Task: Learn more about Redfin's diversity.
Action: Mouse moved to (165, 182)
Screenshot: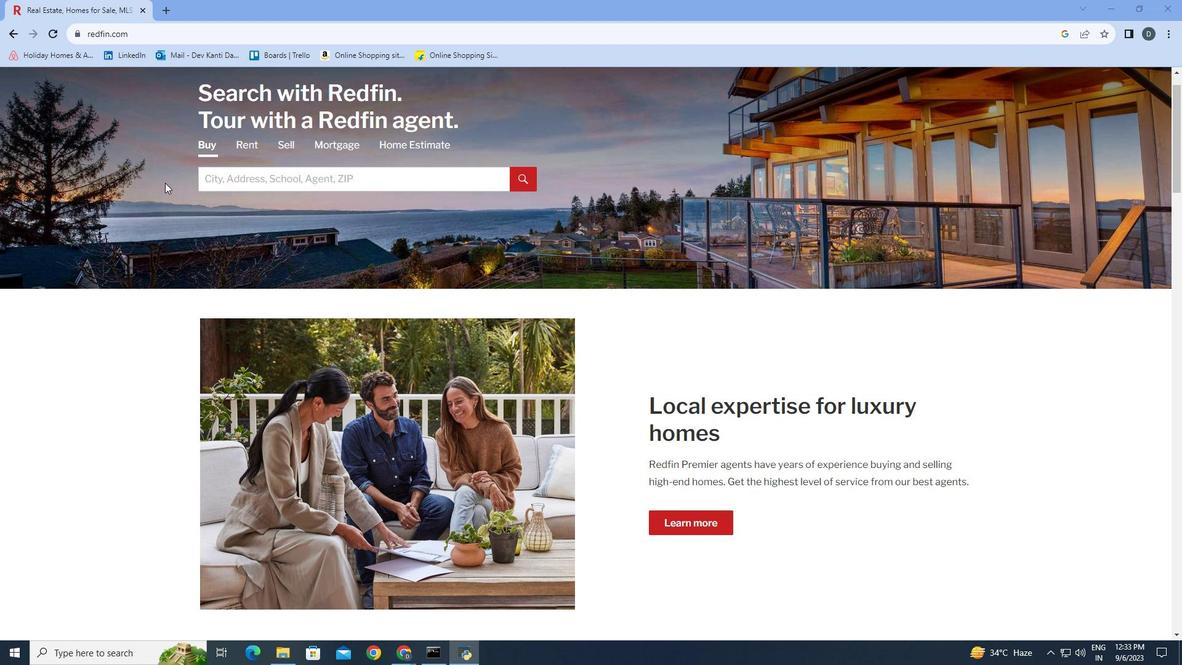 
Action: Mouse scrolled (165, 182) with delta (0, 0)
Screenshot: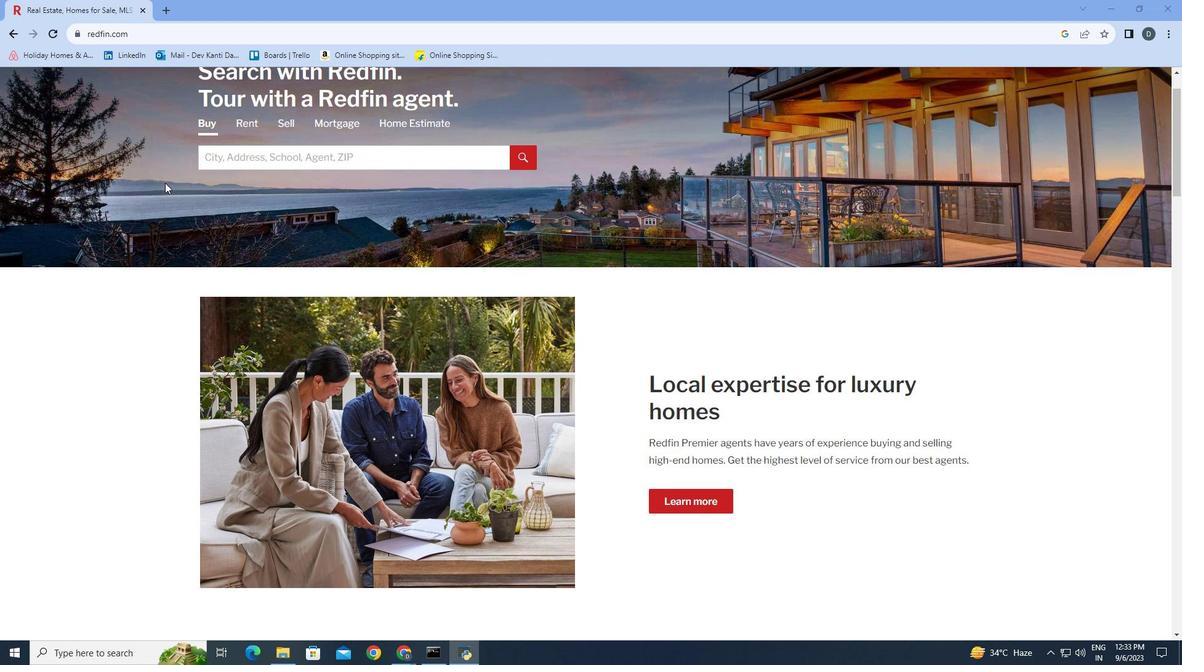 
Action: Mouse scrolled (165, 182) with delta (0, 0)
Screenshot: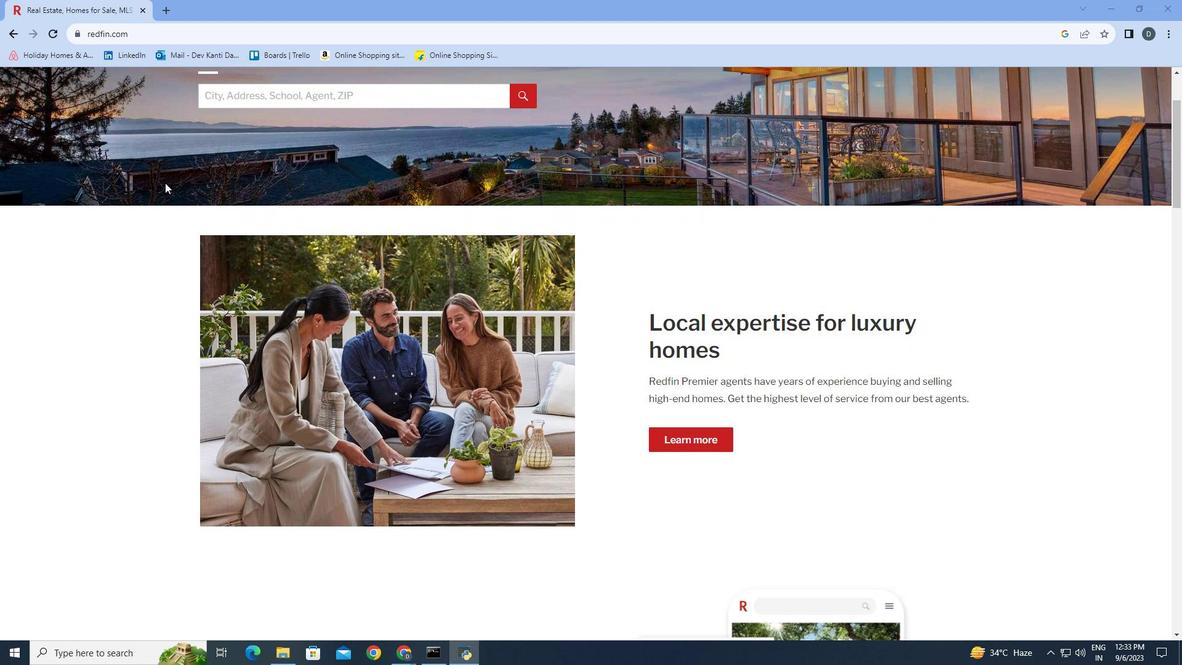 
Action: Mouse scrolled (165, 182) with delta (0, 0)
Screenshot: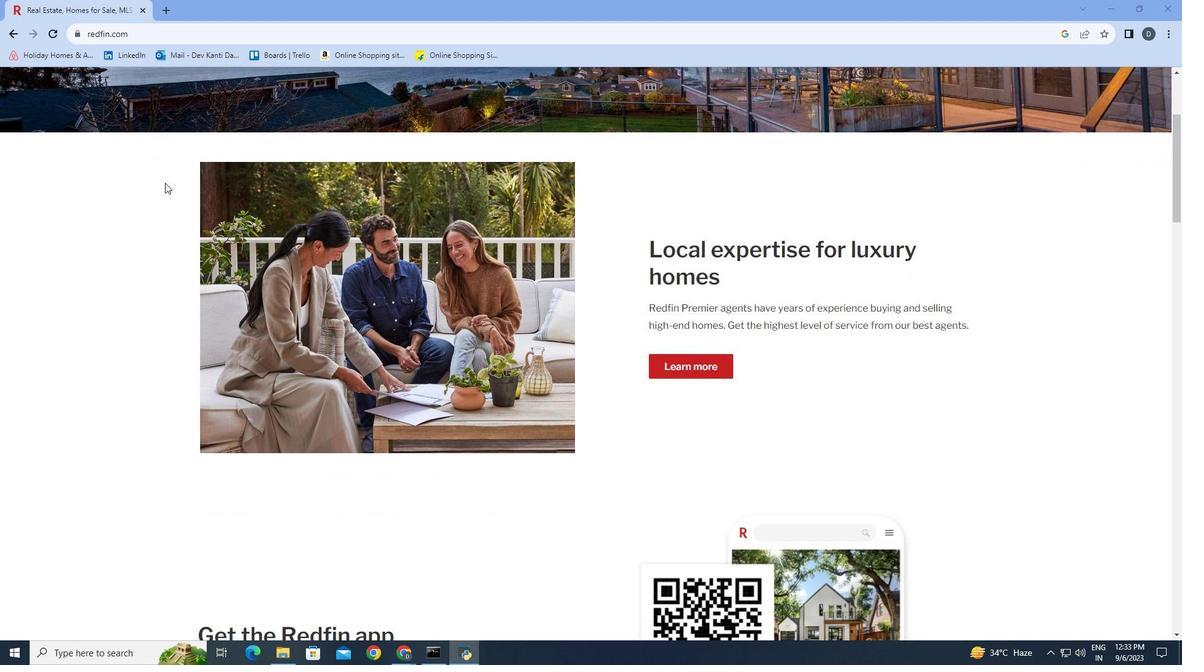 
Action: Mouse scrolled (165, 182) with delta (0, 0)
Screenshot: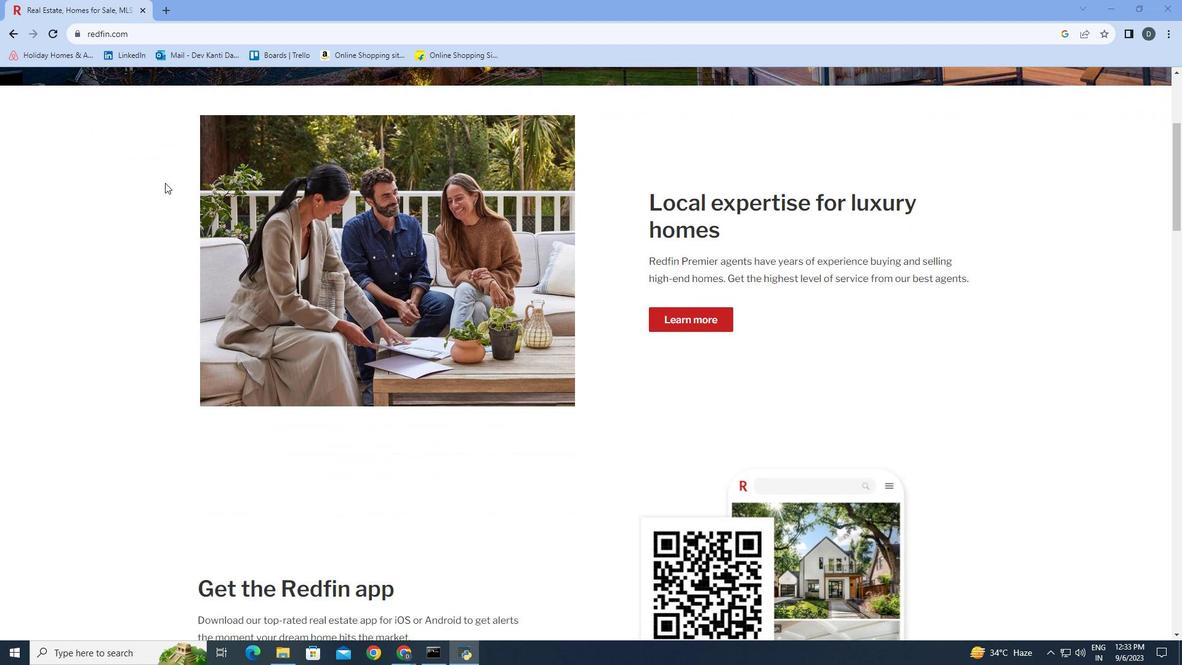 
Action: Mouse moved to (165, 182)
Screenshot: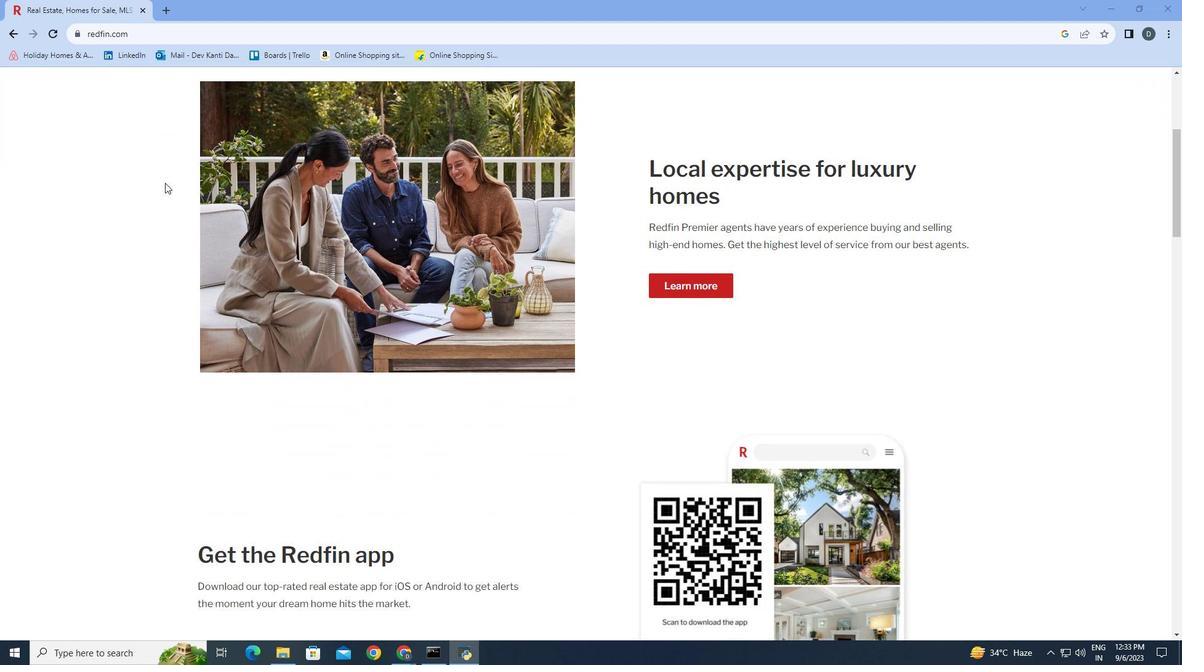 
Action: Mouse scrolled (165, 182) with delta (0, 0)
Screenshot: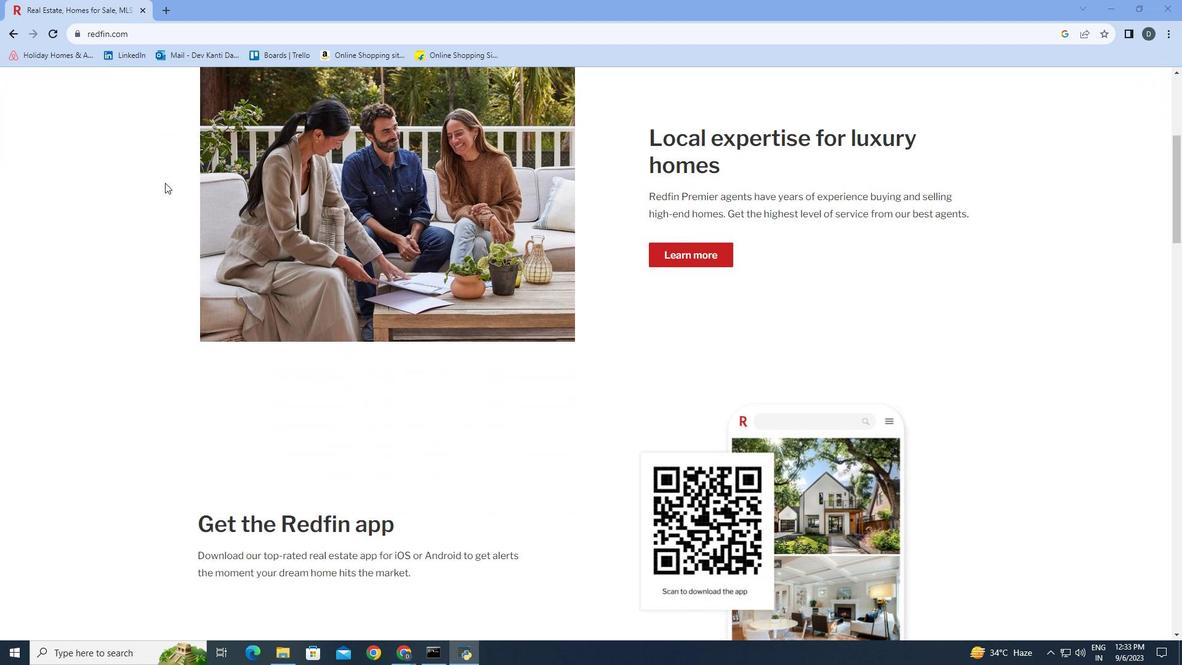 
Action: Mouse scrolled (165, 182) with delta (0, 0)
Screenshot: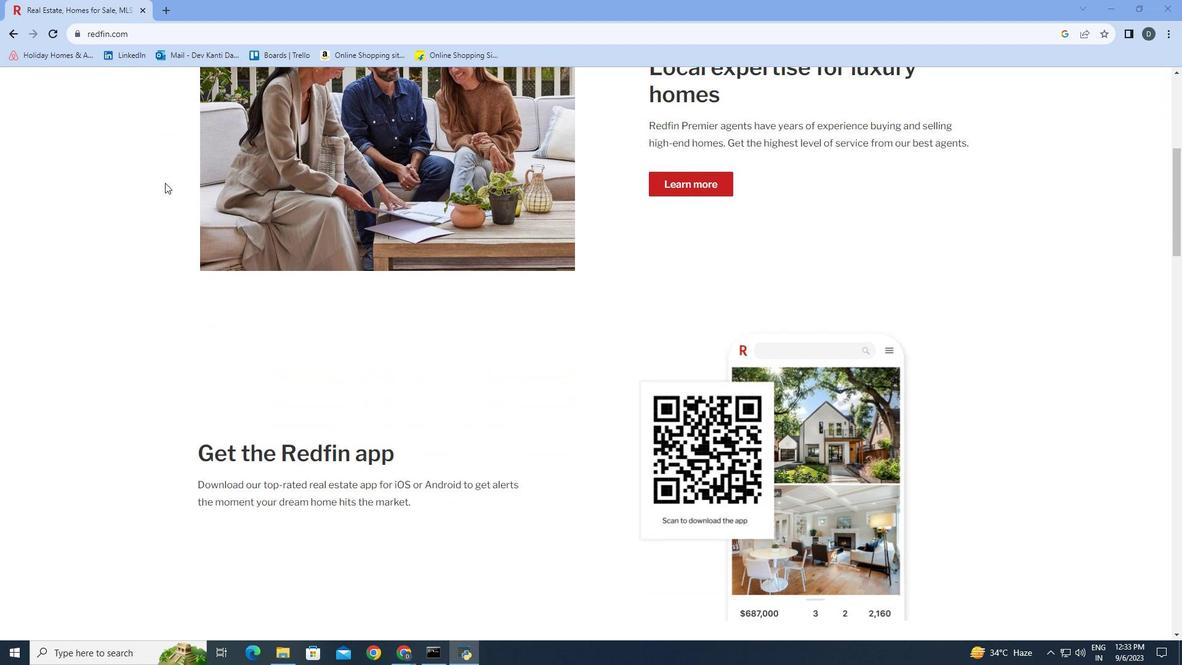 
Action: Mouse scrolled (165, 182) with delta (0, 0)
Screenshot: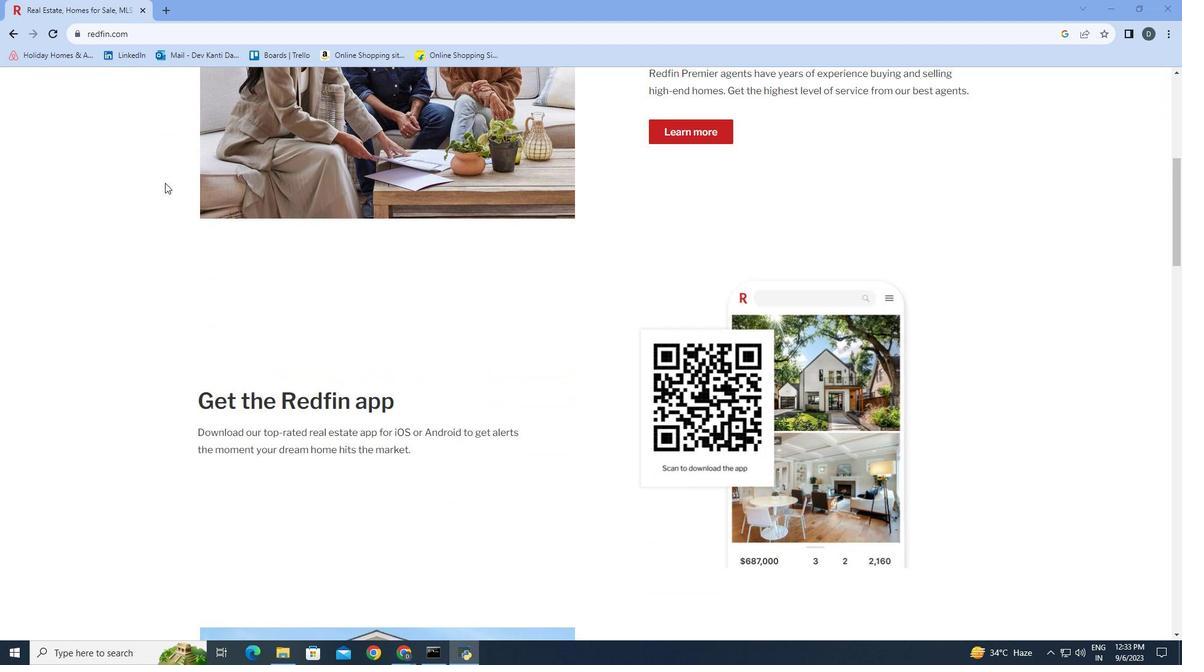 
Action: Mouse scrolled (165, 182) with delta (0, 0)
Screenshot: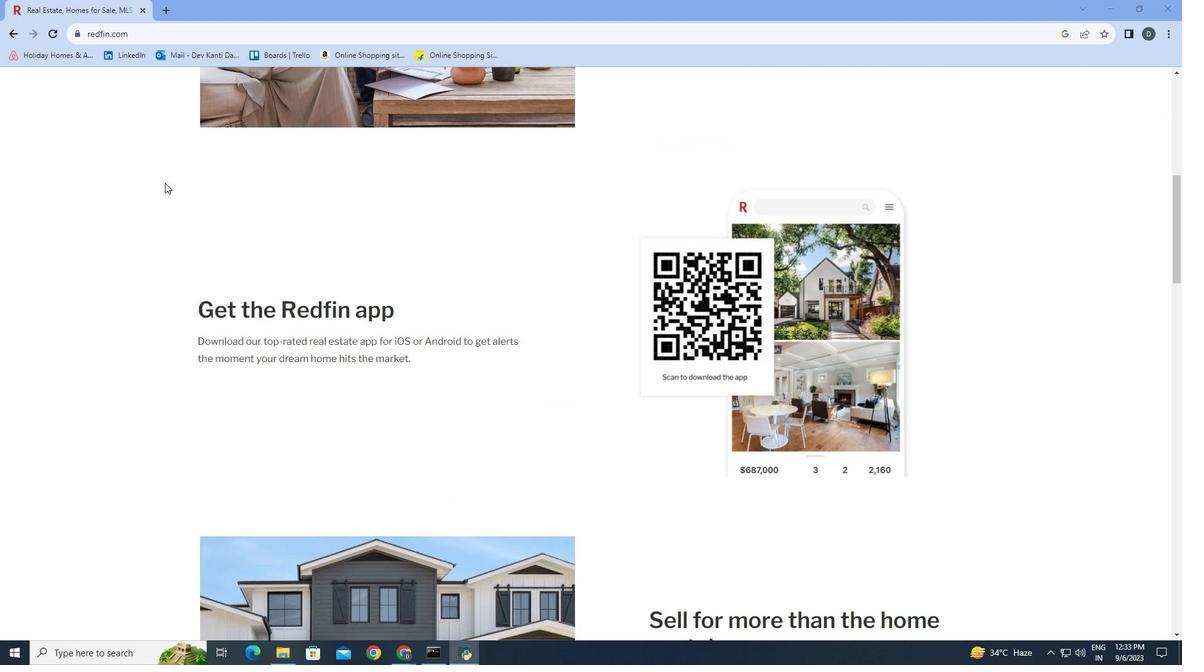
Action: Mouse scrolled (165, 182) with delta (0, 0)
Screenshot: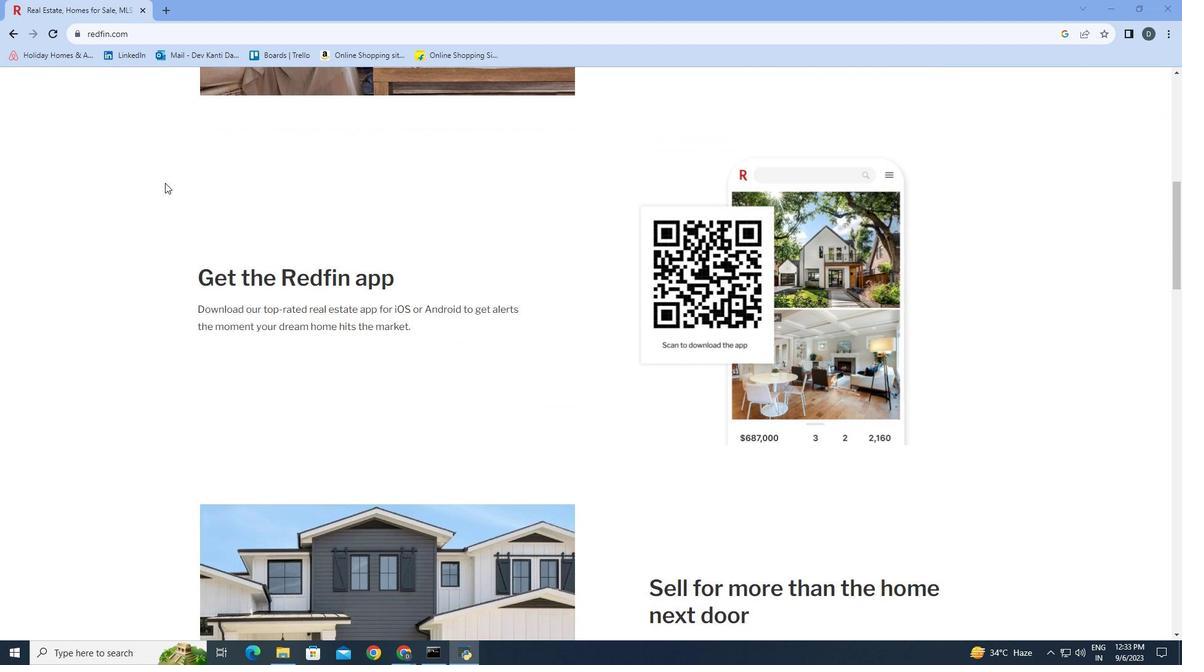 
Action: Mouse scrolled (165, 182) with delta (0, 0)
Screenshot: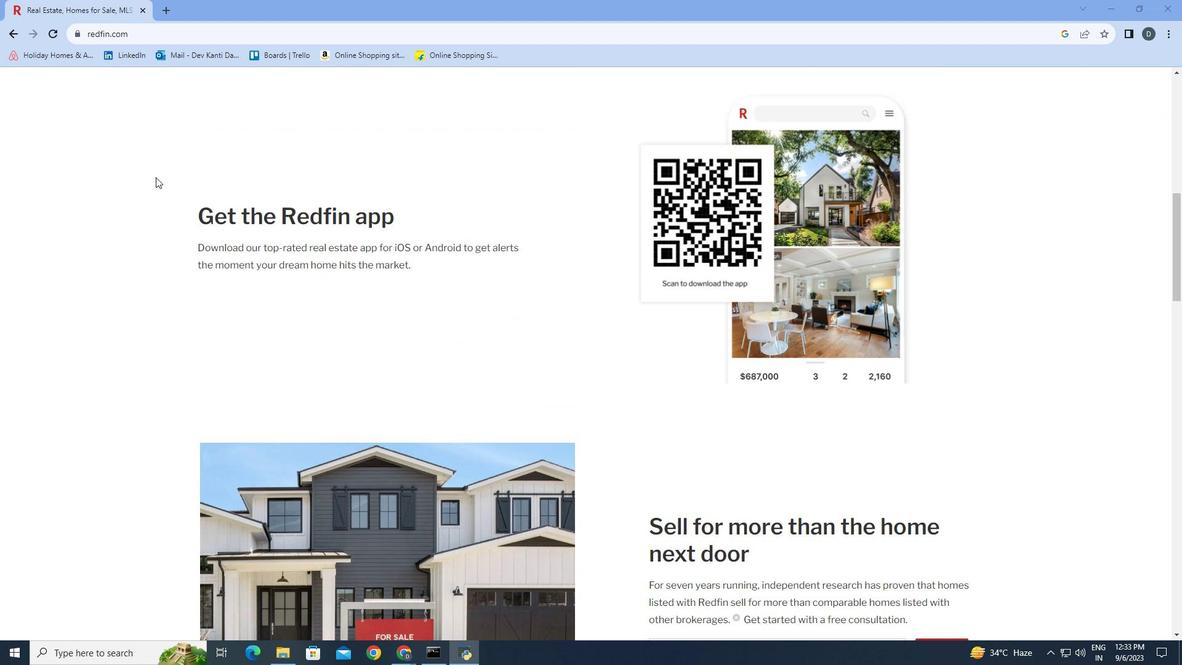 
Action: Mouse moved to (155, 177)
Screenshot: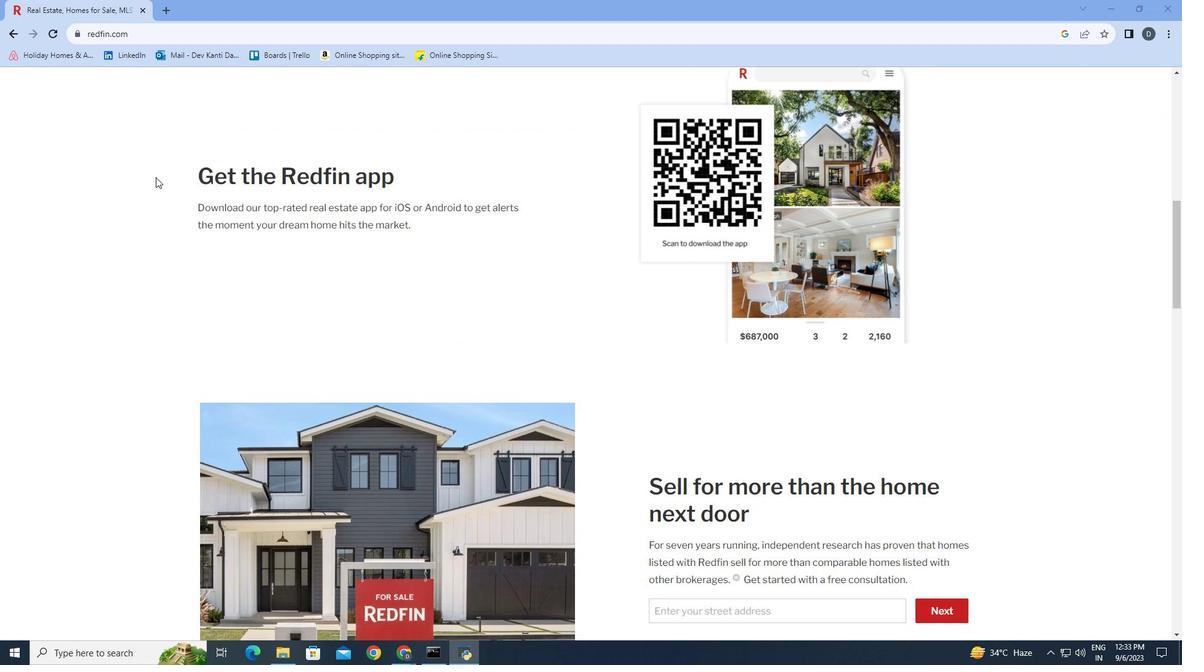 
Action: Mouse scrolled (155, 176) with delta (0, 0)
Screenshot: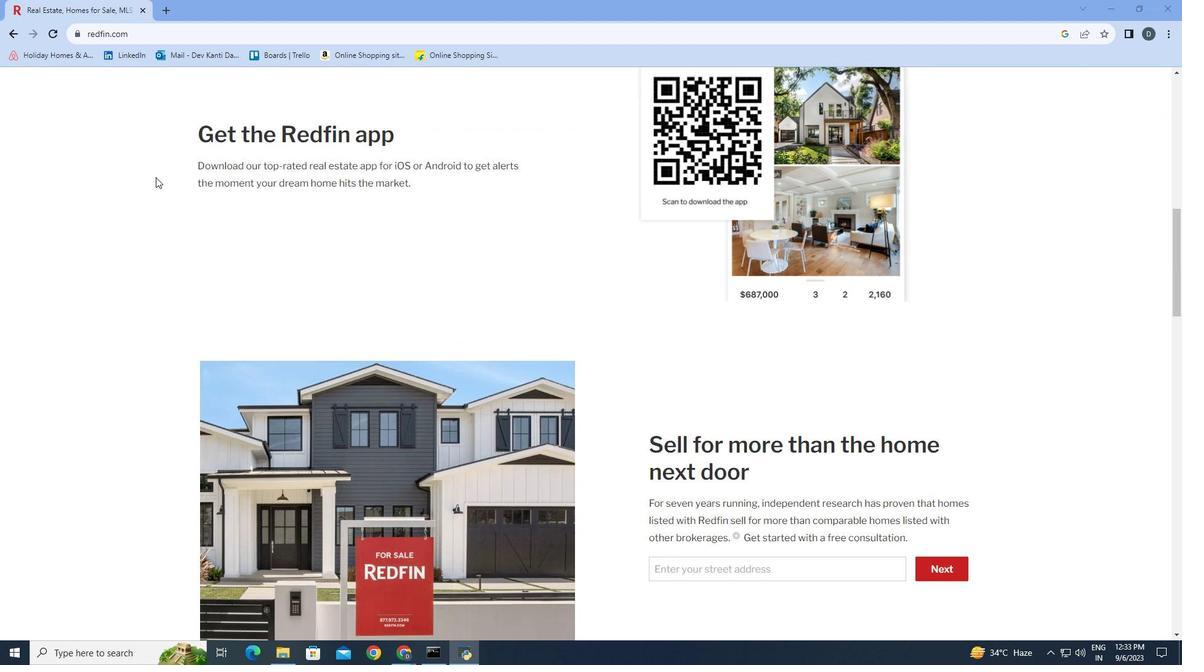 
Action: Mouse scrolled (155, 176) with delta (0, 0)
Screenshot: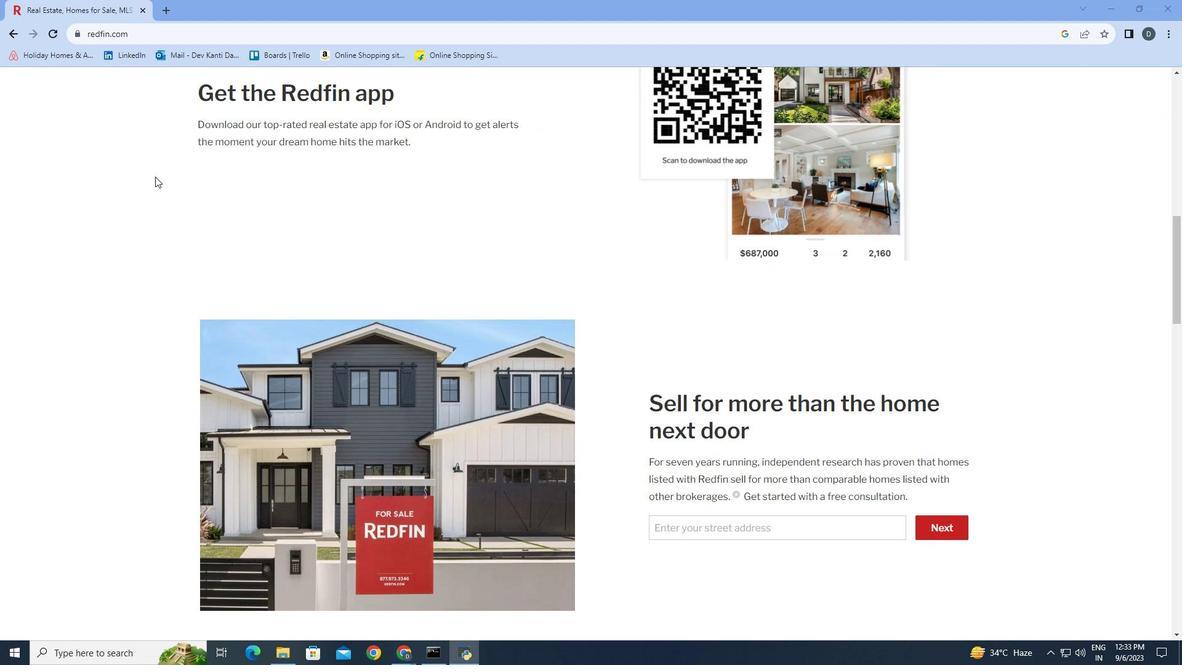 
Action: Mouse moved to (157, 176)
Screenshot: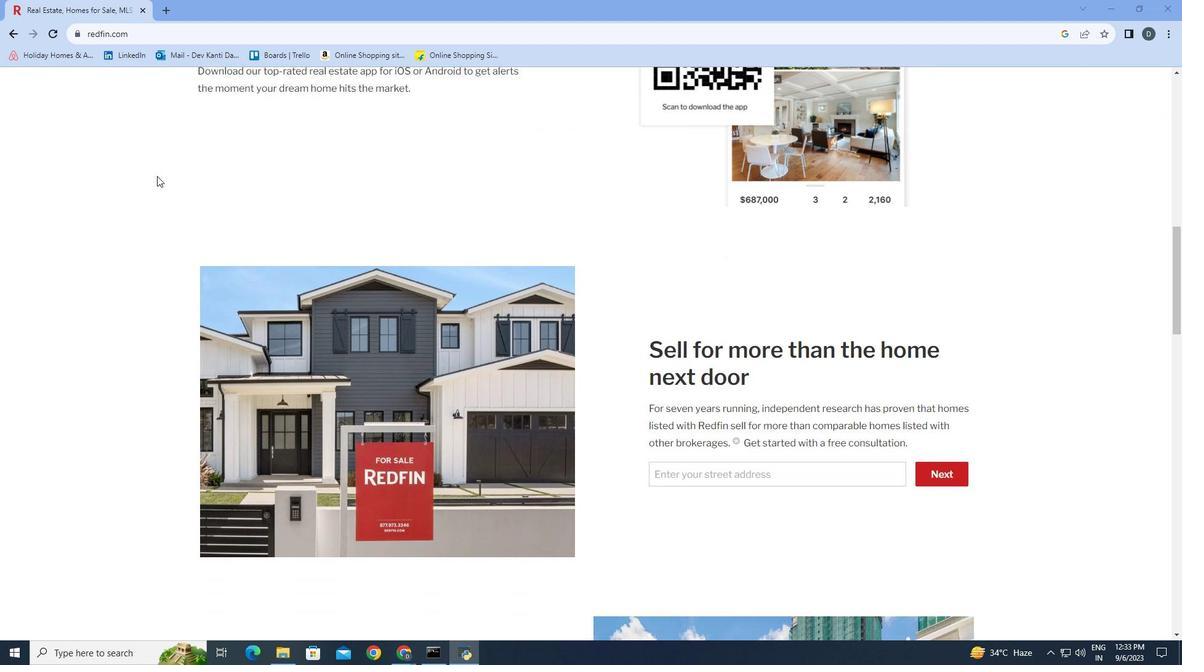 
Action: Mouse scrolled (157, 175) with delta (0, 0)
Screenshot: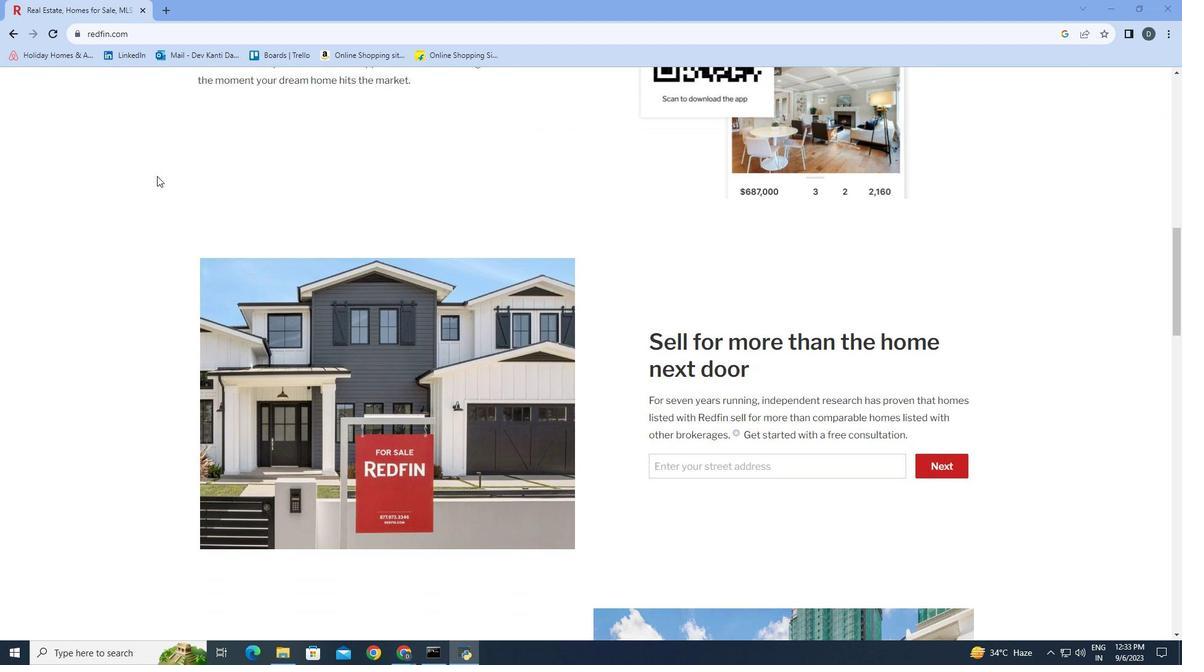 
Action: Mouse scrolled (157, 175) with delta (0, 0)
Screenshot: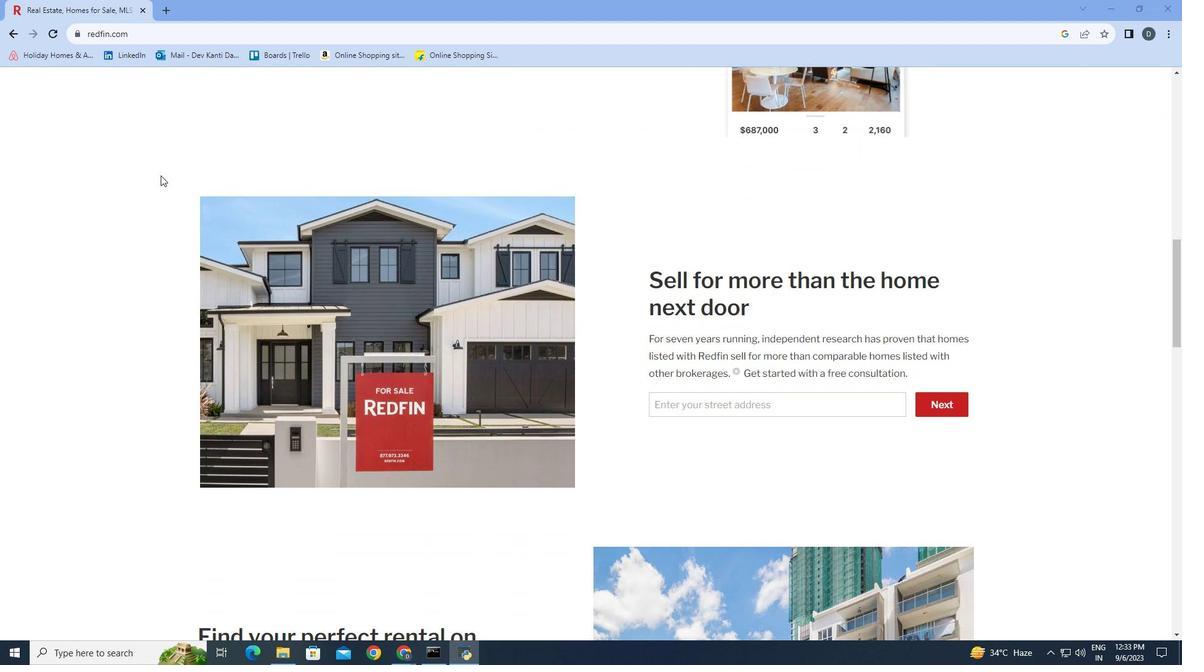 
Action: Mouse moved to (162, 174)
Screenshot: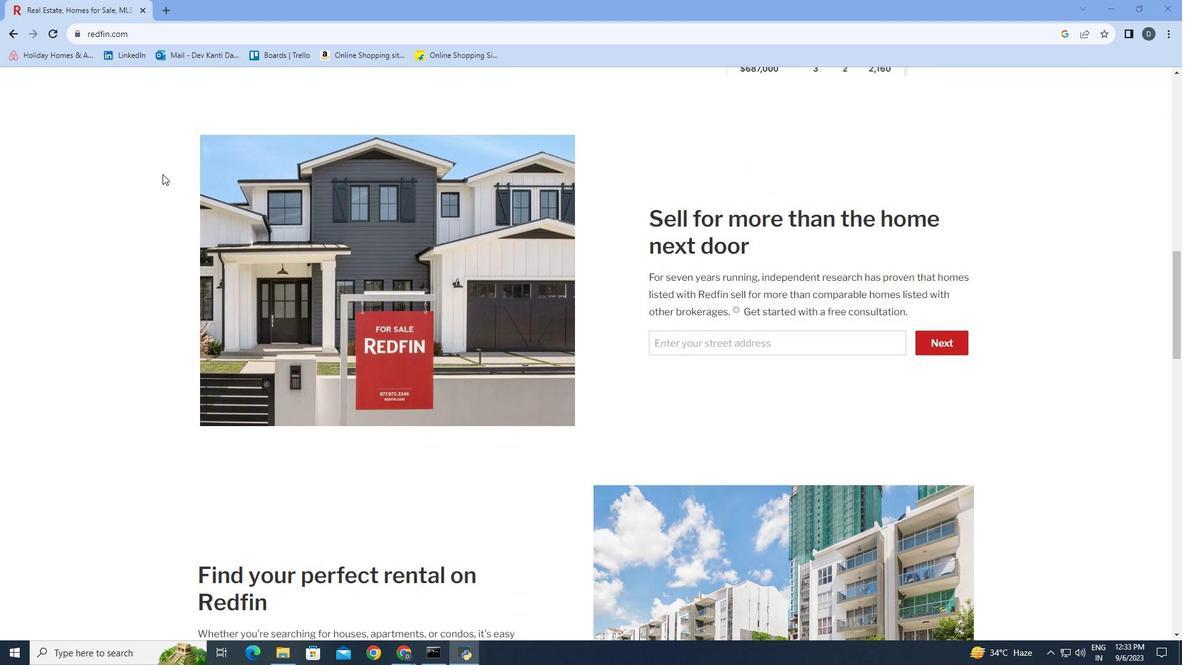 
Action: Mouse scrolled (162, 173) with delta (0, 0)
Screenshot: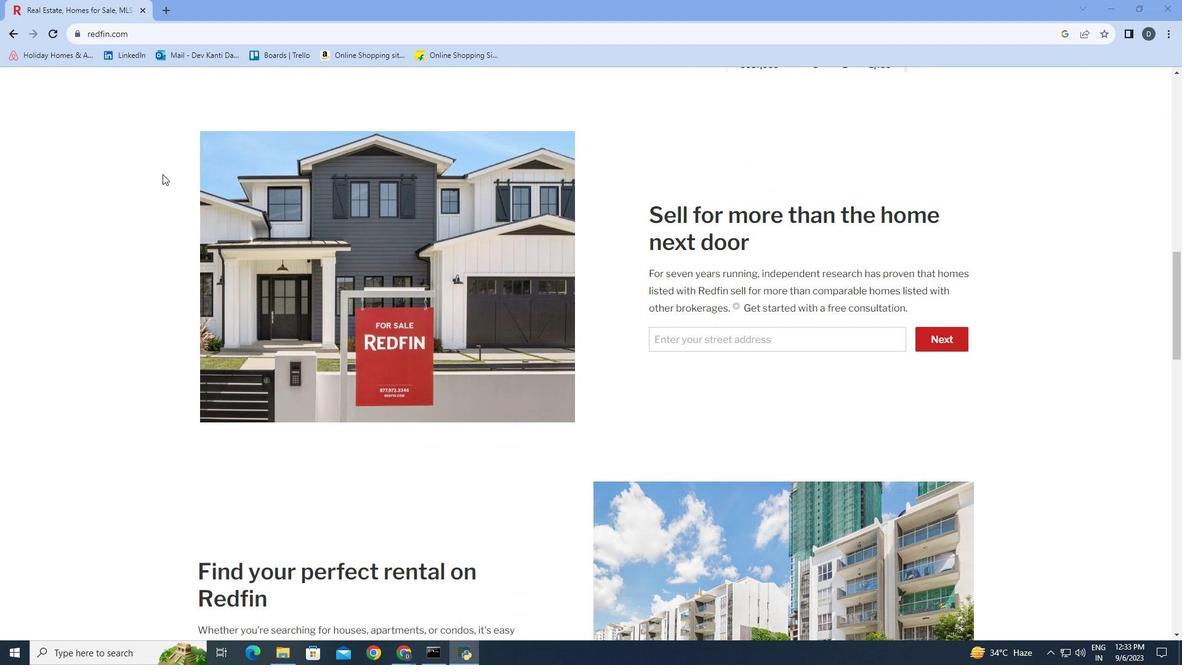 
Action: Mouse scrolled (162, 173) with delta (0, 0)
Screenshot: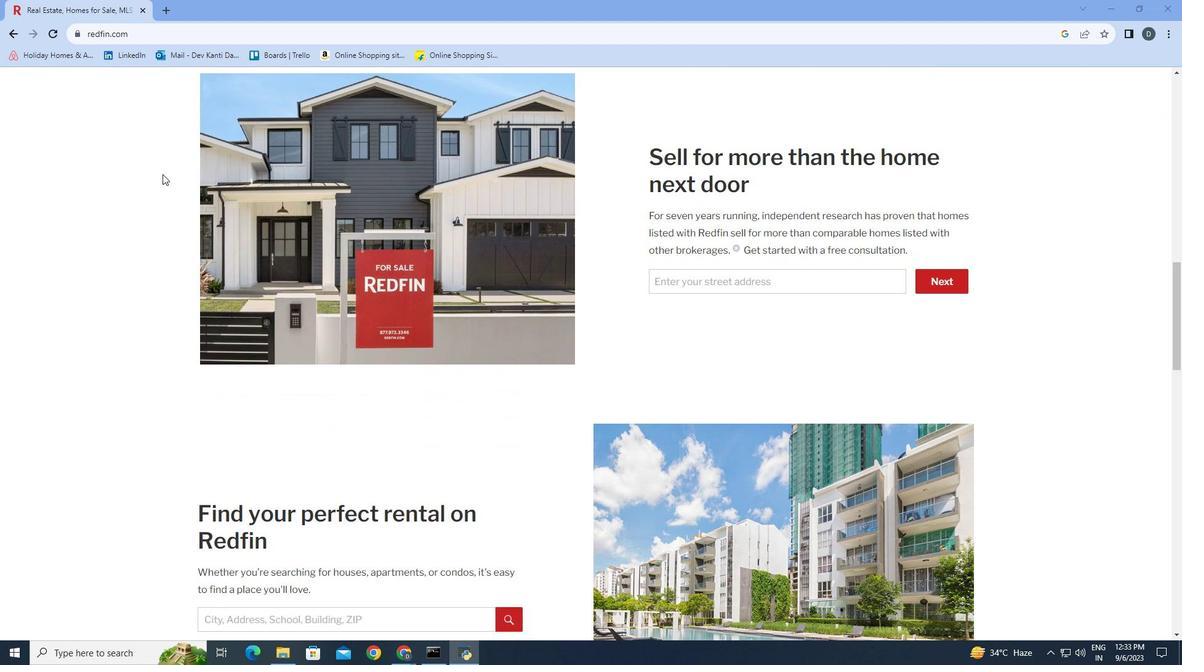 
Action: Mouse scrolled (162, 173) with delta (0, 0)
Screenshot: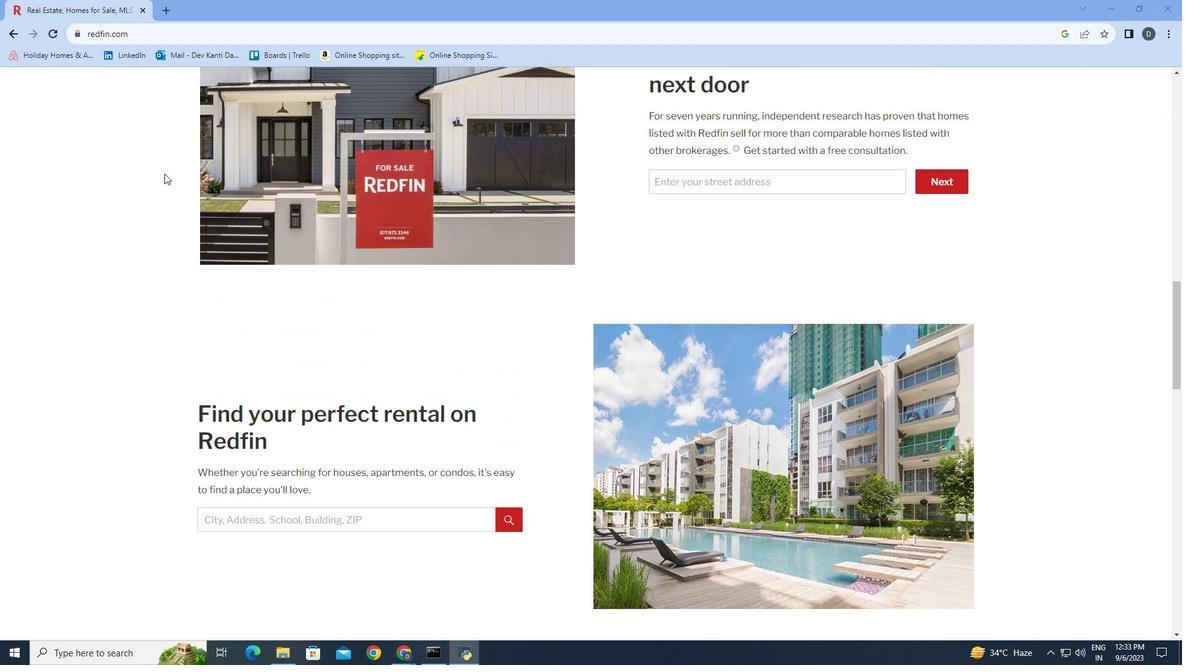 
Action: Mouse scrolled (162, 173) with delta (0, 0)
Screenshot: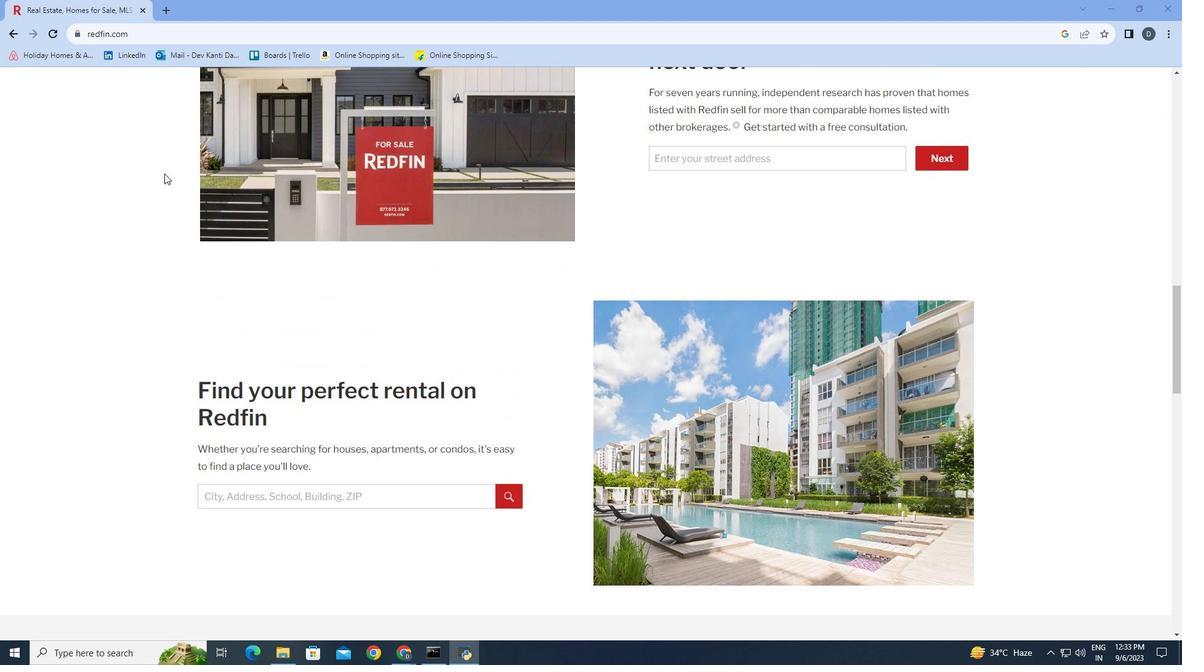 
Action: Mouse moved to (164, 173)
Screenshot: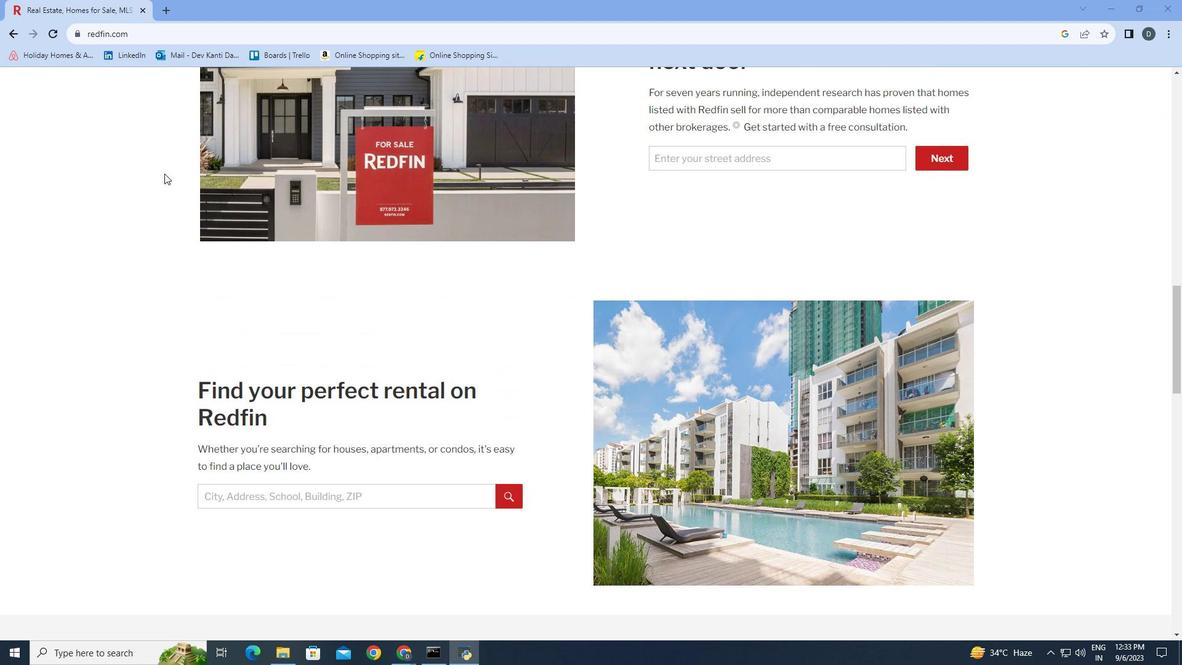 
Action: Mouse scrolled (164, 173) with delta (0, 0)
Screenshot: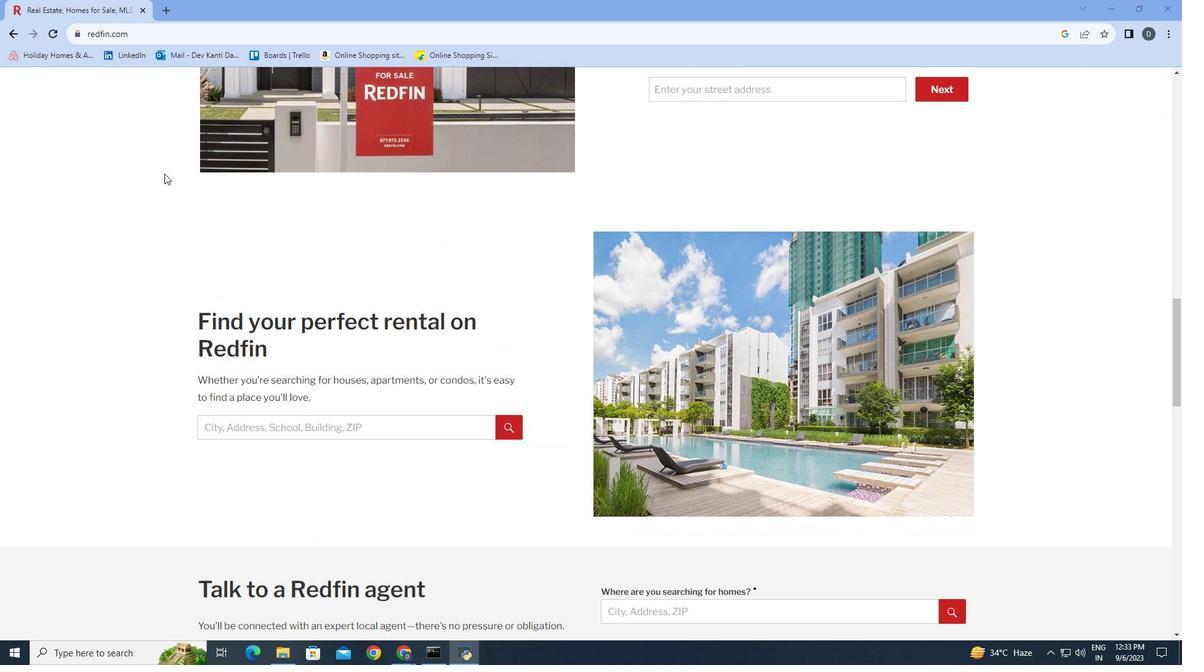 
Action: Mouse scrolled (164, 173) with delta (0, 0)
Screenshot: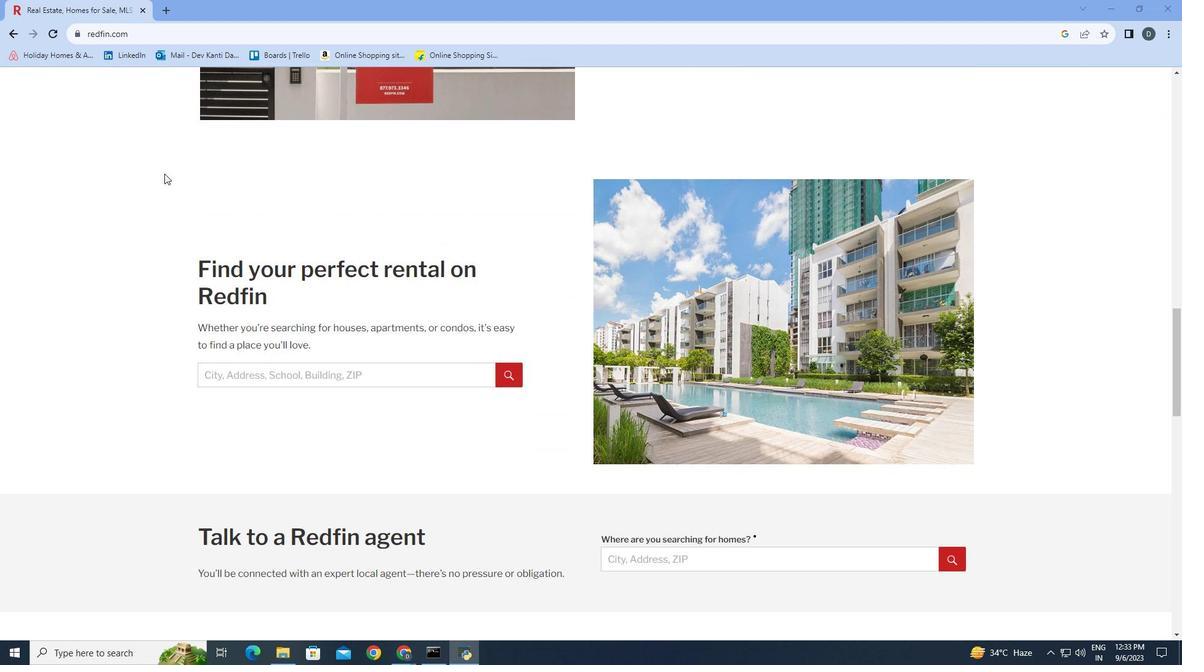 
Action: Mouse scrolled (164, 173) with delta (0, 0)
Screenshot: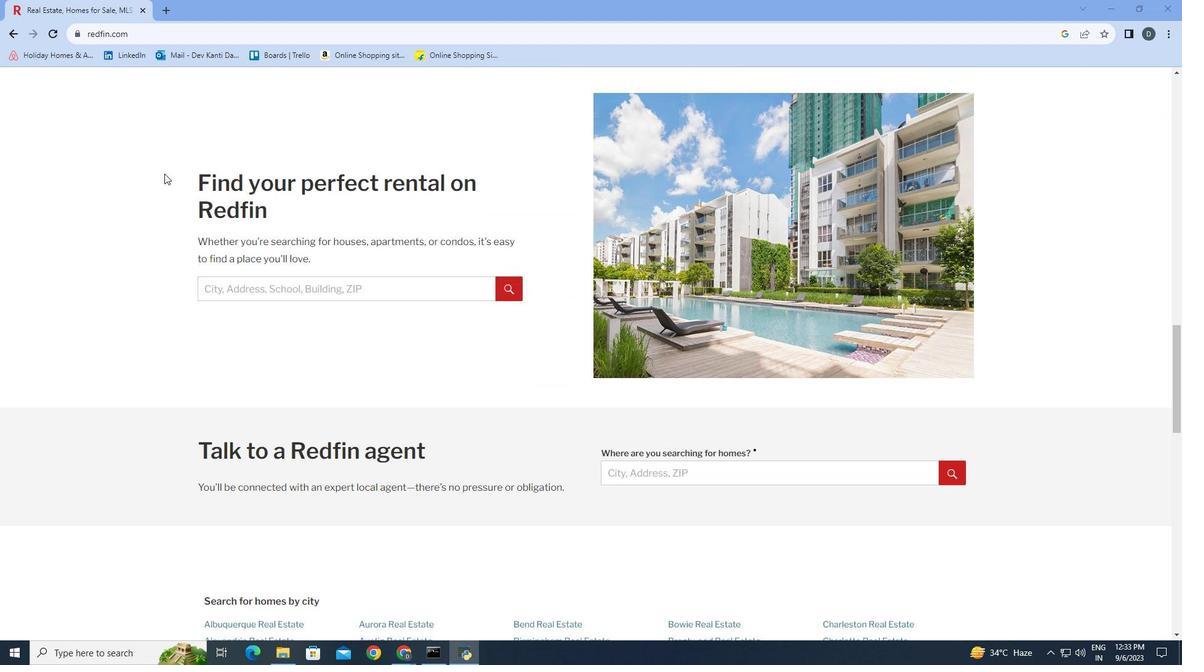 
Action: Mouse scrolled (164, 173) with delta (0, 0)
Screenshot: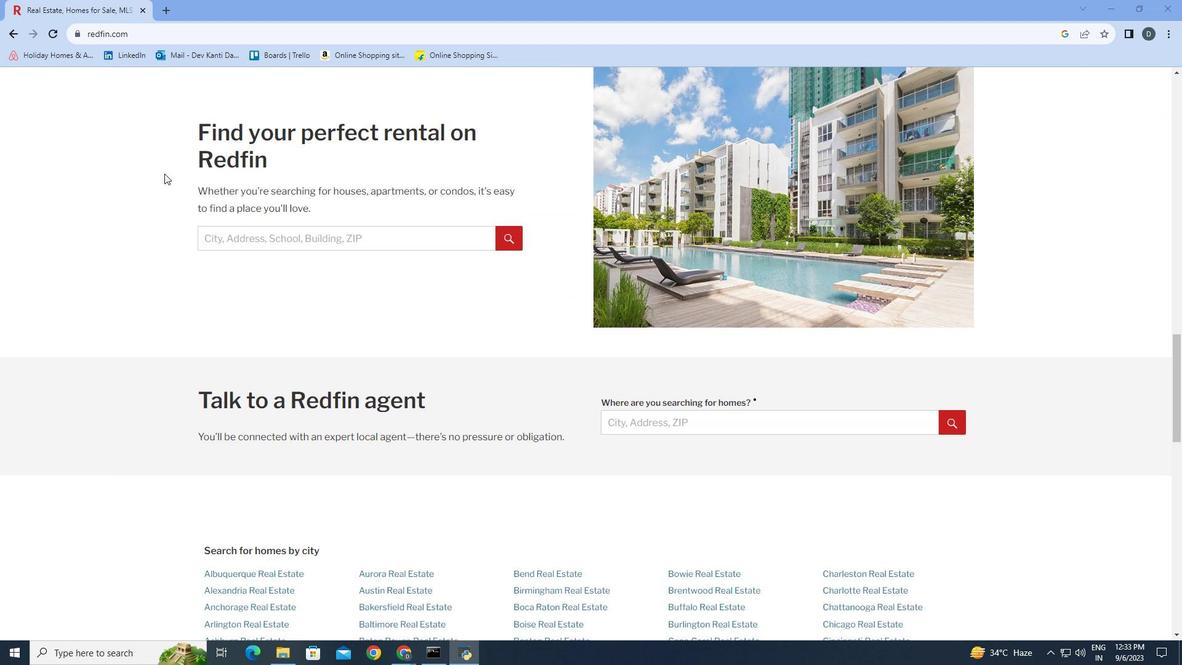 
Action: Mouse scrolled (164, 173) with delta (0, 0)
Screenshot: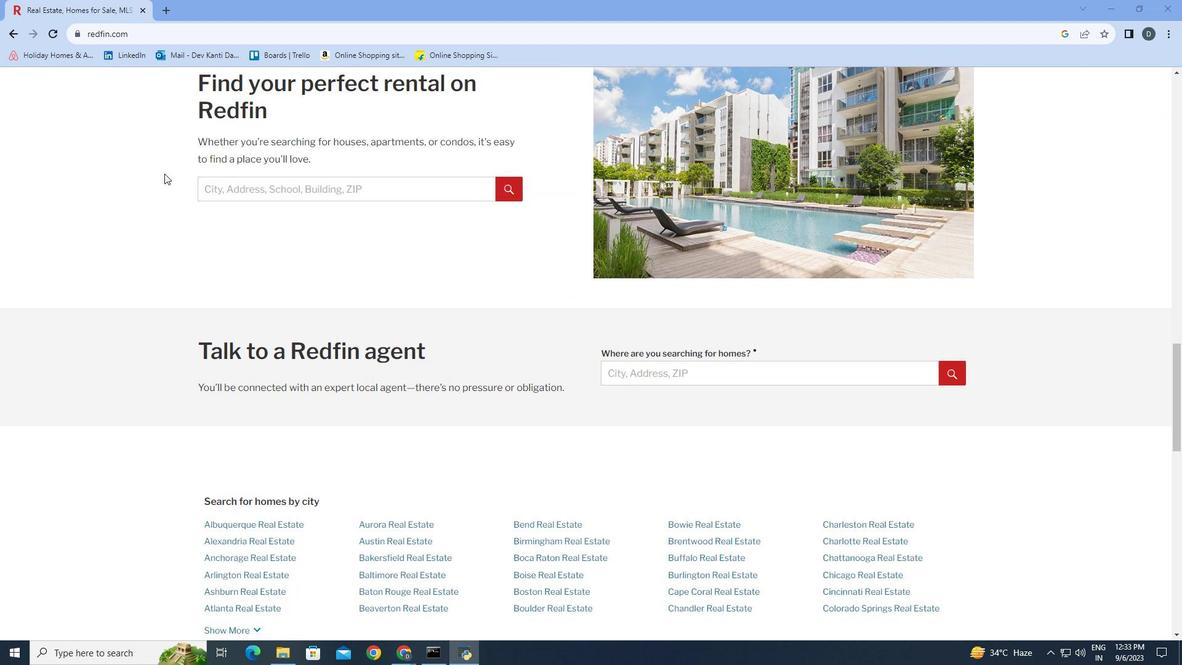 
Action: Mouse scrolled (164, 173) with delta (0, 0)
Screenshot: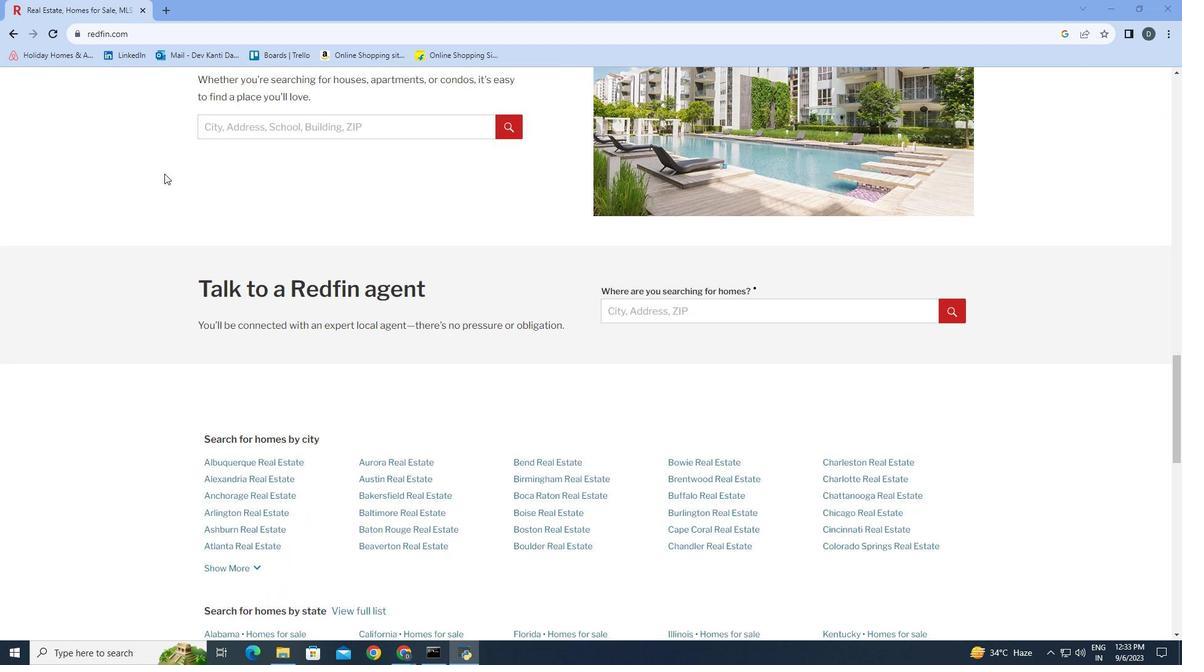 
Action: Mouse scrolled (164, 173) with delta (0, 0)
Screenshot: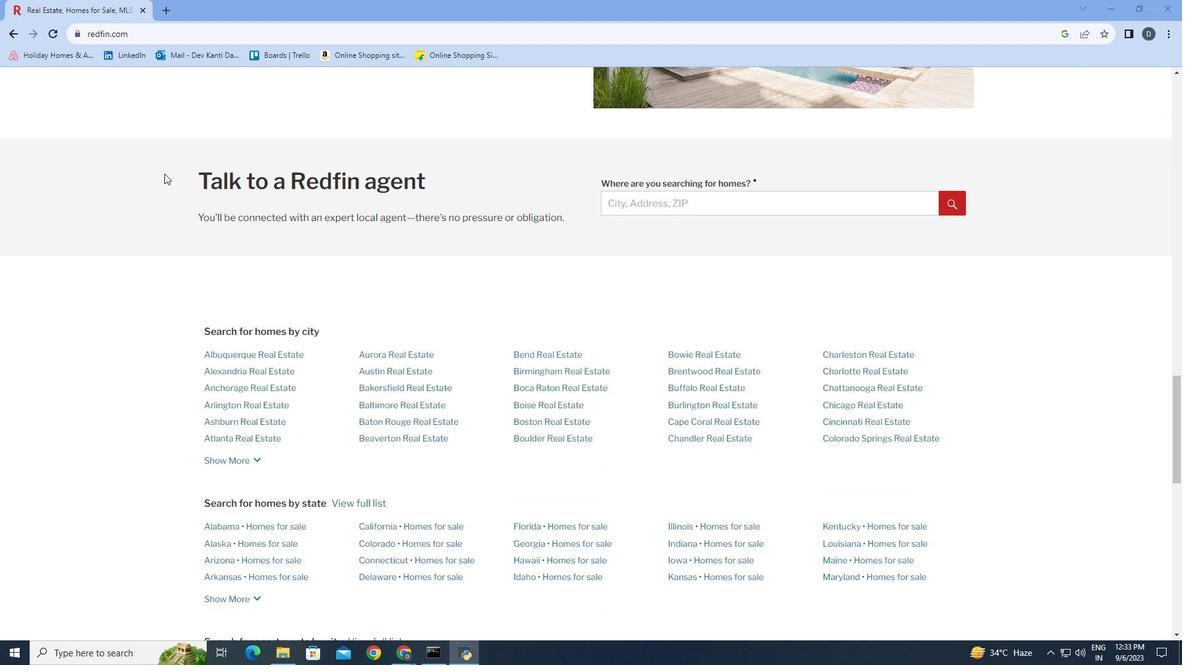 
Action: Mouse scrolled (164, 173) with delta (0, 0)
Screenshot: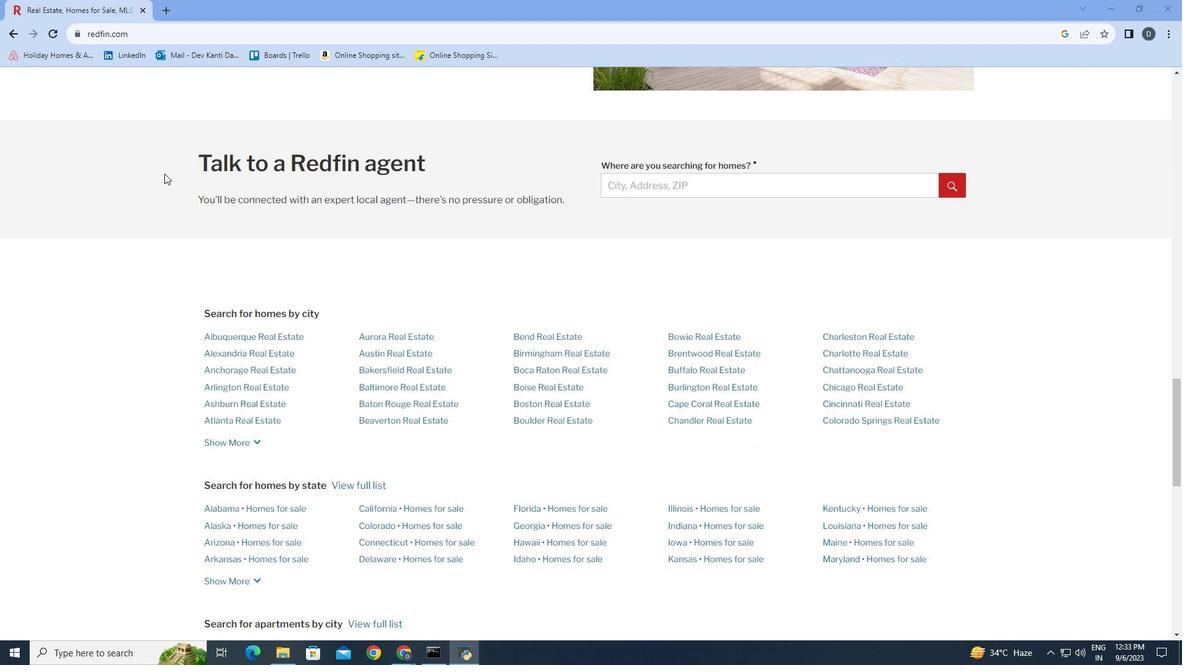 
Action: Mouse scrolled (164, 173) with delta (0, 0)
Screenshot: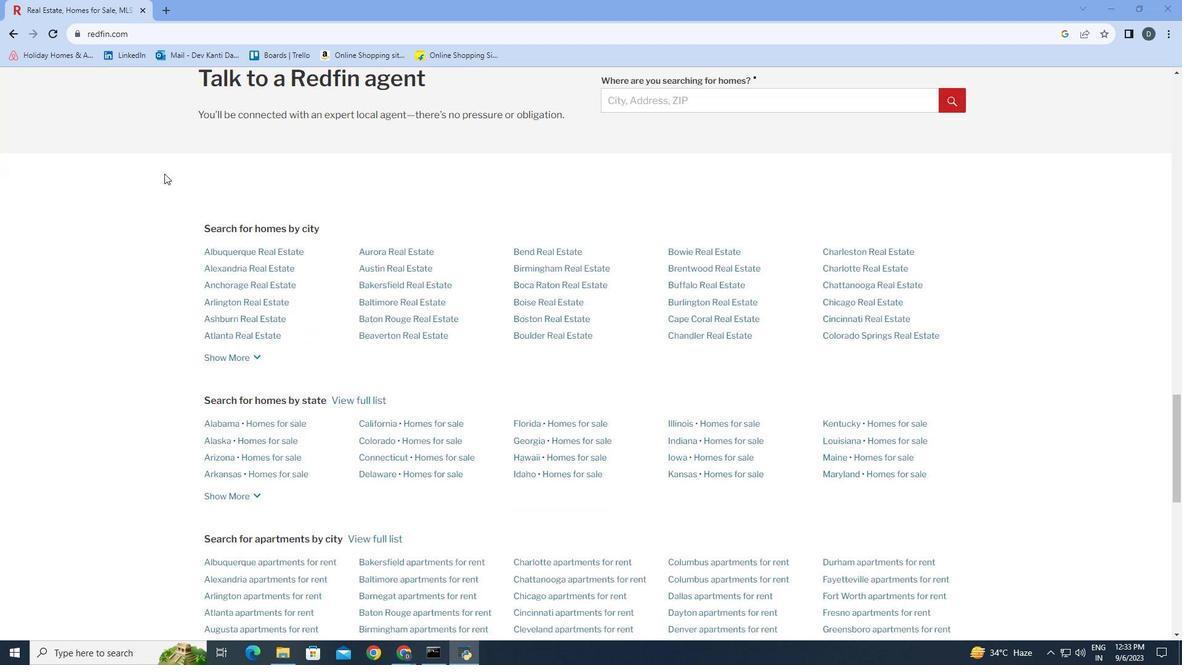 
Action: Mouse scrolled (164, 173) with delta (0, 0)
Screenshot: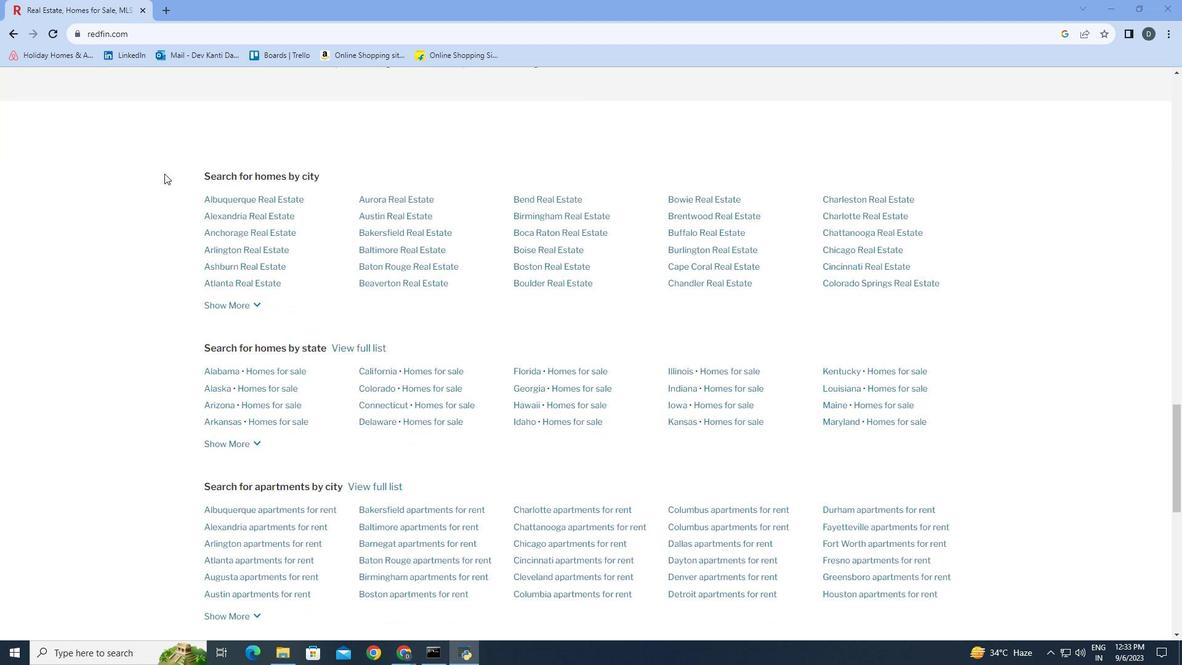 
Action: Mouse scrolled (164, 173) with delta (0, 0)
Screenshot: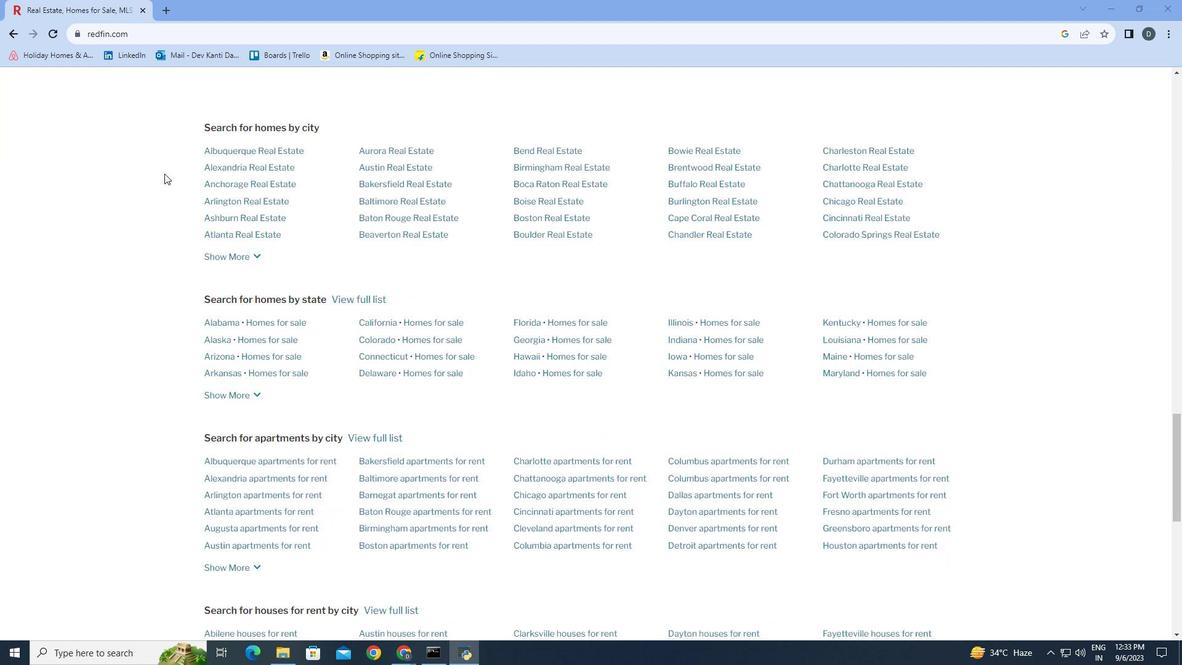 
Action: Mouse scrolled (164, 173) with delta (0, 0)
Screenshot: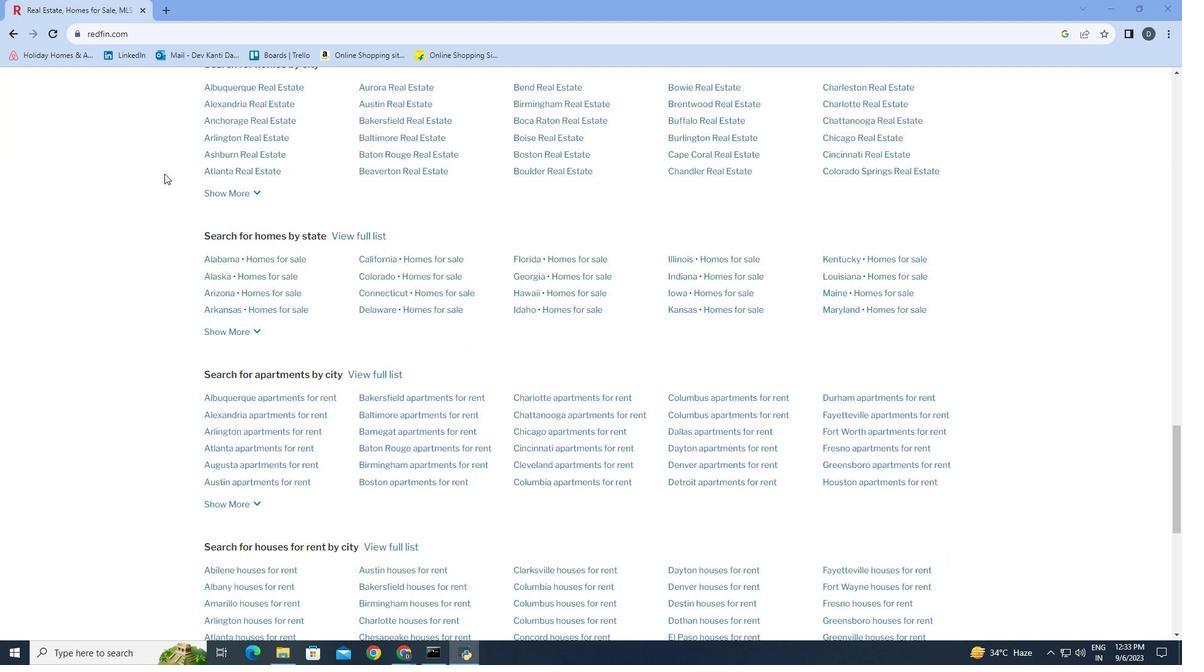 
Action: Mouse scrolled (164, 173) with delta (0, 0)
Screenshot: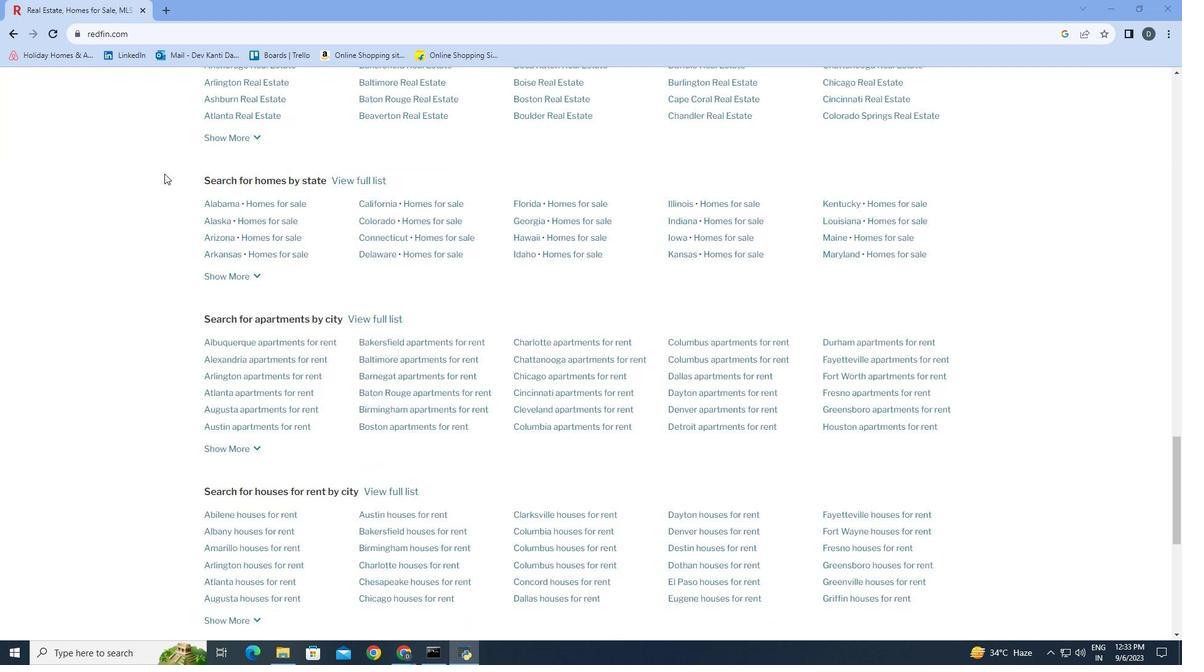 
Action: Mouse scrolled (164, 173) with delta (0, 0)
Screenshot: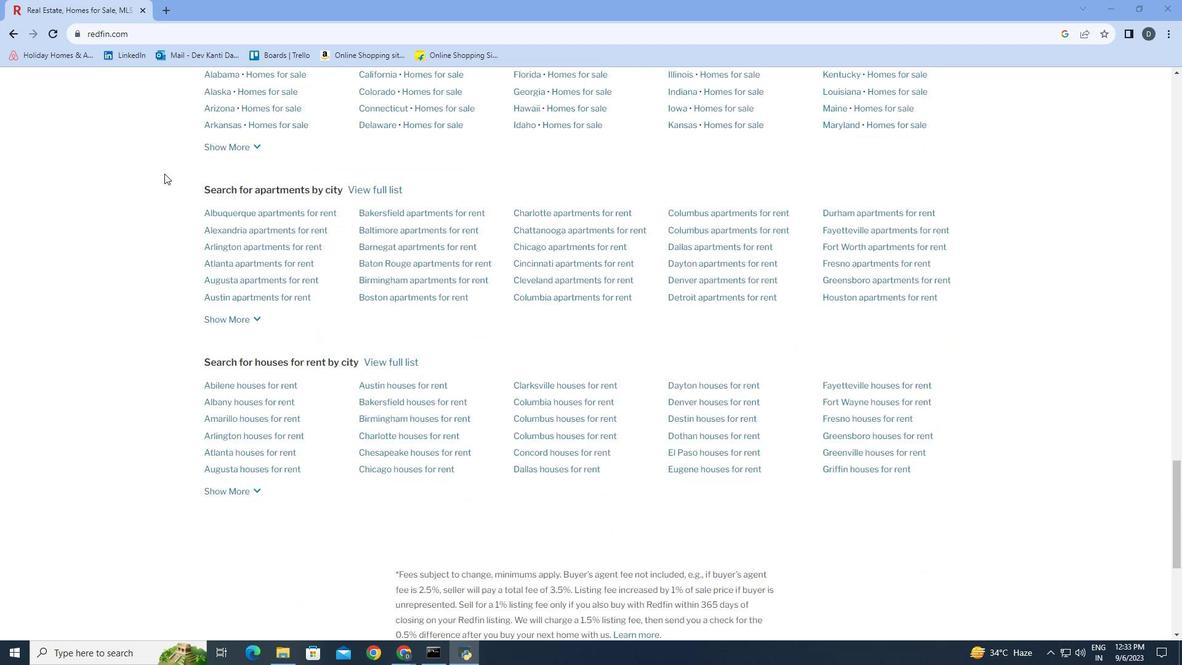
Action: Mouse scrolled (164, 173) with delta (0, 0)
Screenshot: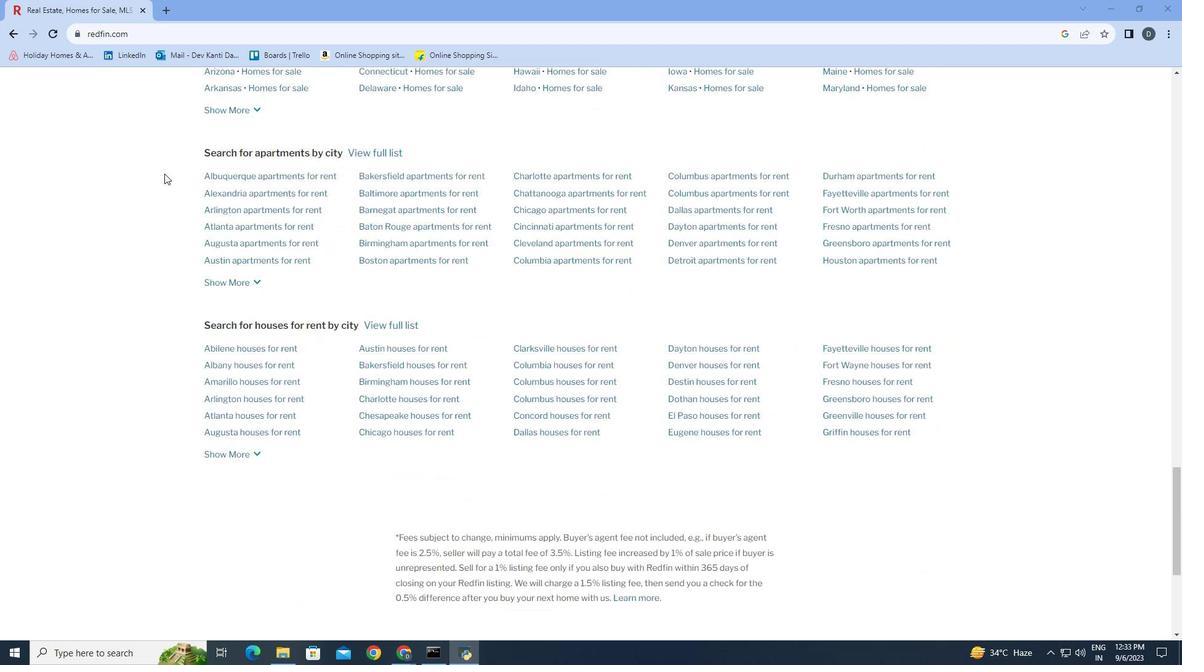 
Action: Mouse scrolled (164, 173) with delta (0, 0)
Screenshot: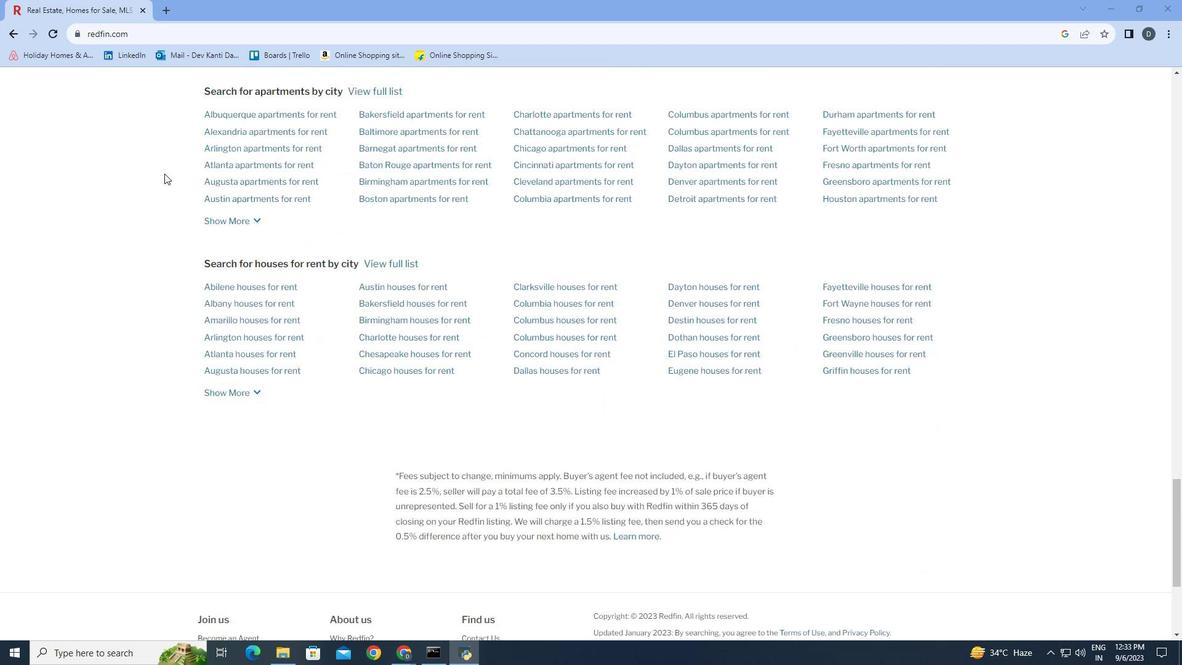 
Action: Mouse scrolled (164, 173) with delta (0, 0)
Screenshot: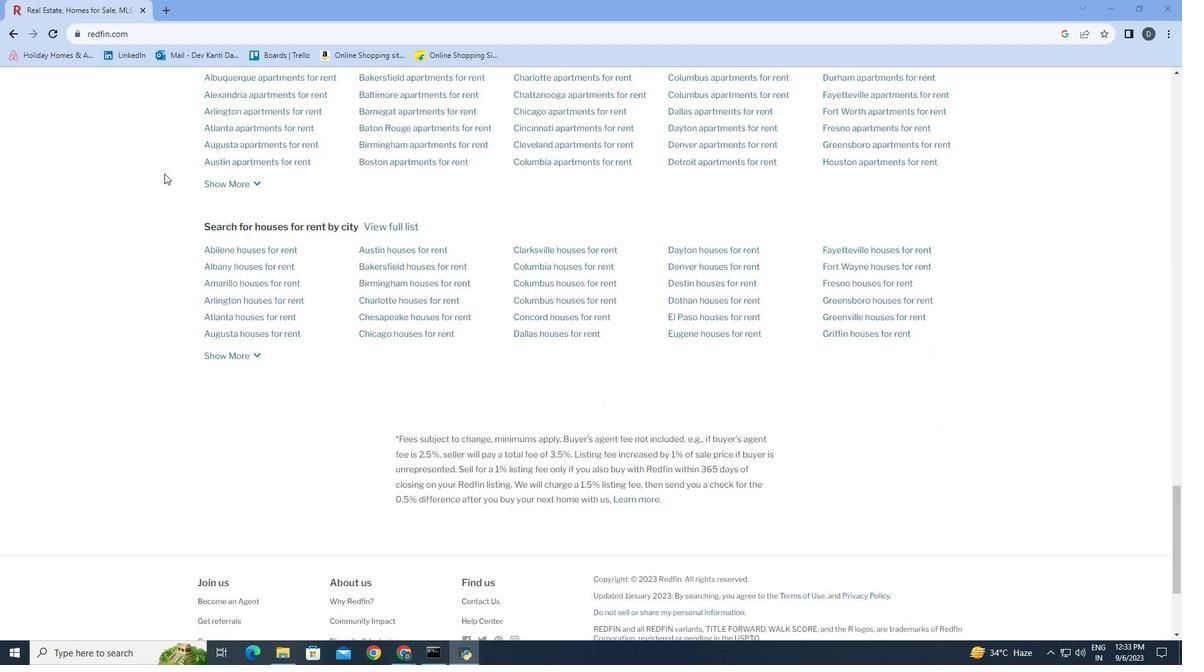 
Action: Mouse scrolled (164, 173) with delta (0, 0)
Screenshot: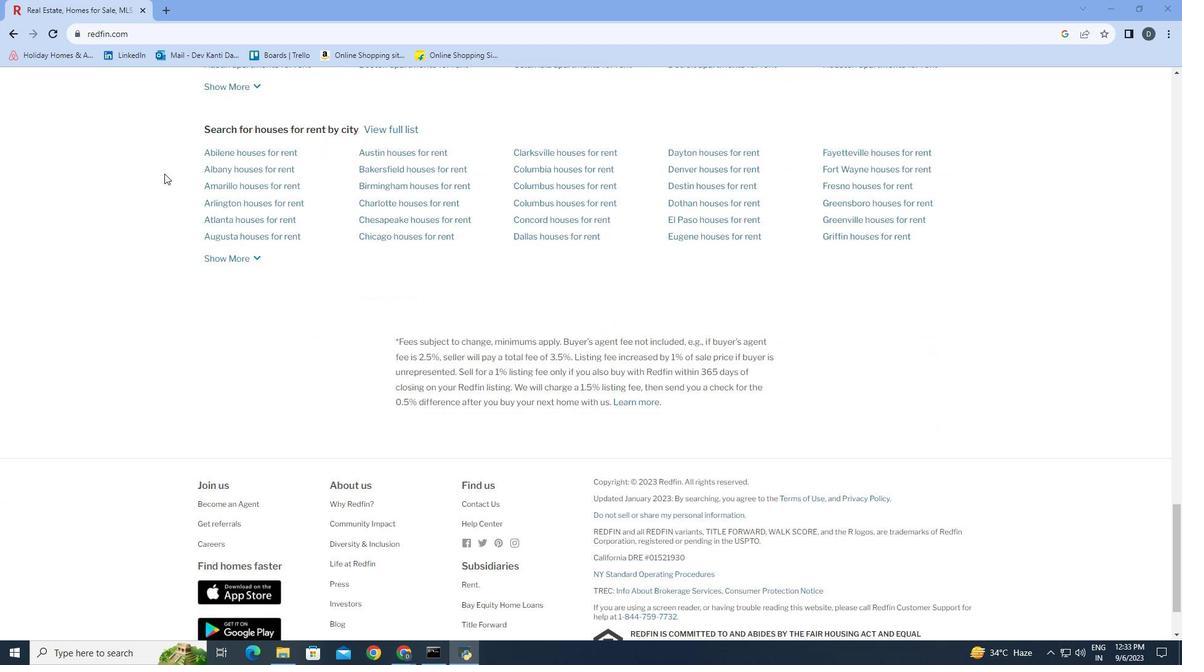 
Action: Mouse scrolled (164, 173) with delta (0, 0)
Screenshot: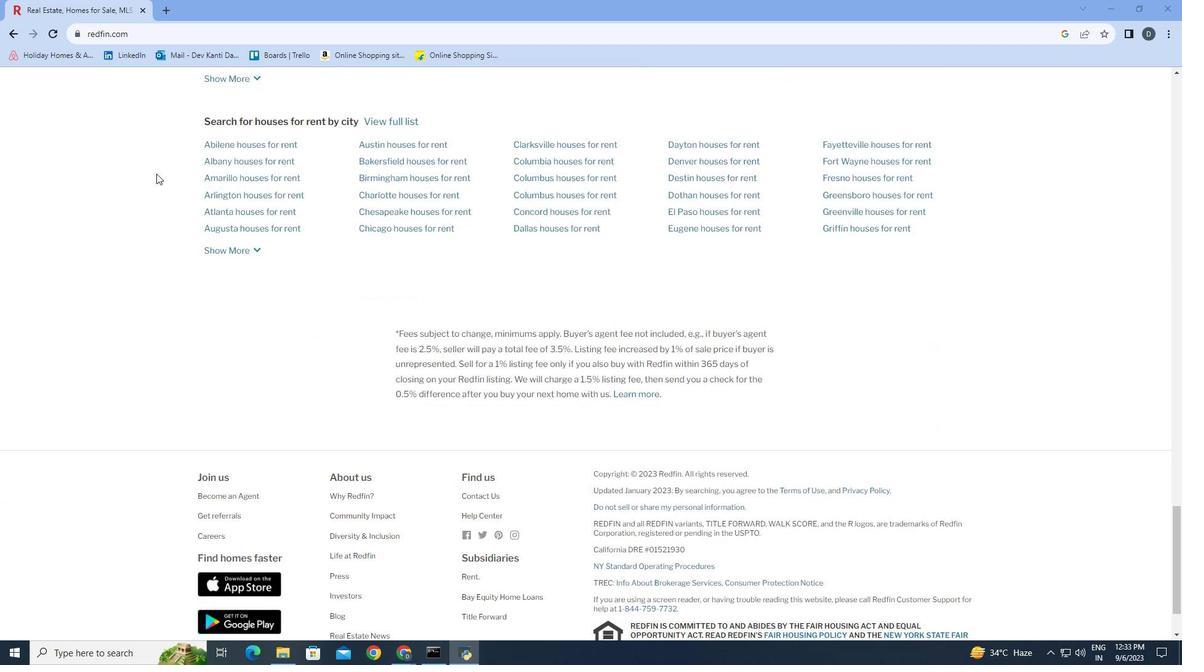 
Action: Mouse moved to (150, 180)
Screenshot: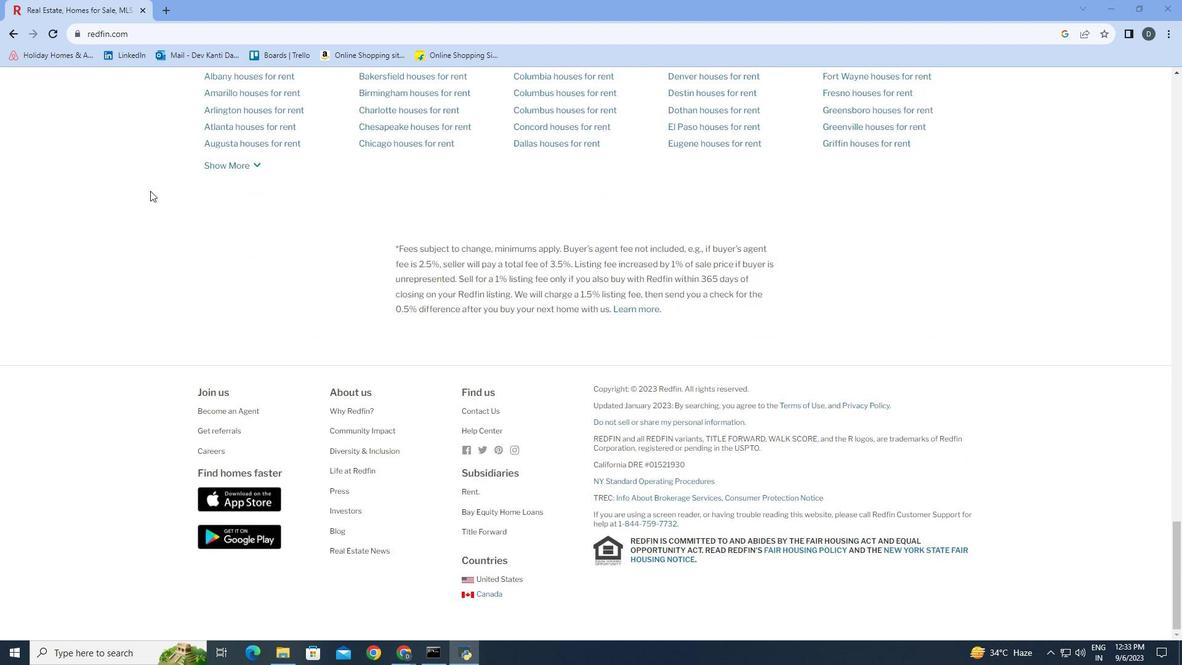 
Action: Mouse scrolled (150, 179) with delta (0, 0)
Screenshot: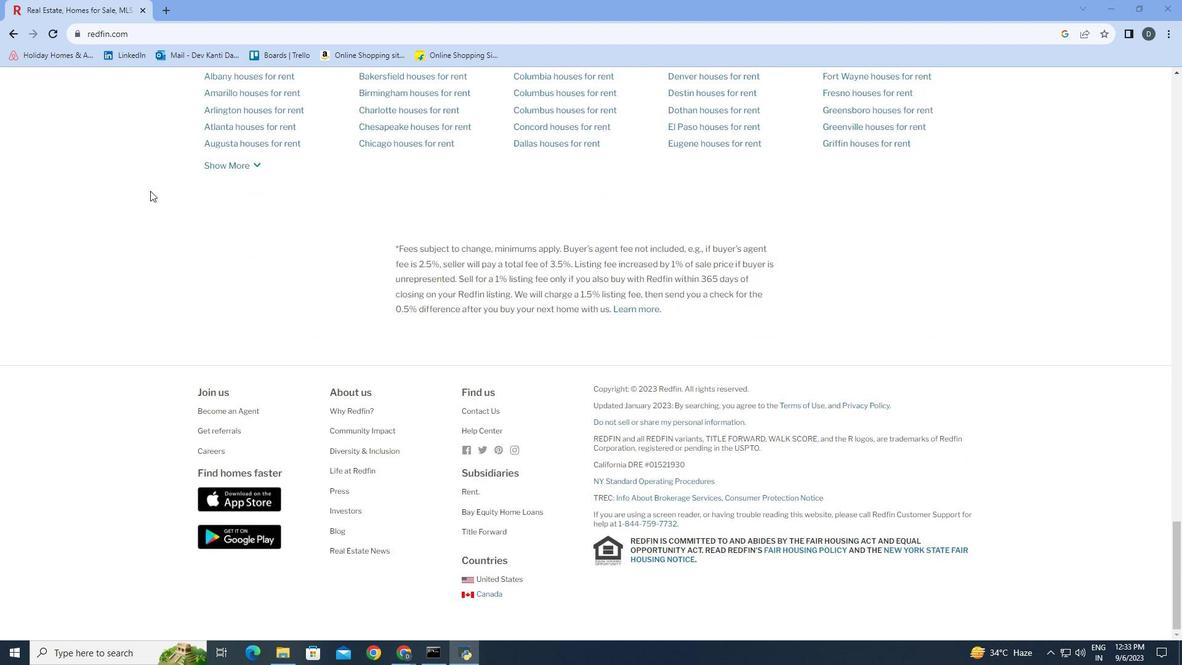 
Action: Mouse scrolled (150, 179) with delta (0, 0)
Screenshot: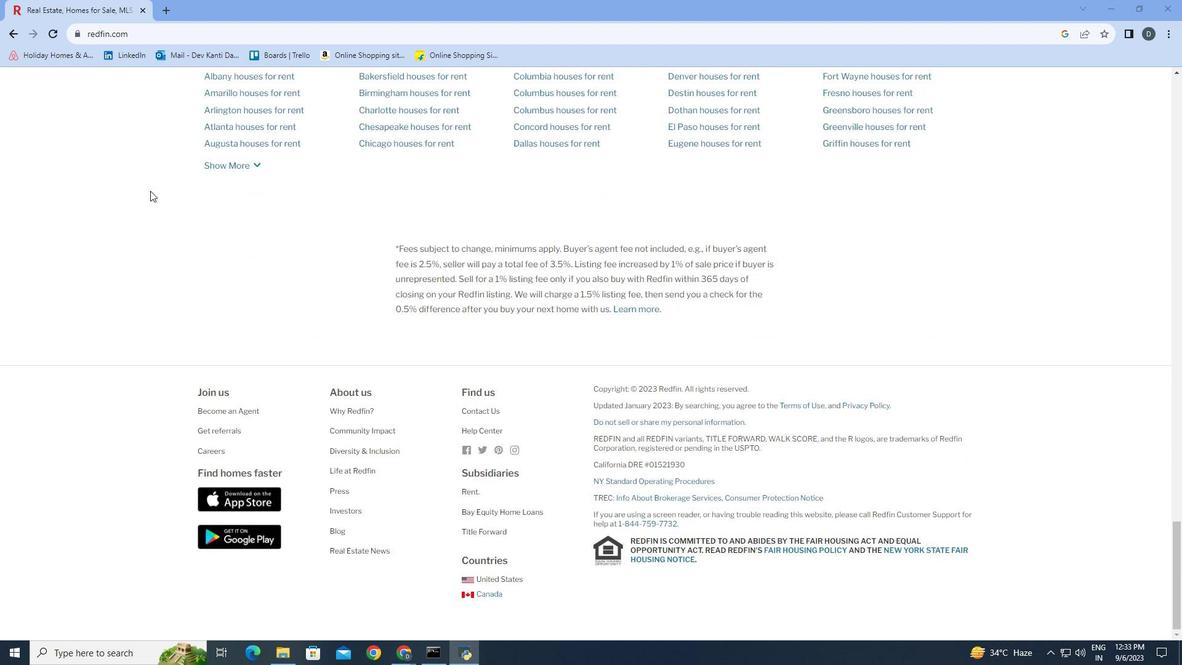 
Action: Mouse moved to (154, 184)
Screenshot: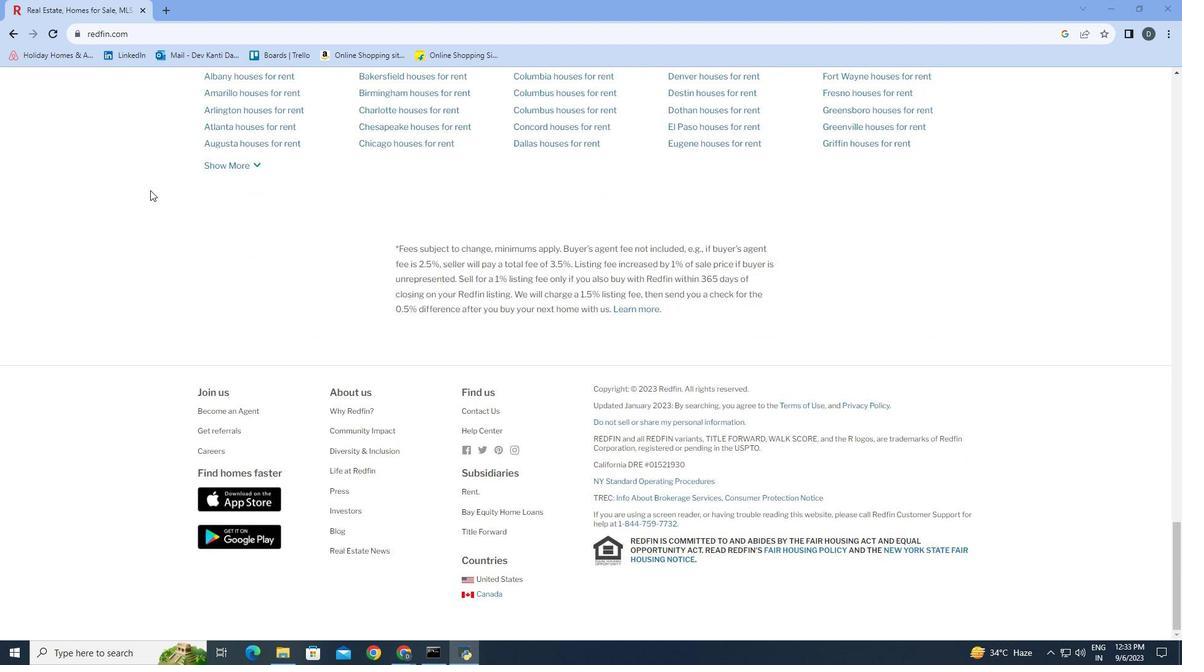 
Action: Mouse scrolled (154, 184) with delta (0, 0)
Screenshot: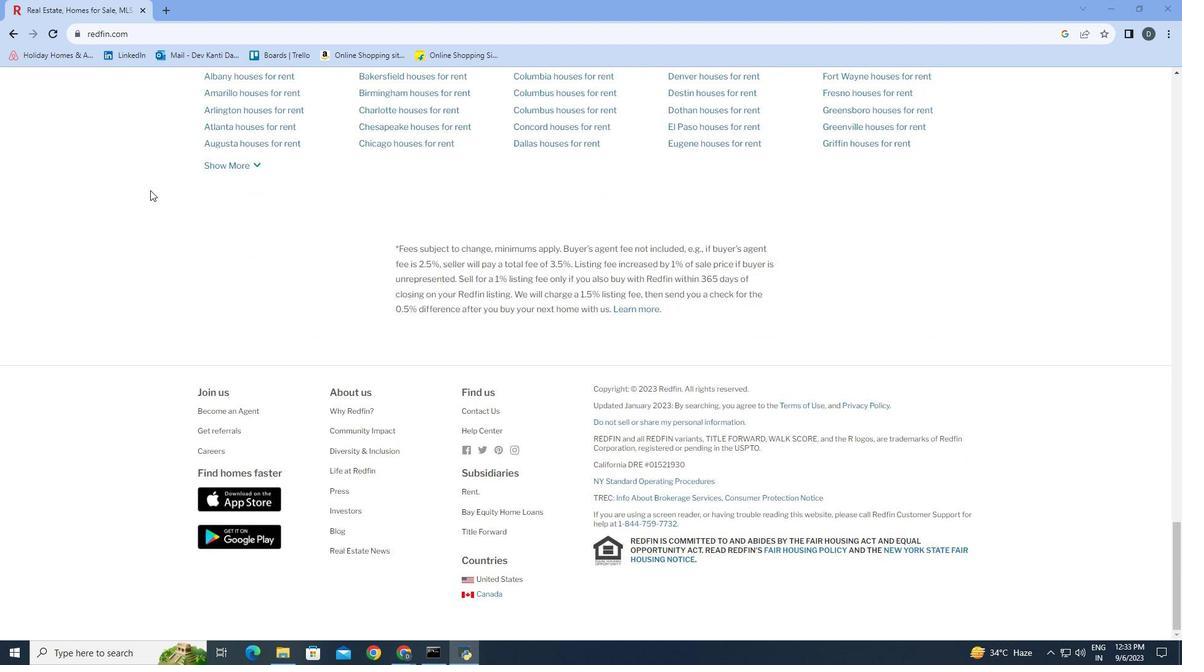 
Action: Mouse moved to (219, 417)
Screenshot: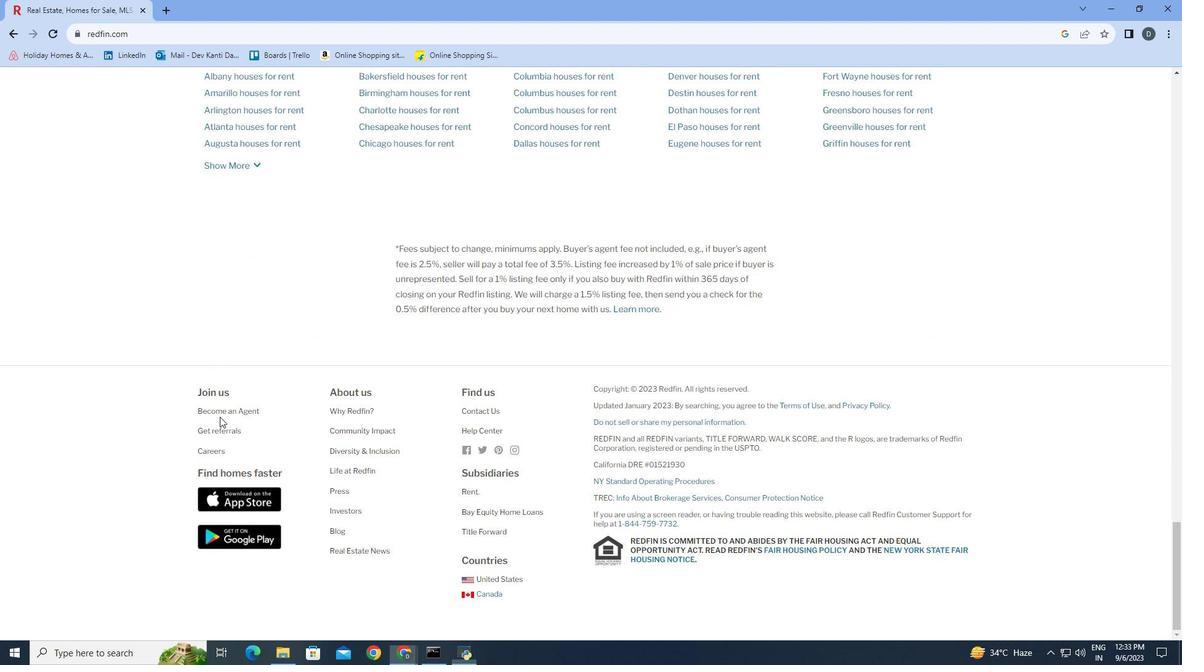 
Action: Mouse pressed left at (219, 417)
Screenshot: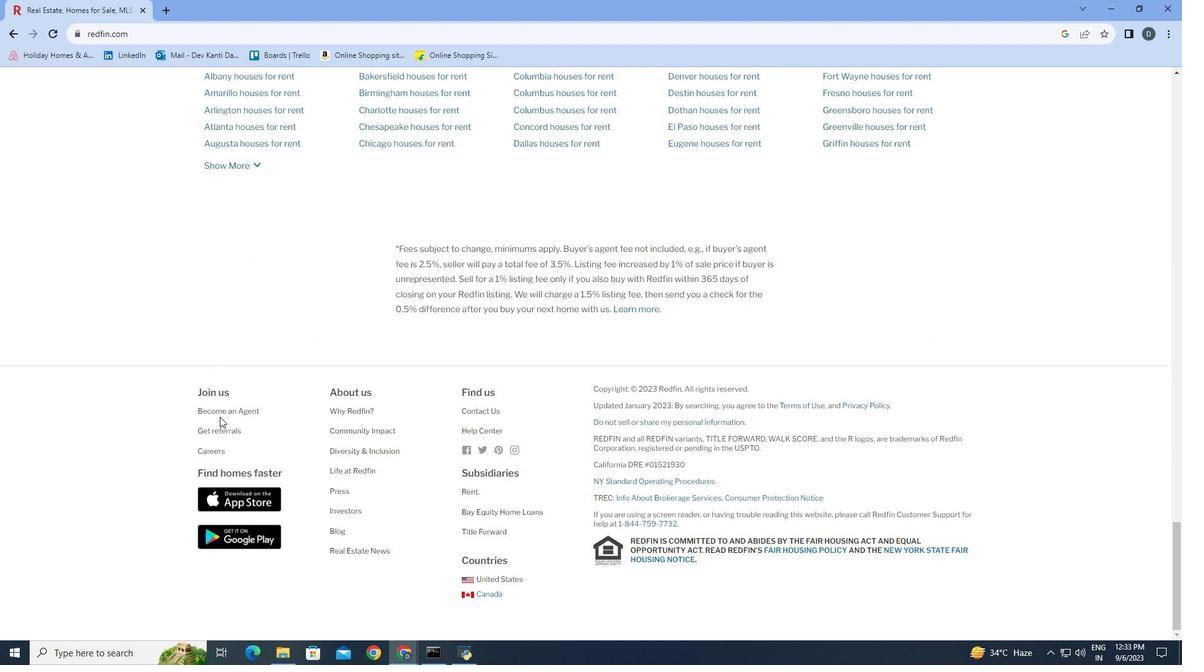 
Action: Mouse moved to (221, 411)
Screenshot: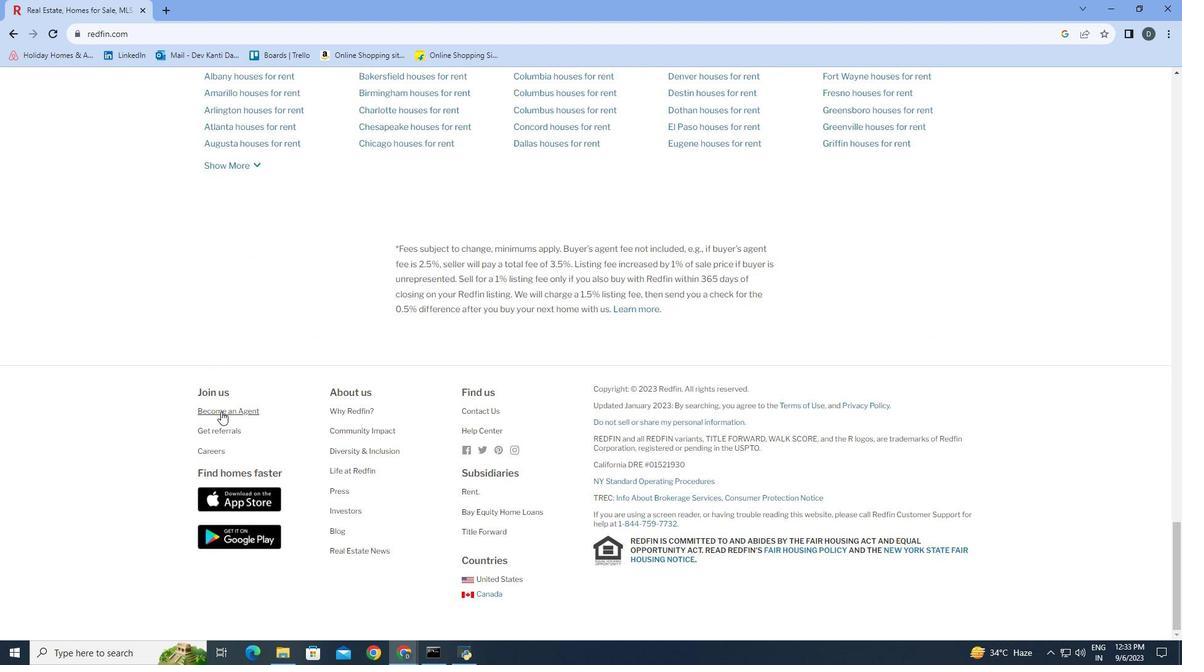 
Action: Mouse pressed left at (221, 411)
Screenshot: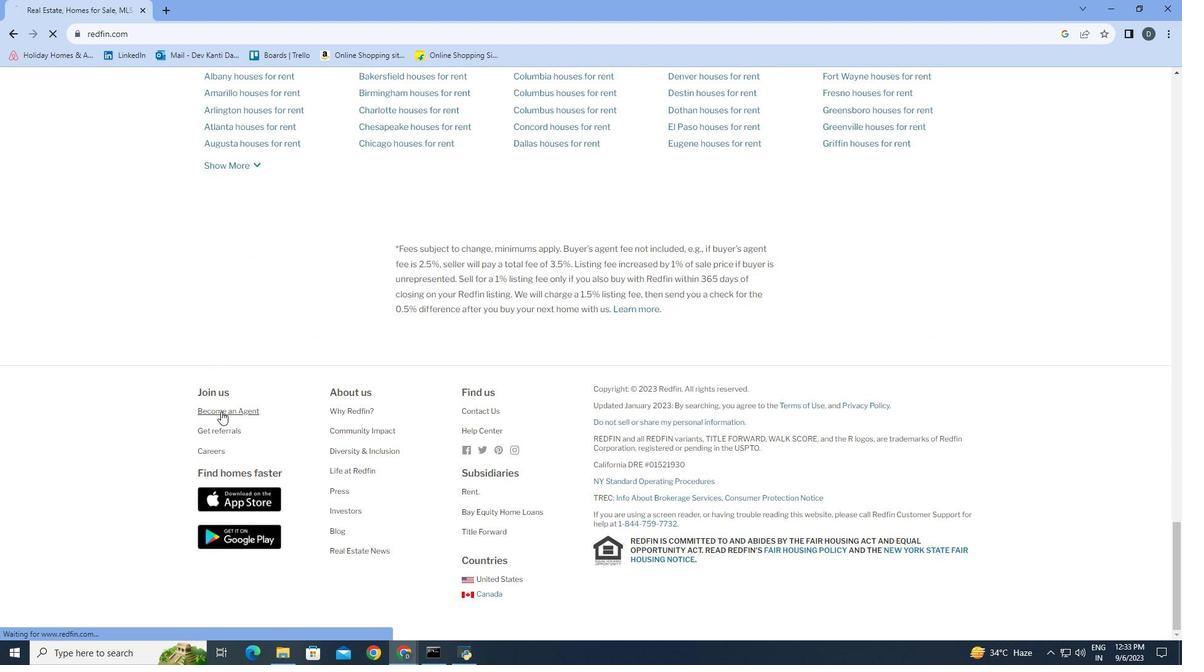 
Action: Mouse moved to (335, 118)
Screenshot: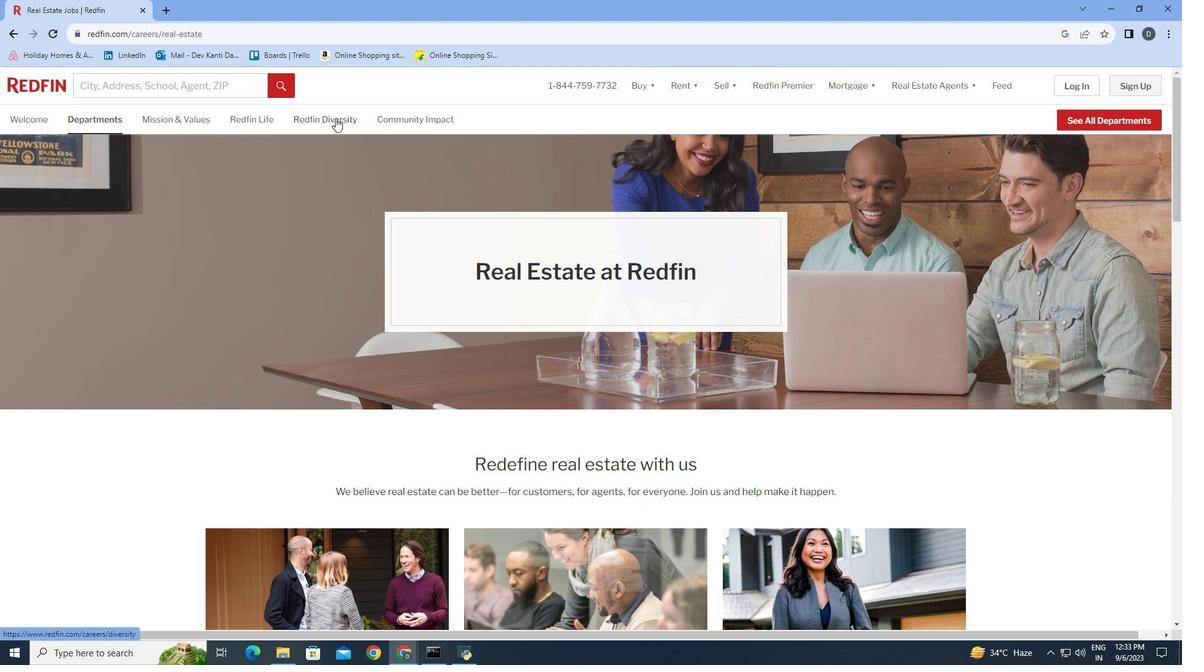
Action: Mouse pressed left at (335, 118)
Screenshot: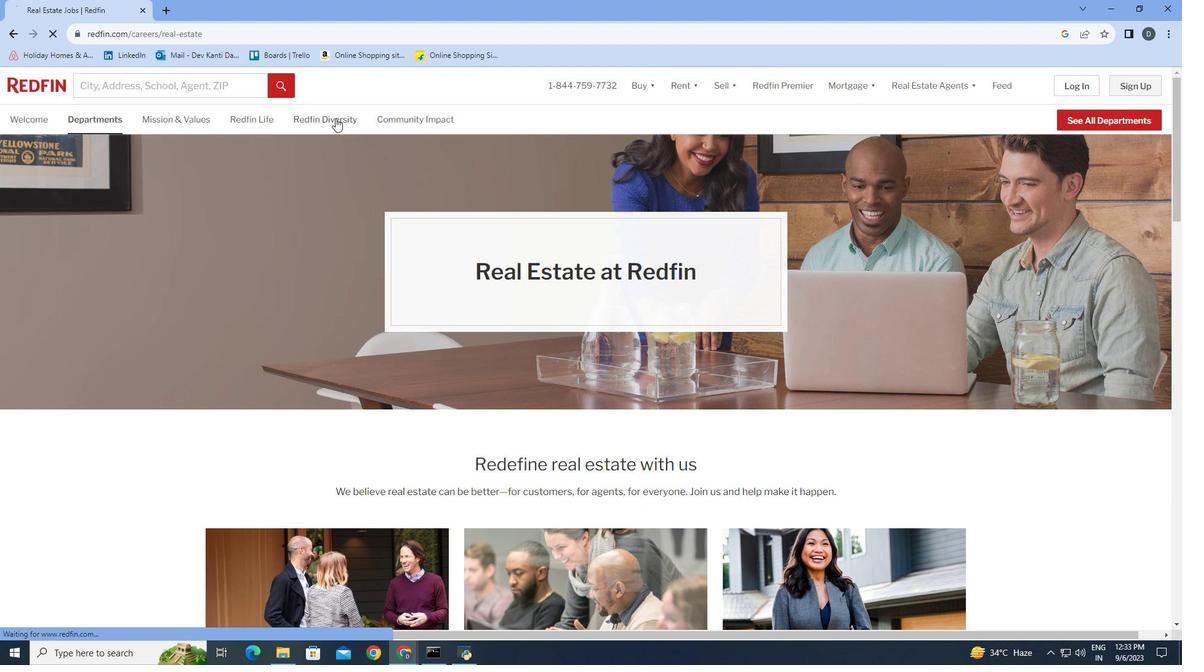 
Action: Mouse moved to (960, 272)
Screenshot: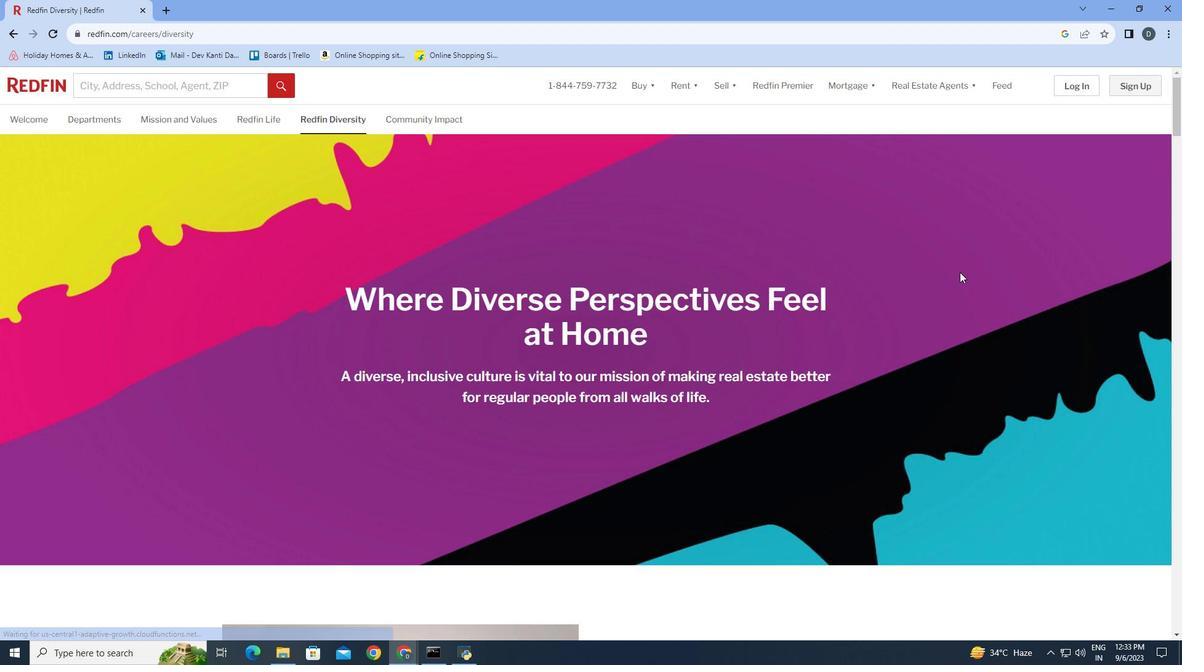 
Action: Mouse scrolled (960, 271) with delta (0, 0)
Screenshot: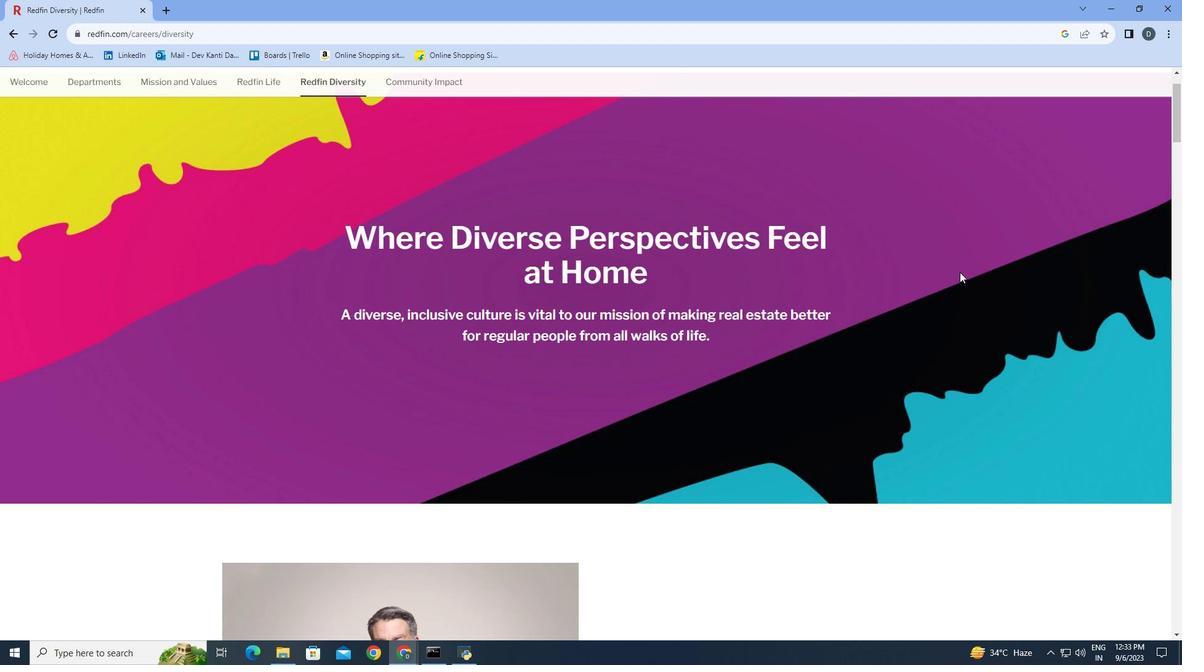 
Action: Mouse scrolled (960, 271) with delta (0, 0)
Screenshot: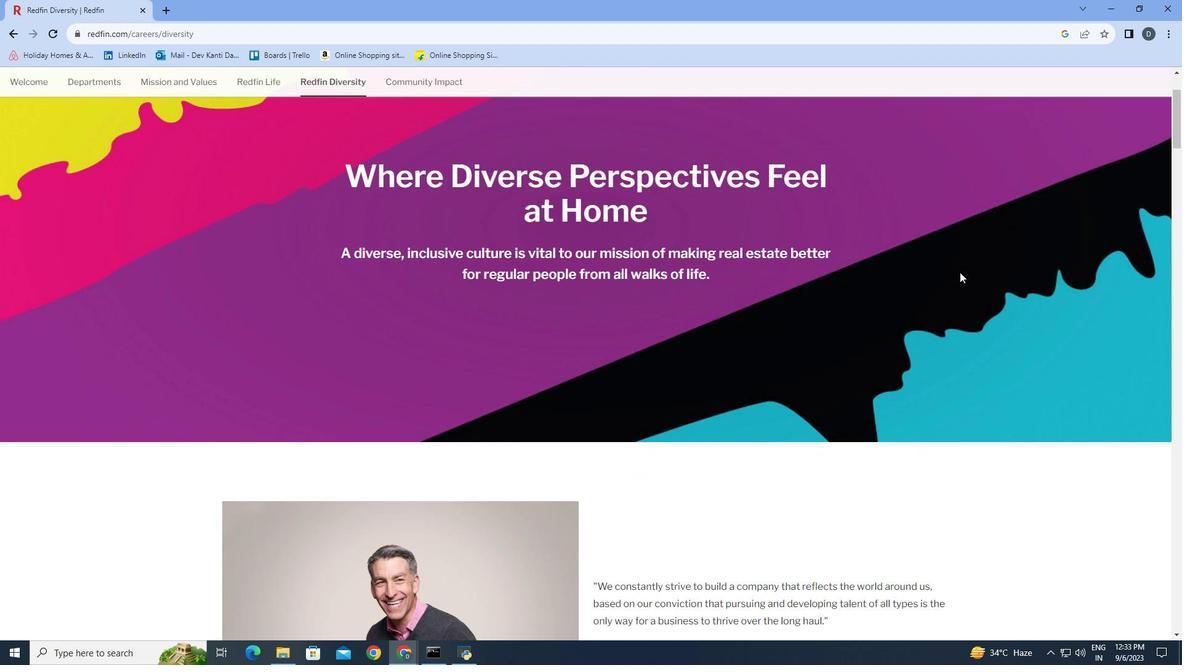 
Action: Mouse scrolled (960, 271) with delta (0, 0)
Screenshot: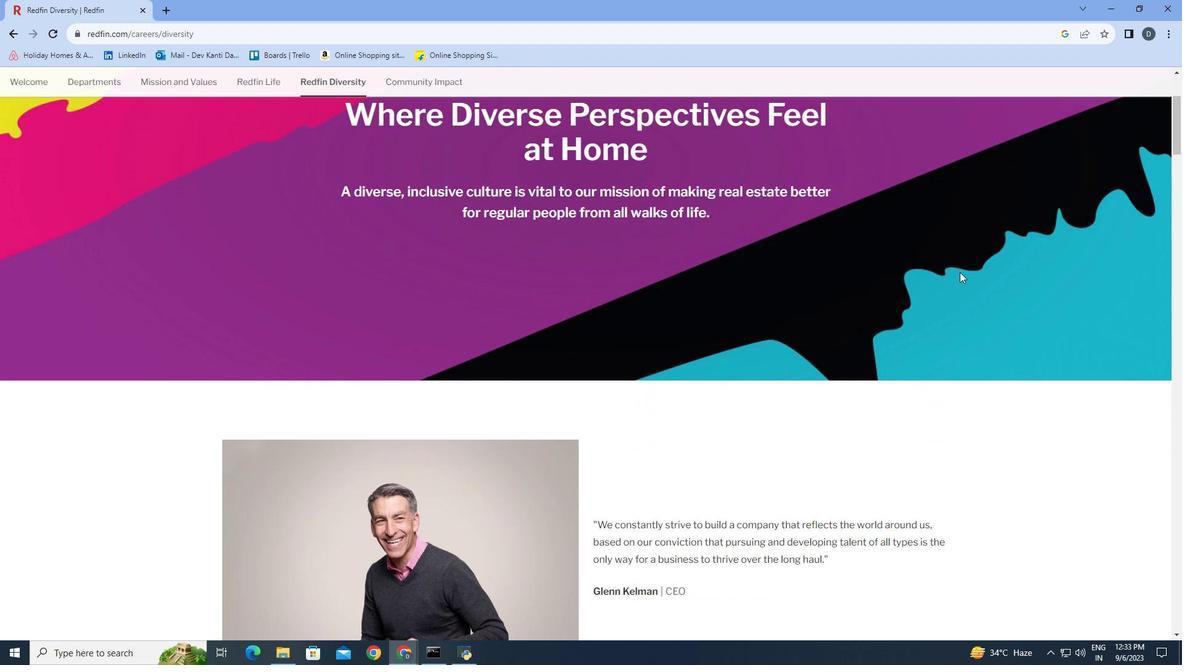 
Action: Mouse scrolled (960, 271) with delta (0, 0)
Screenshot: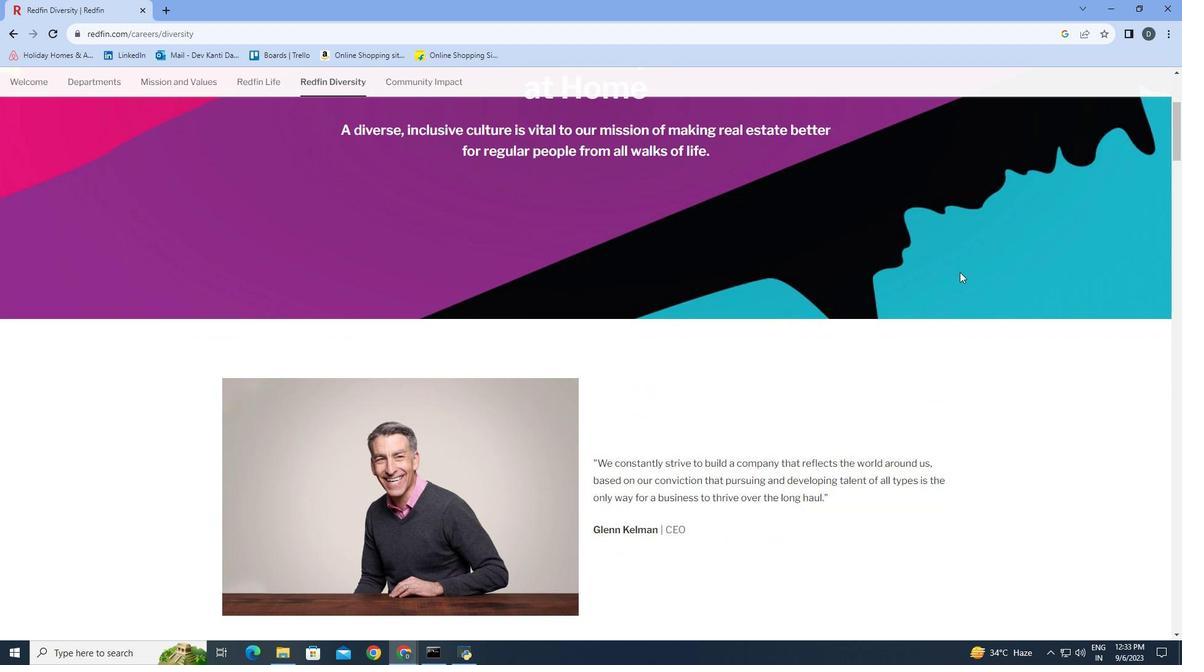 
Action: Mouse scrolled (960, 271) with delta (0, 0)
Screenshot: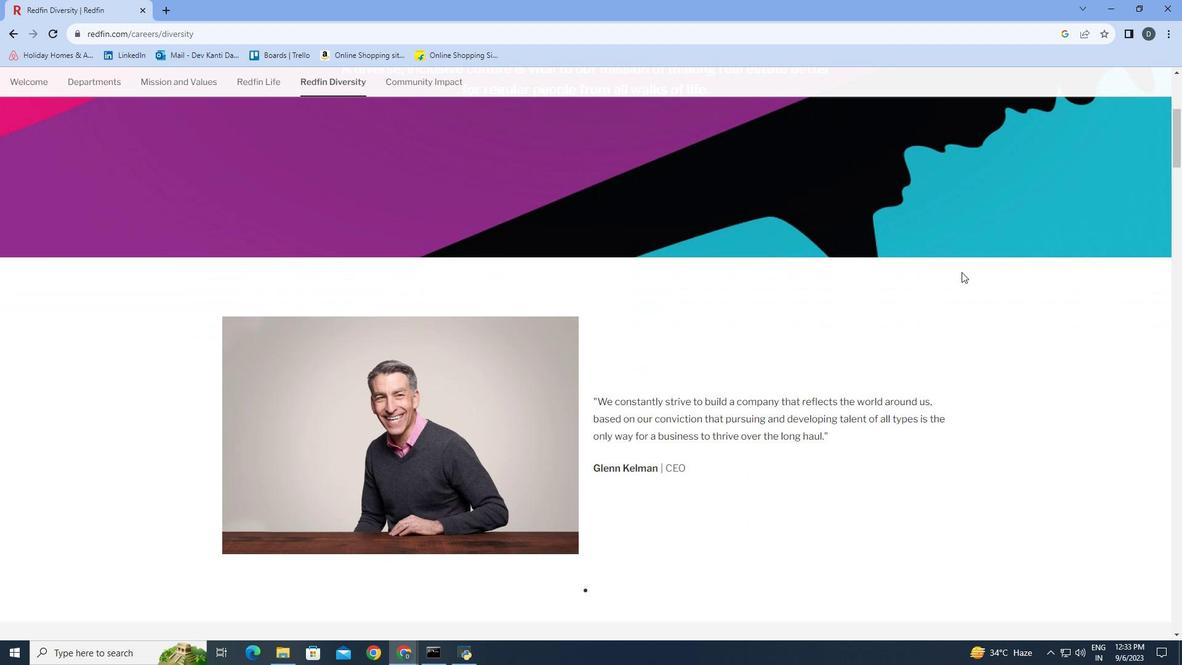 
Action: Mouse moved to (962, 272)
Screenshot: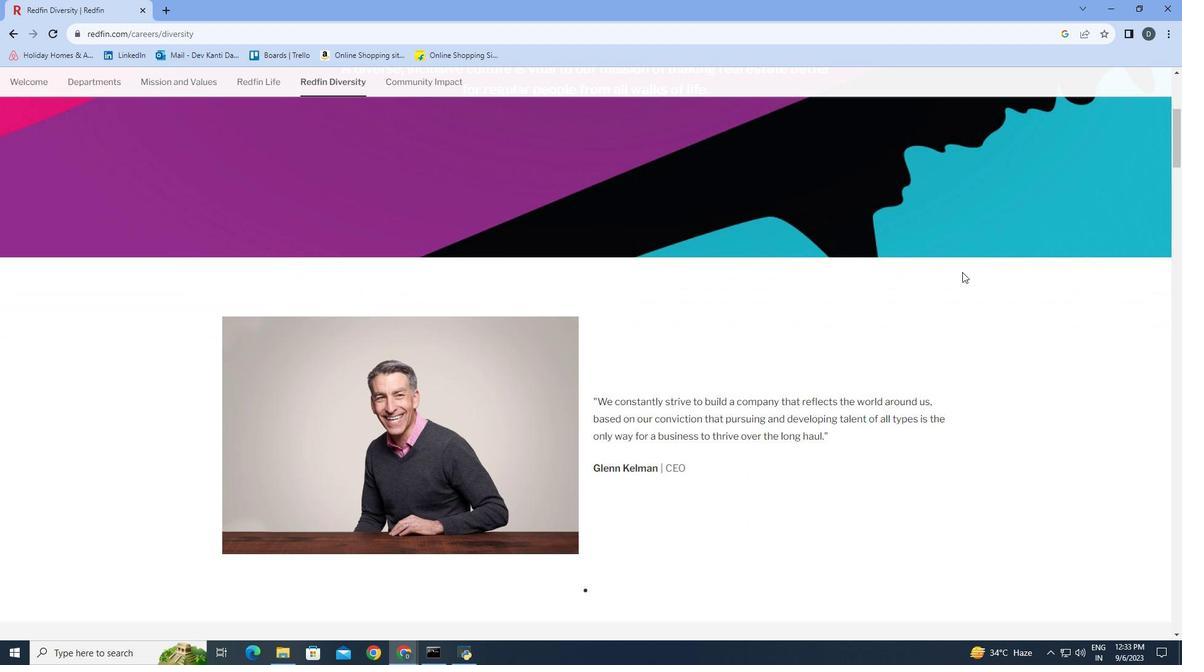 
Action: Mouse scrolled (962, 271) with delta (0, 0)
Screenshot: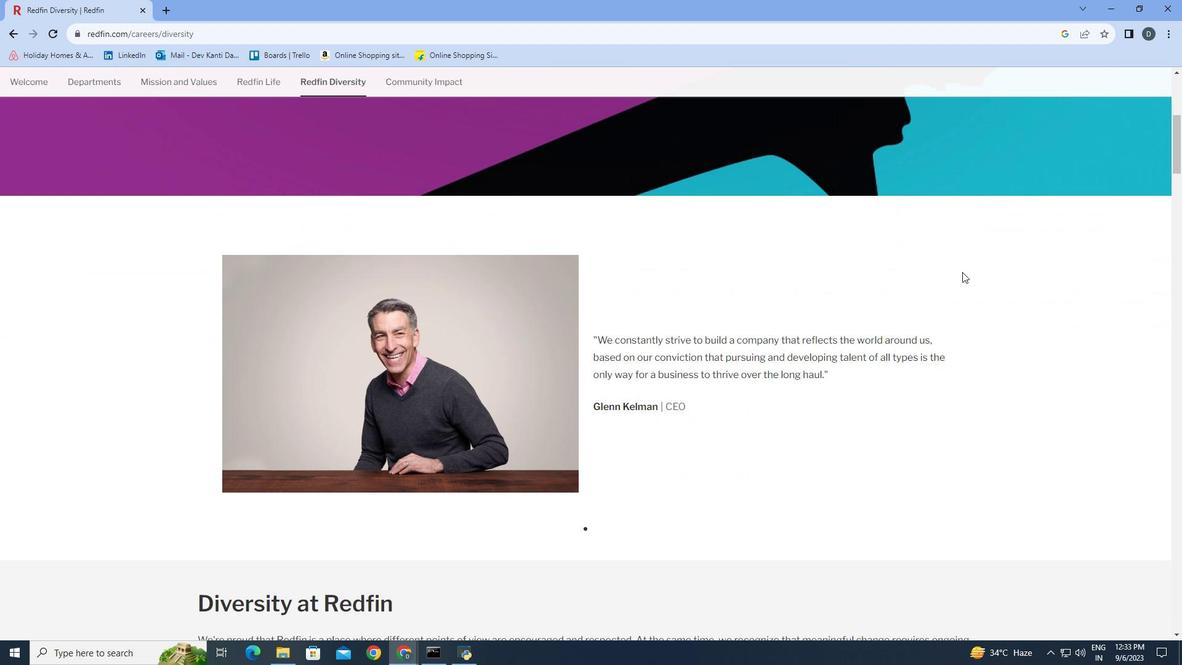 
Action: Mouse scrolled (962, 271) with delta (0, 0)
Screenshot: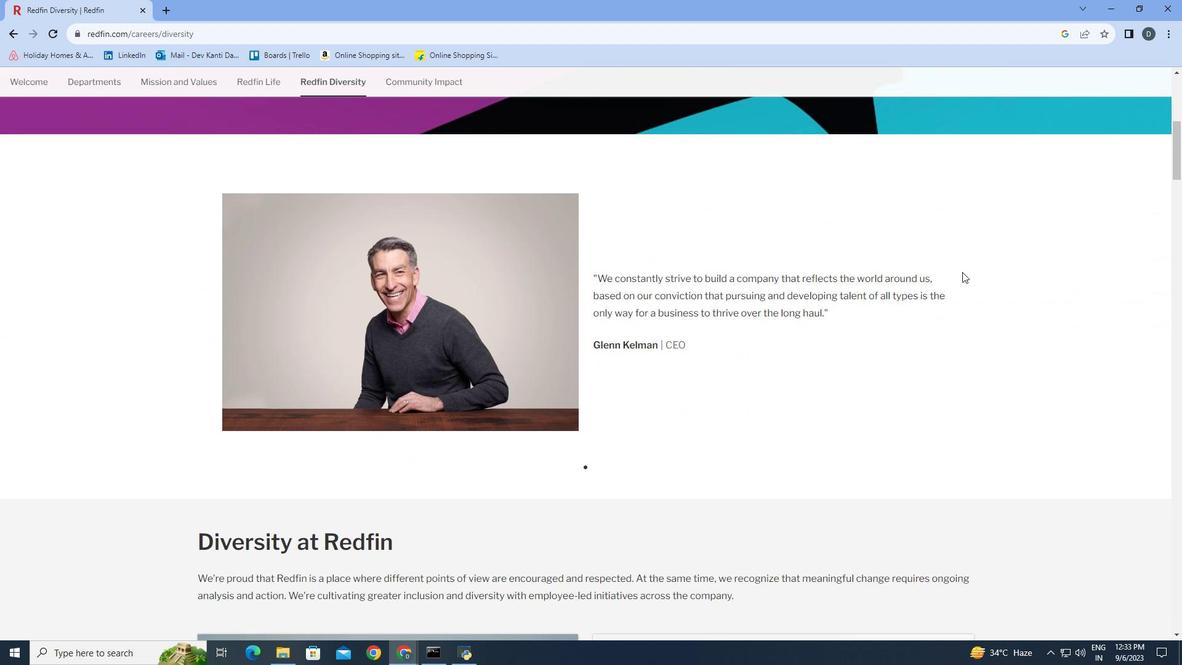 
Action: Mouse scrolled (962, 271) with delta (0, 0)
Screenshot: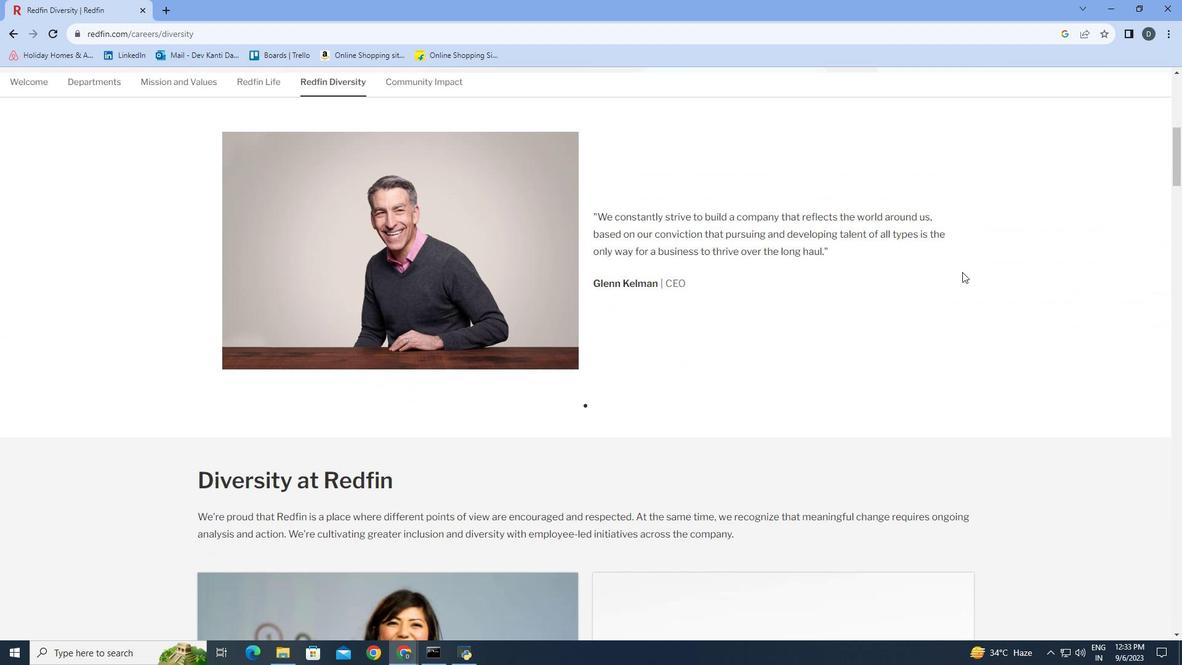 
Action: Mouse scrolled (962, 271) with delta (0, 0)
Screenshot: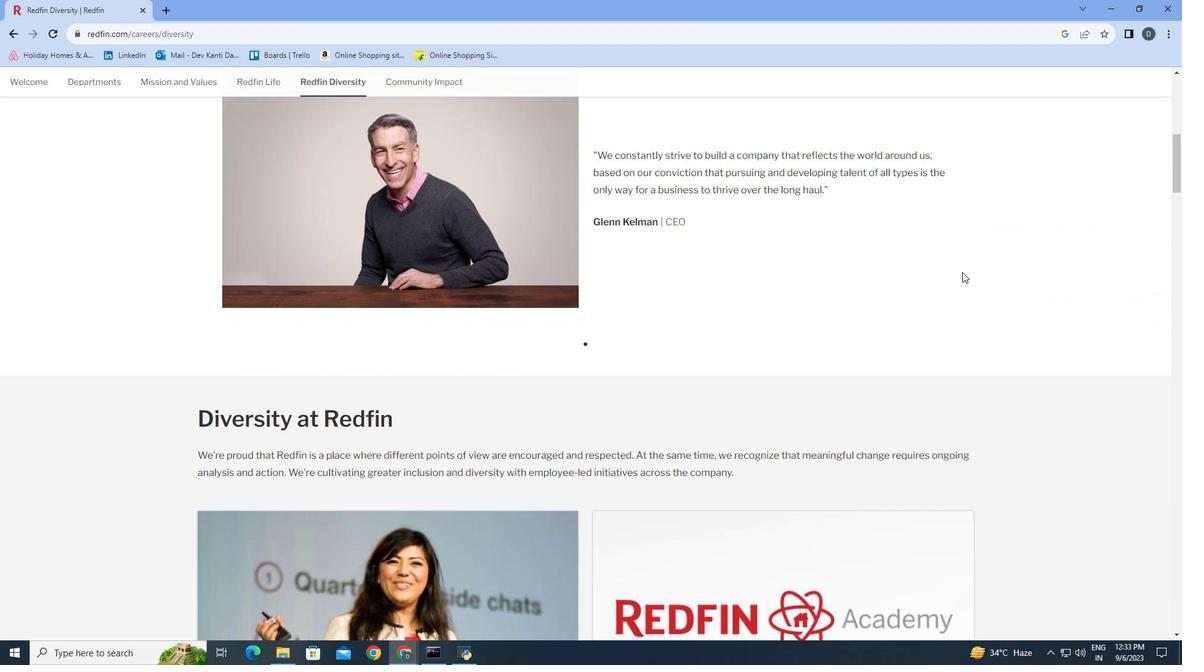 
Action: Mouse scrolled (962, 271) with delta (0, 0)
Screenshot: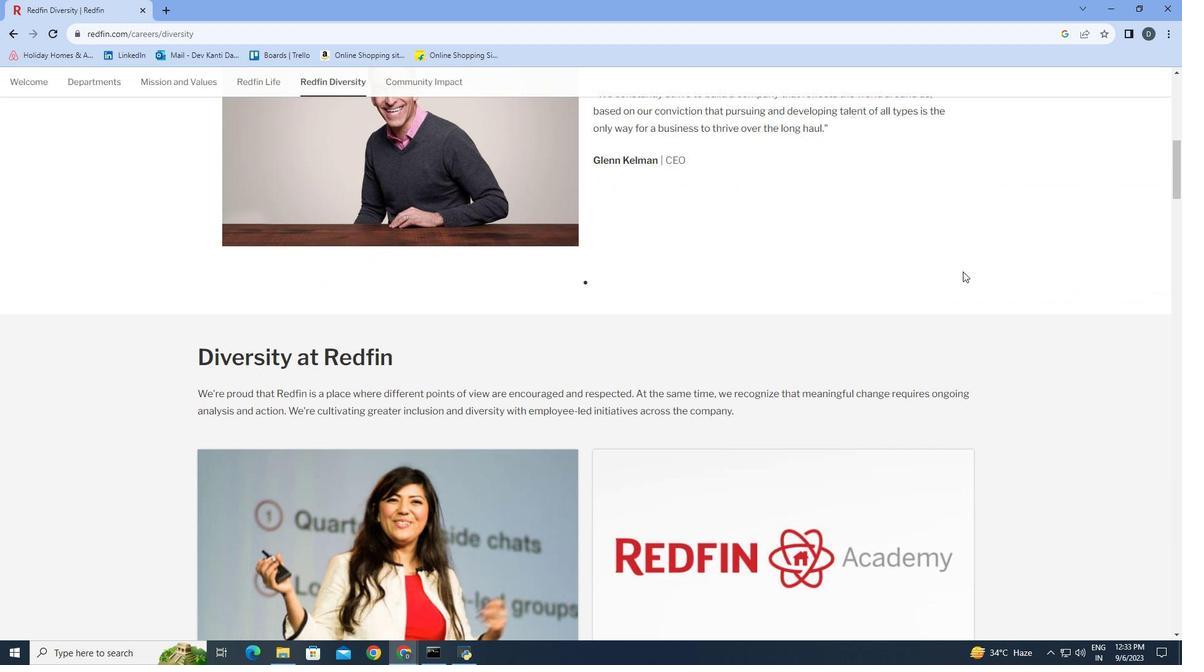 
Action: Mouse moved to (963, 271)
Screenshot: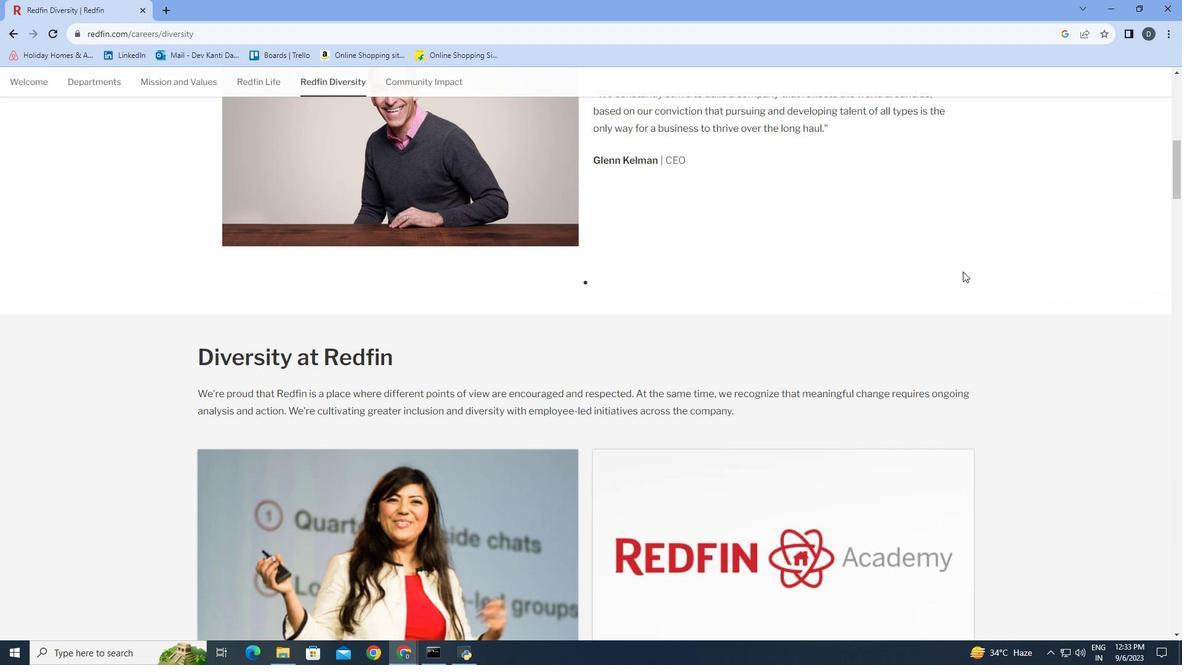 
Action: Mouse scrolled (963, 271) with delta (0, 0)
Screenshot: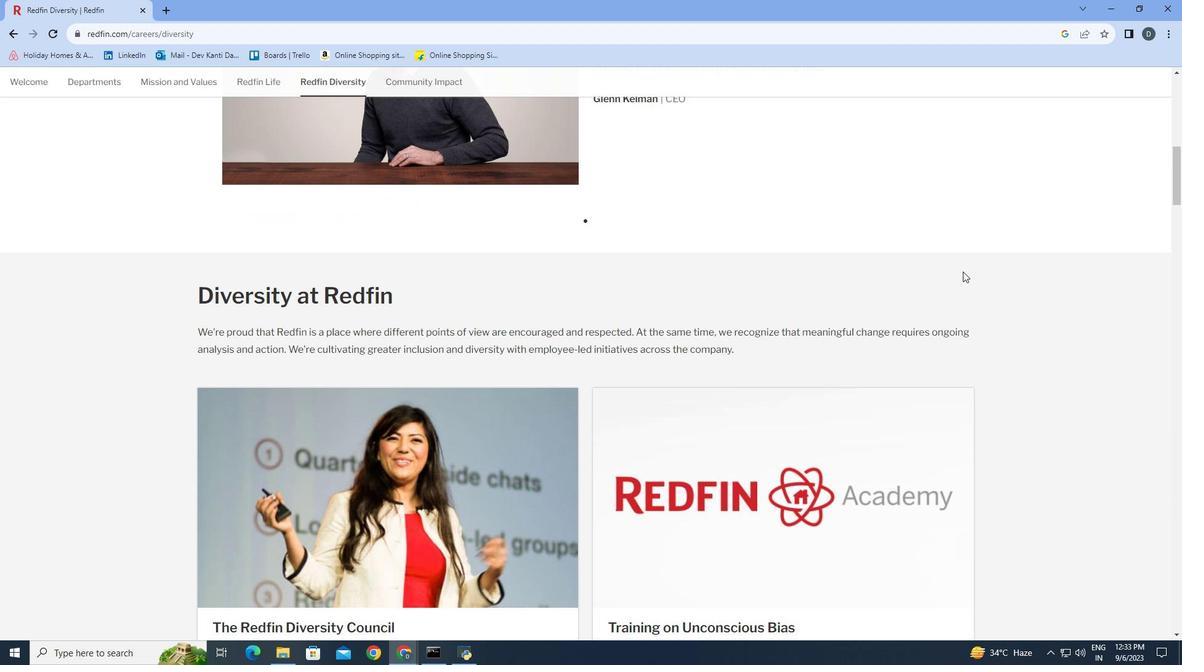 
Action: Mouse scrolled (963, 271) with delta (0, 0)
Screenshot: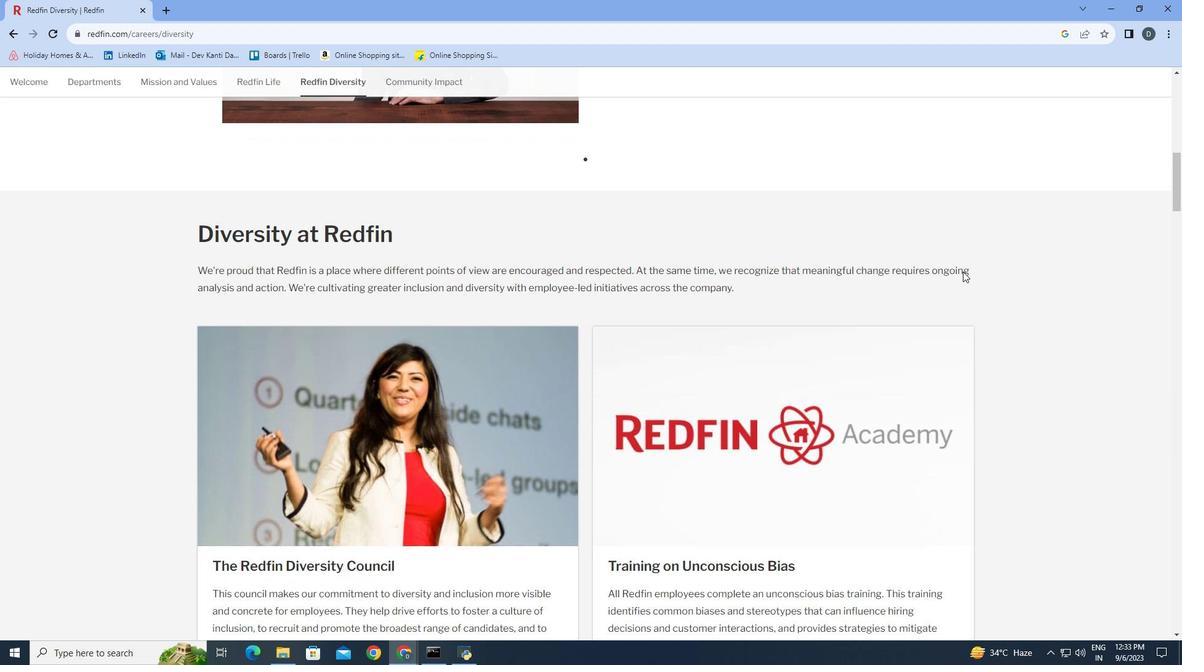 
Action: Mouse scrolled (963, 271) with delta (0, 0)
Screenshot: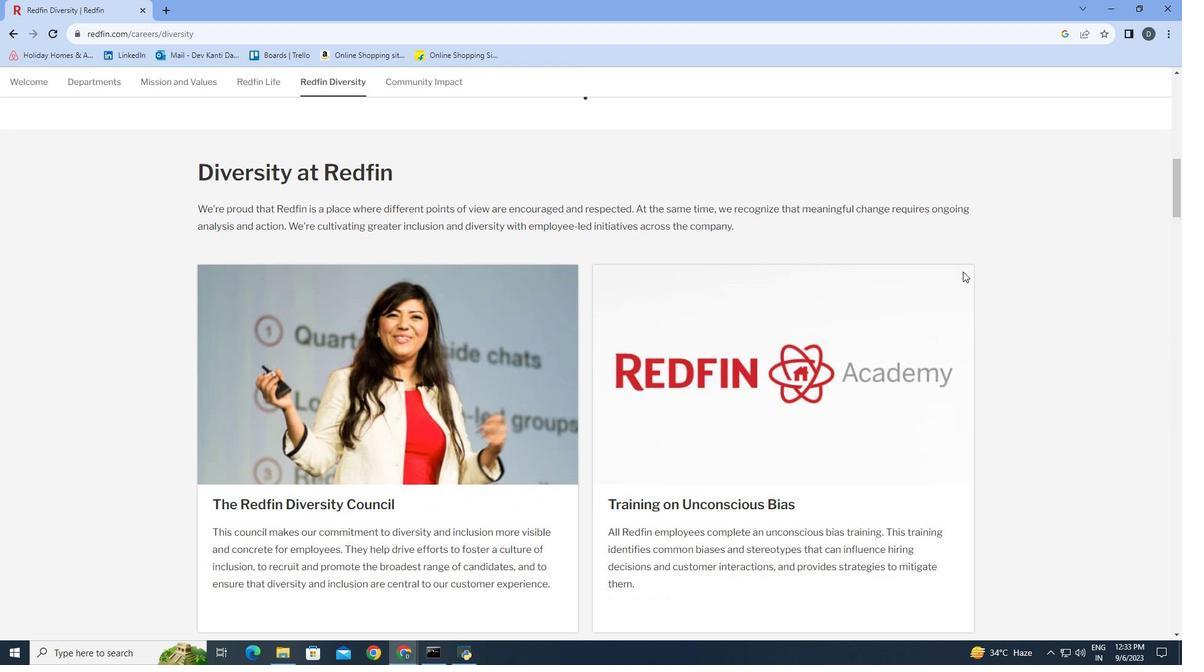 
Action: Mouse scrolled (963, 271) with delta (0, 0)
Screenshot: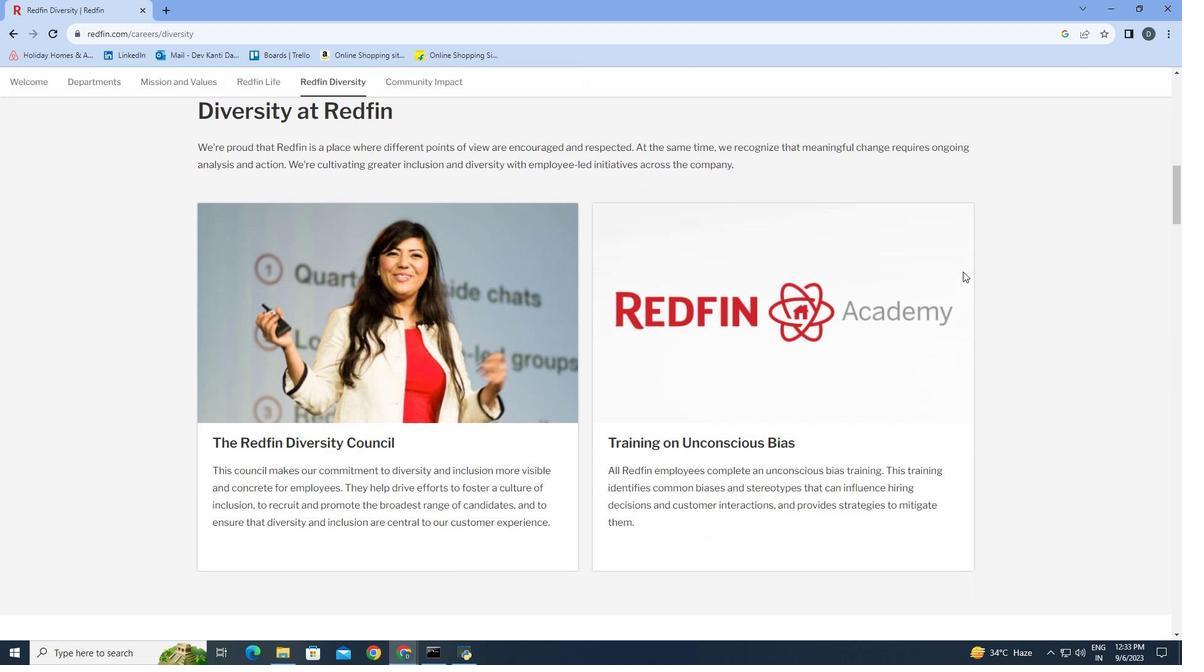 
Action: Mouse scrolled (963, 271) with delta (0, 0)
Screenshot: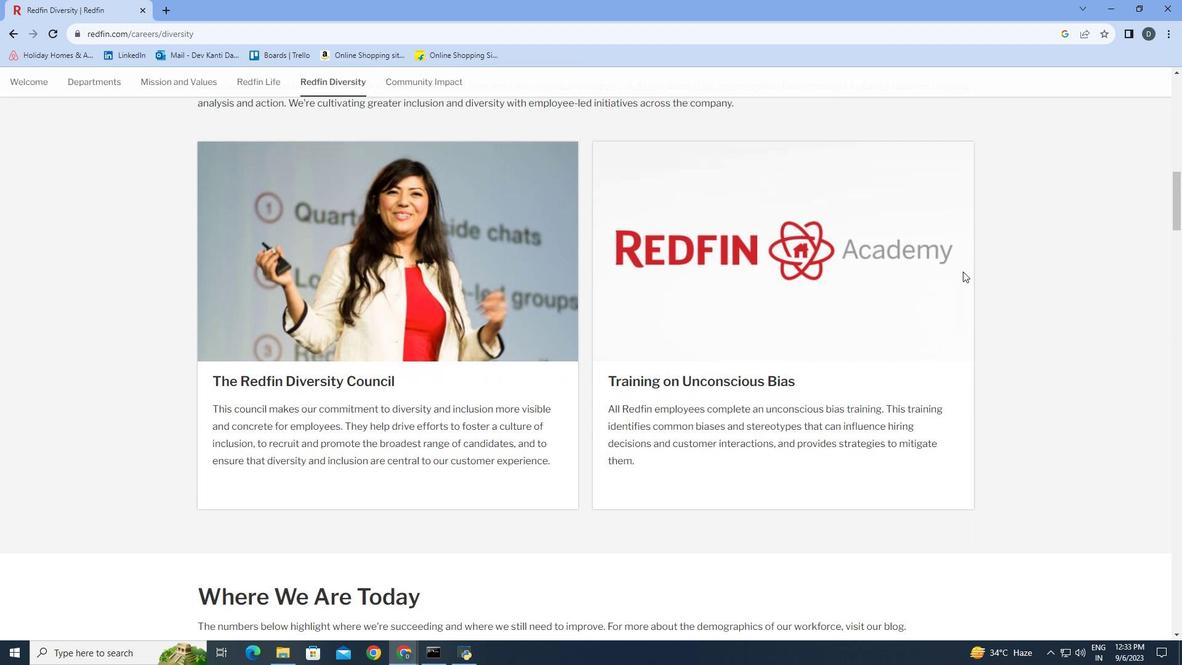 
Action: Mouse scrolled (963, 271) with delta (0, 0)
Screenshot: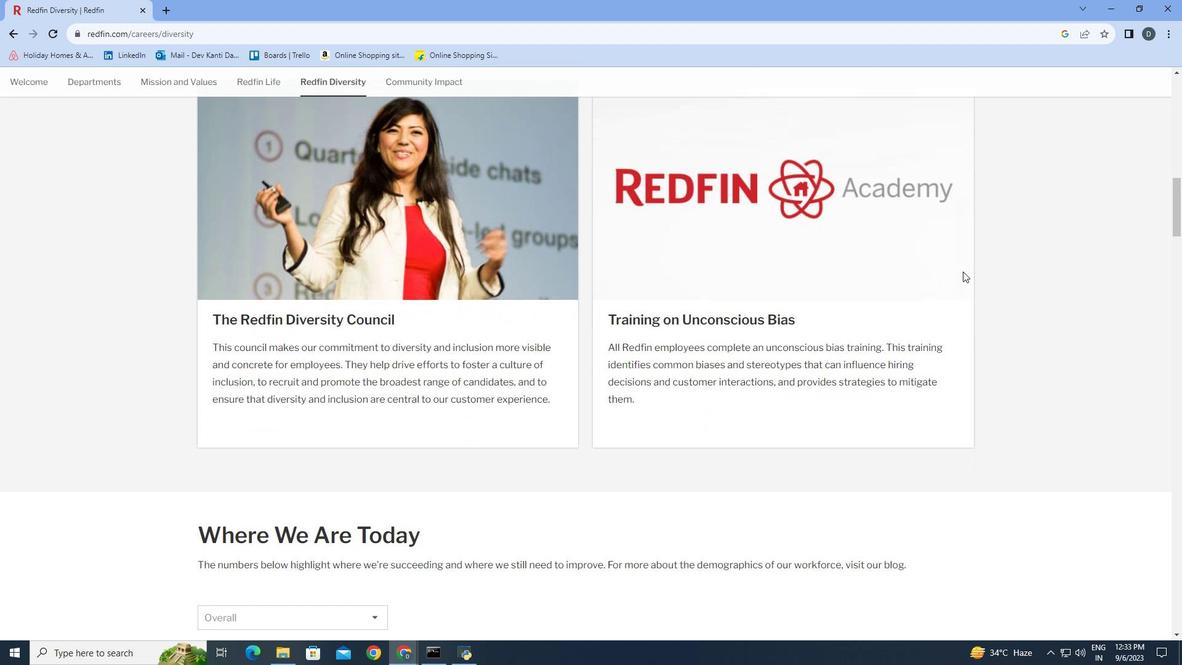 
Action: Mouse scrolled (963, 271) with delta (0, 0)
Screenshot: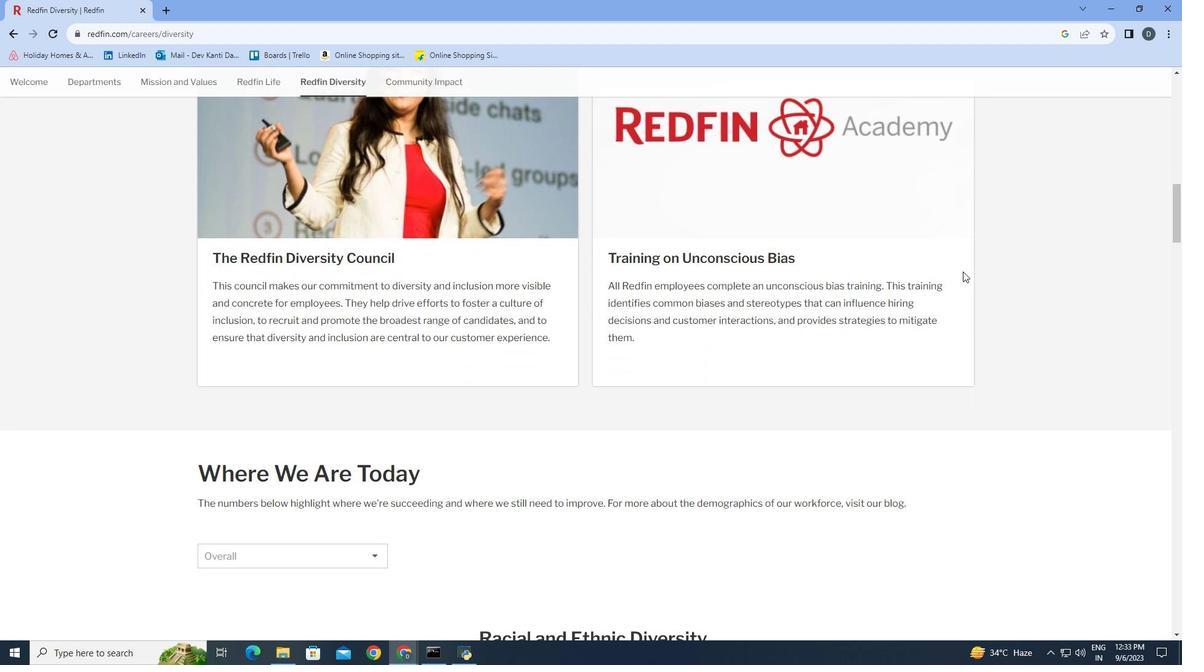 
Action: Mouse moved to (963, 271)
Screenshot: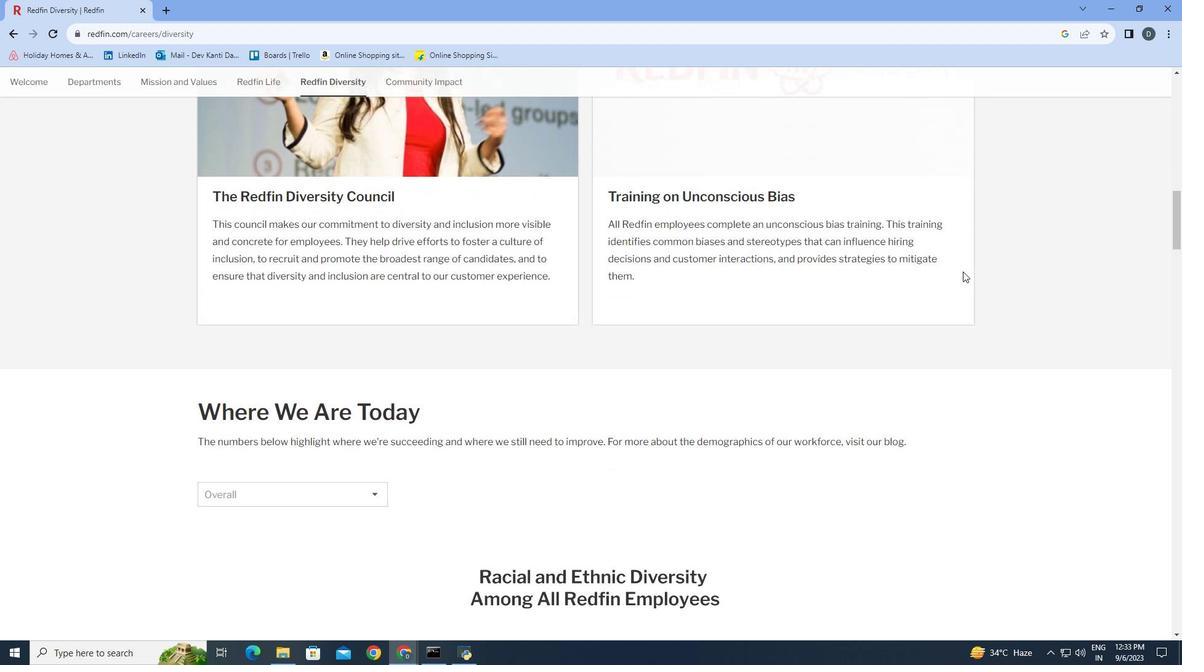 
Action: Mouse scrolled (963, 271) with delta (0, 0)
Screenshot: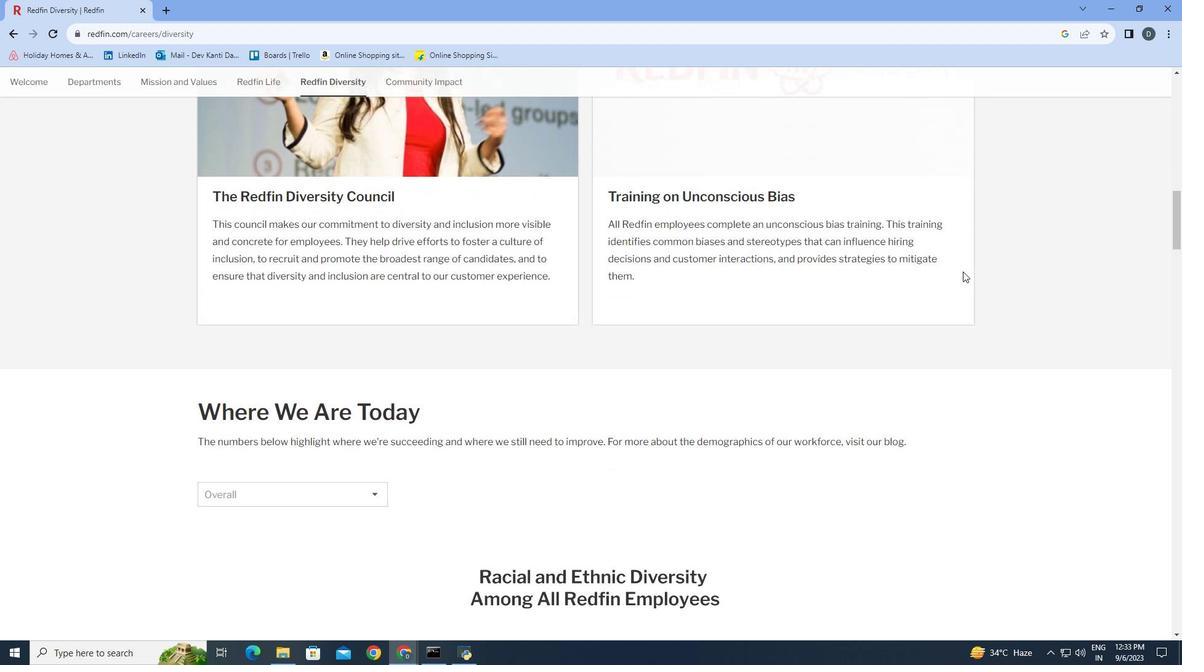 
Action: Mouse moved to (963, 271)
Screenshot: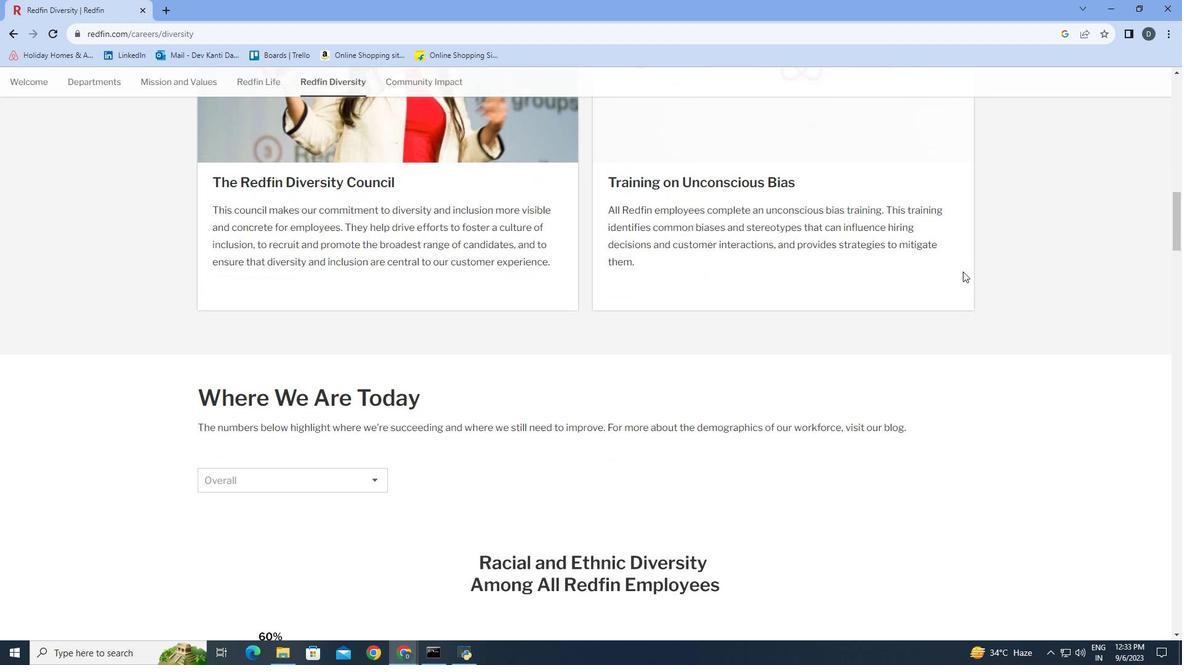 
Action: Mouse scrolled (963, 271) with delta (0, 0)
Screenshot: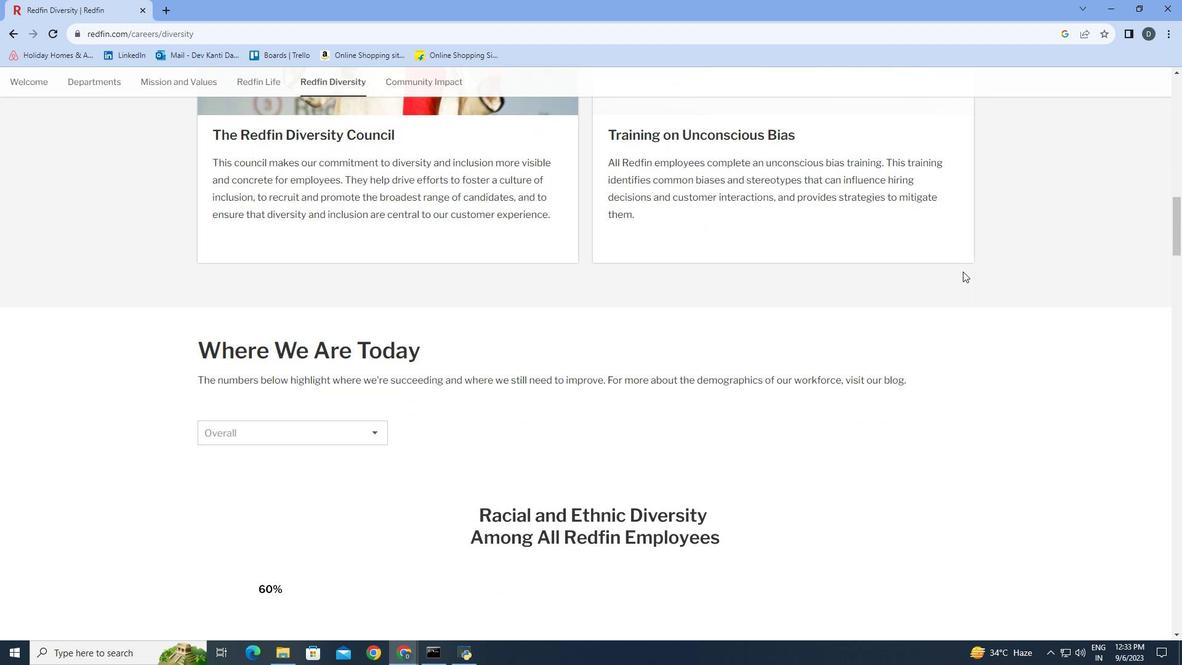 
Action: Mouse scrolled (963, 271) with delta (0, 0)
Screenshot: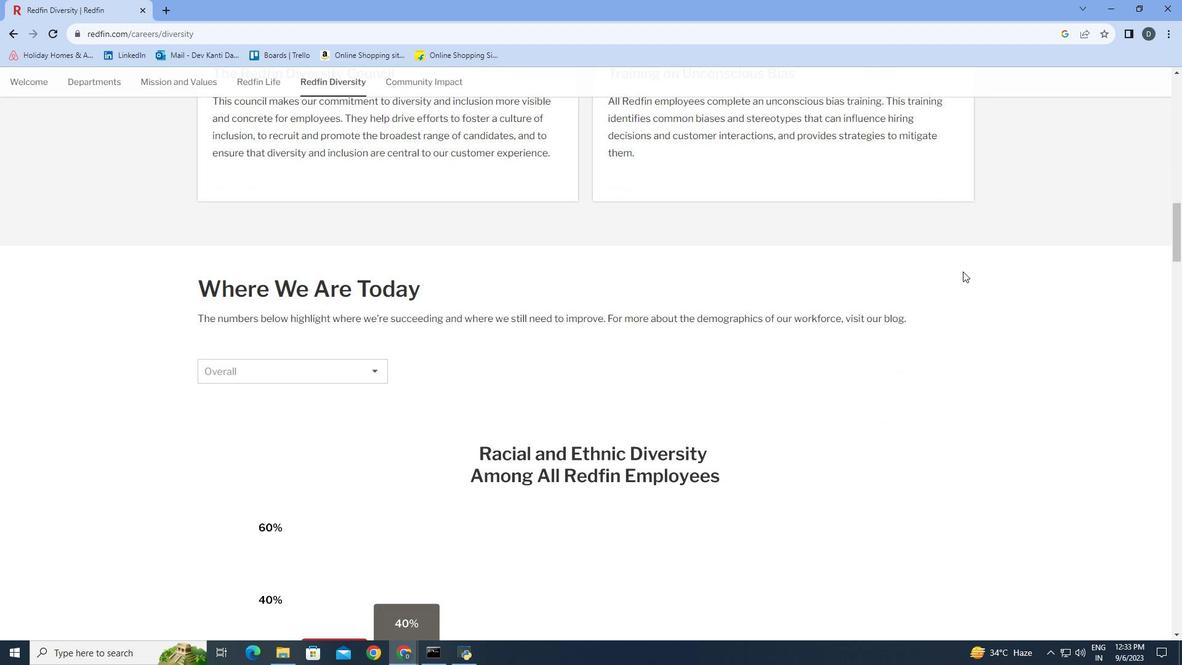 
Action: Mouse scrolled (963, 271) with delta (0, 0)
Screenshot: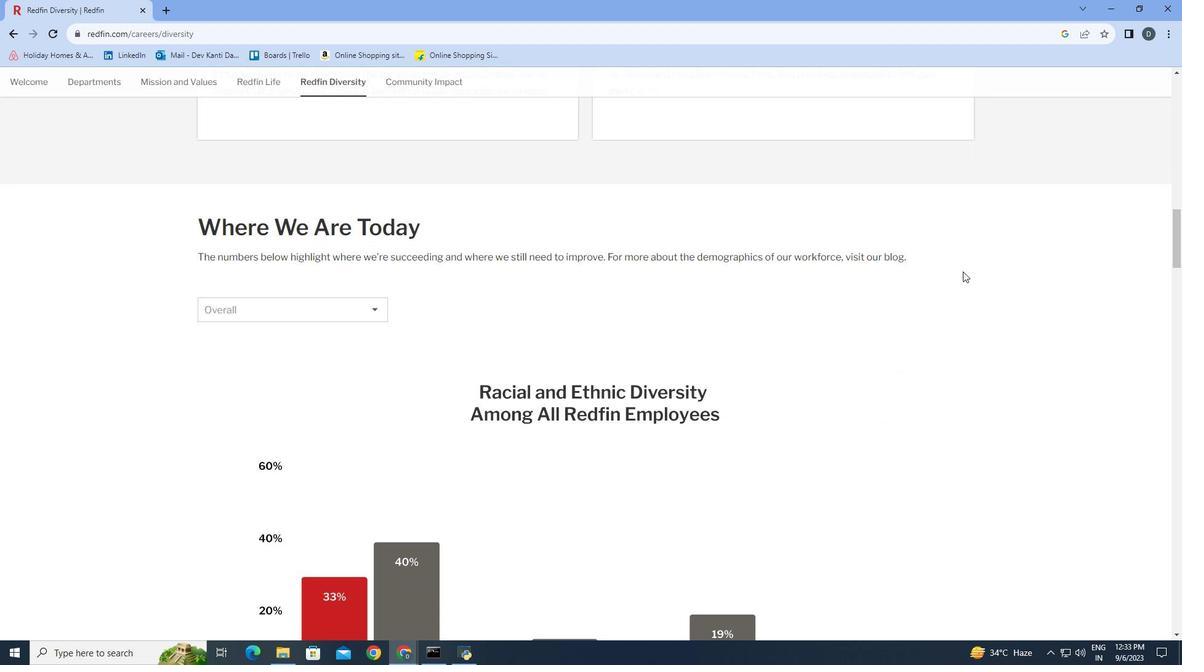 
Action: Mouse scrolled (963, 271) with delta (0, 0)
Screenshot: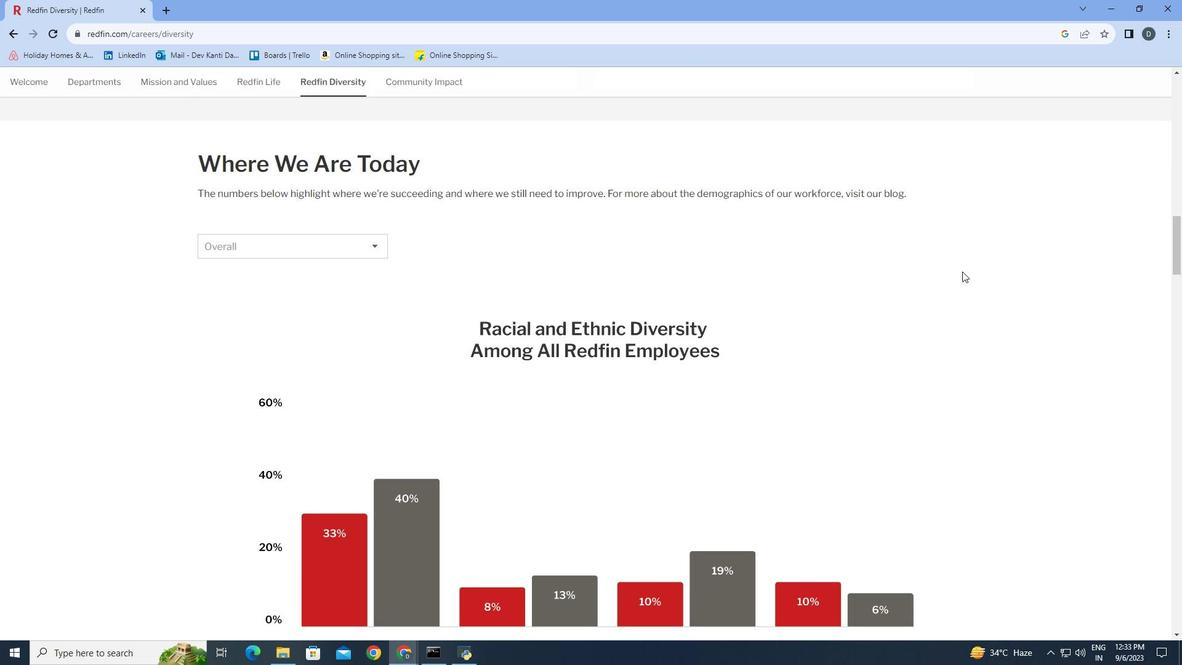 
Action: Mouse moved to (962, 271)
Screenshot: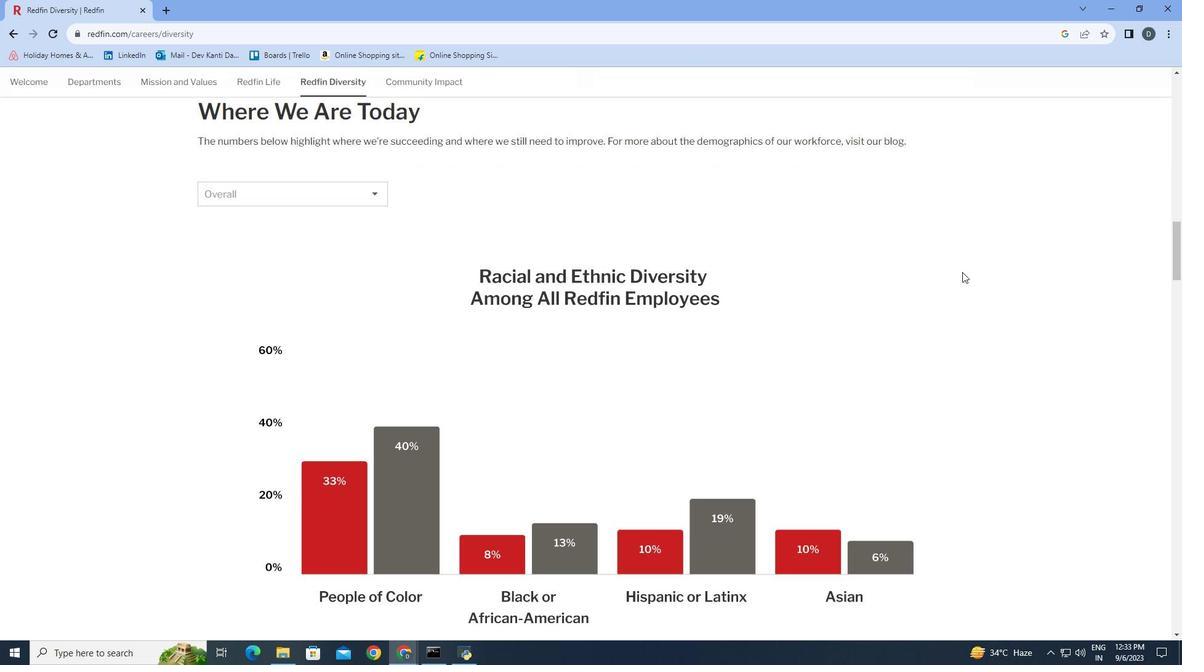 
Action: Mouse scrolled (962, 271) with delta (0, 0)
Screenshot: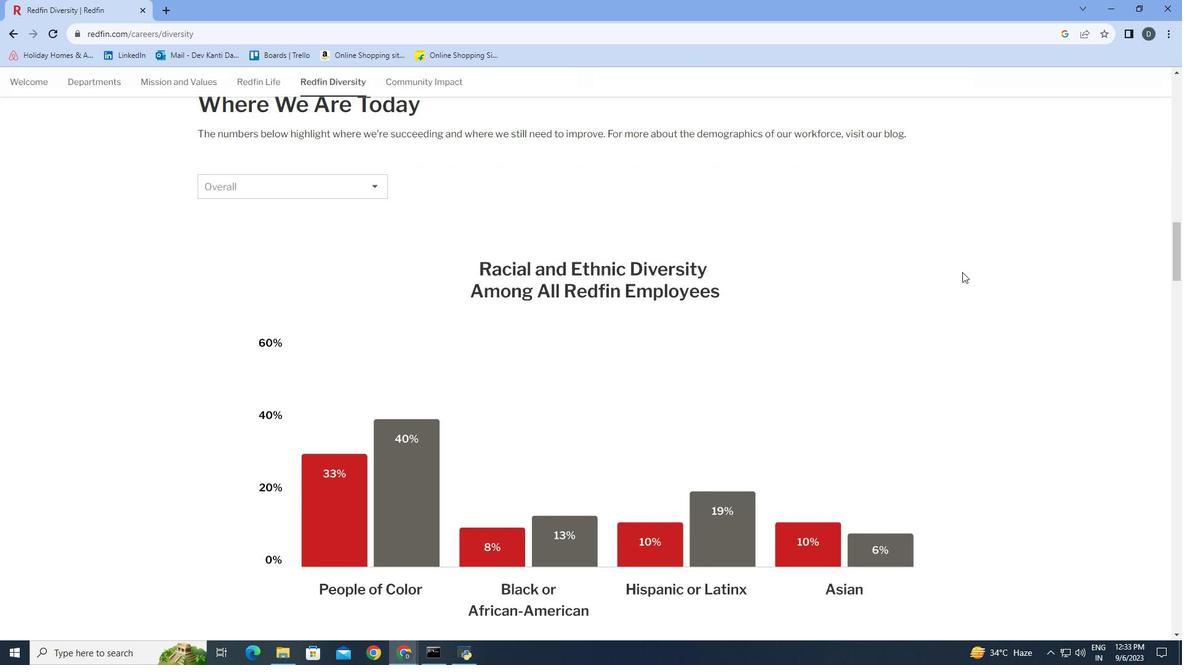 
Action: Mouse moved to (962, 272)
Screenshot: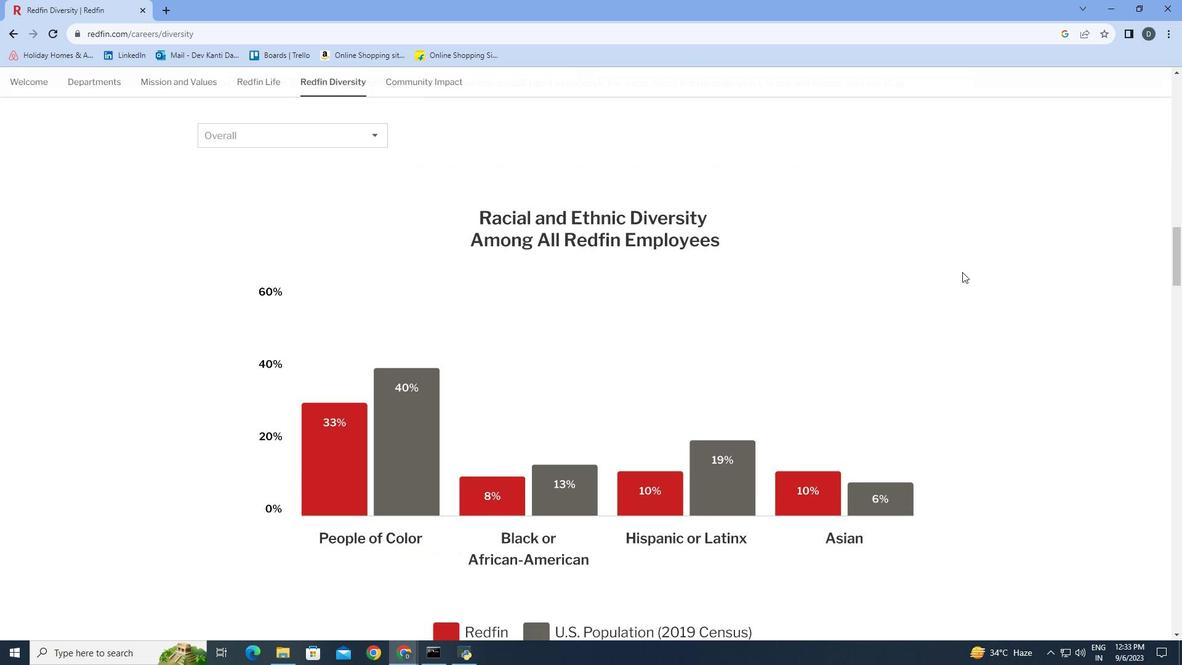 
Action: Mouse scrolled (962, 271) with delta (0, 0)
Screenshot: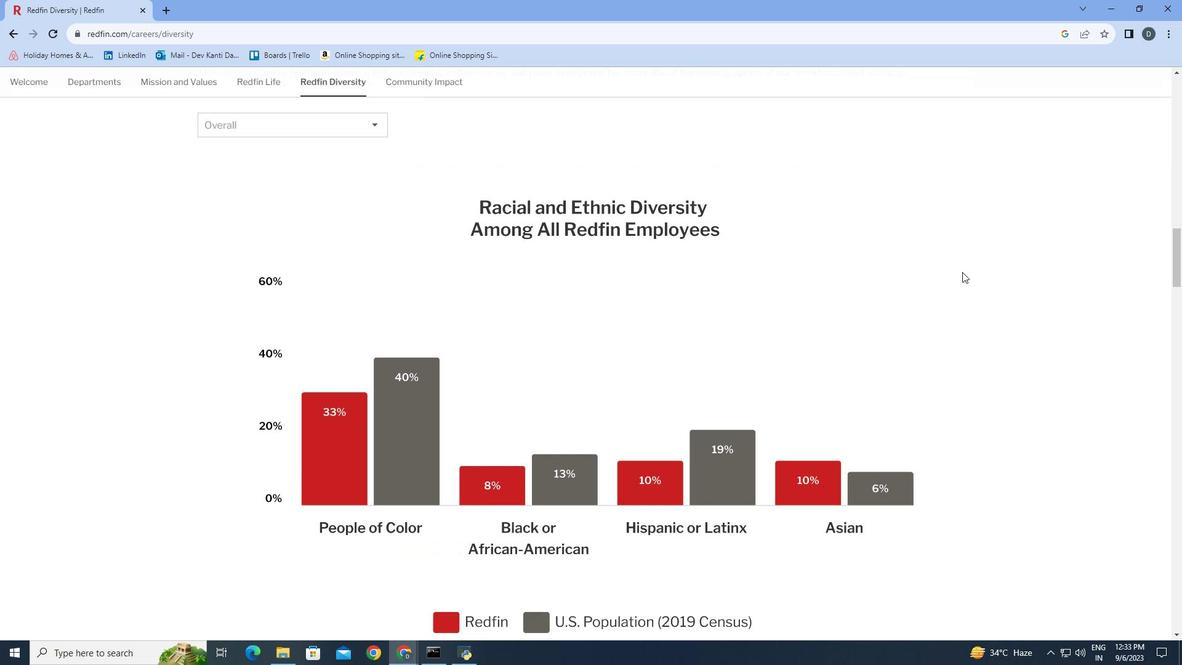 
Action: Mouse scrolled (962, 271) with delta (0, 0)
Screenshot: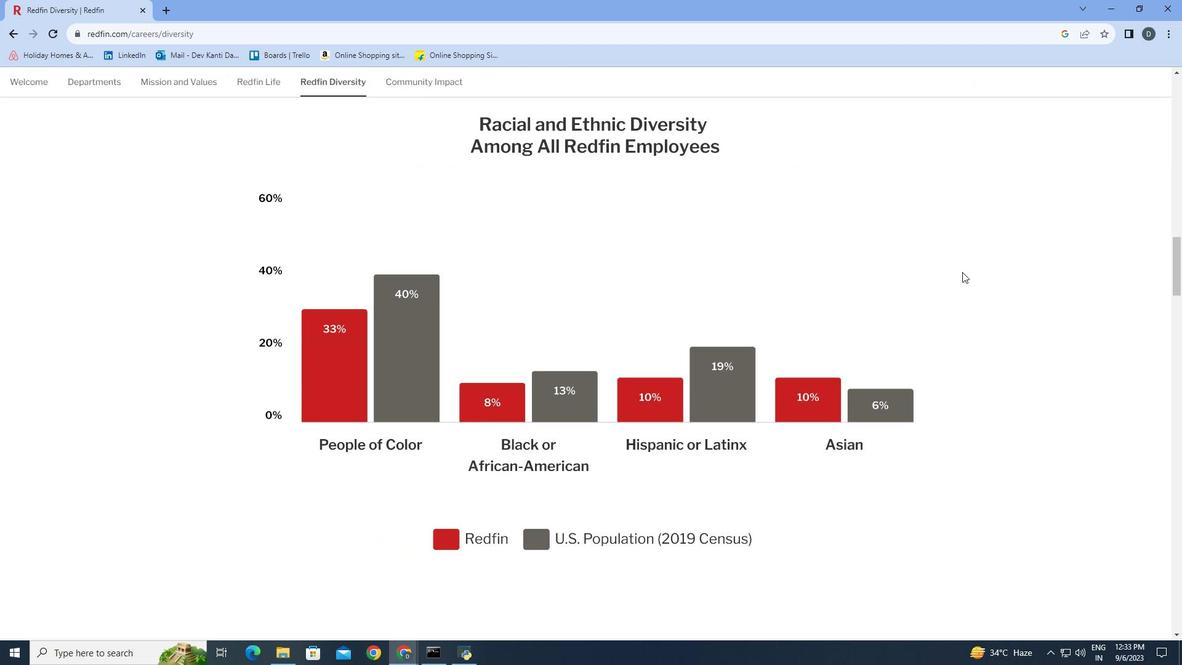 
Action: Mouse scrolled (962, 271) with delta (0, 0)
Screenshot: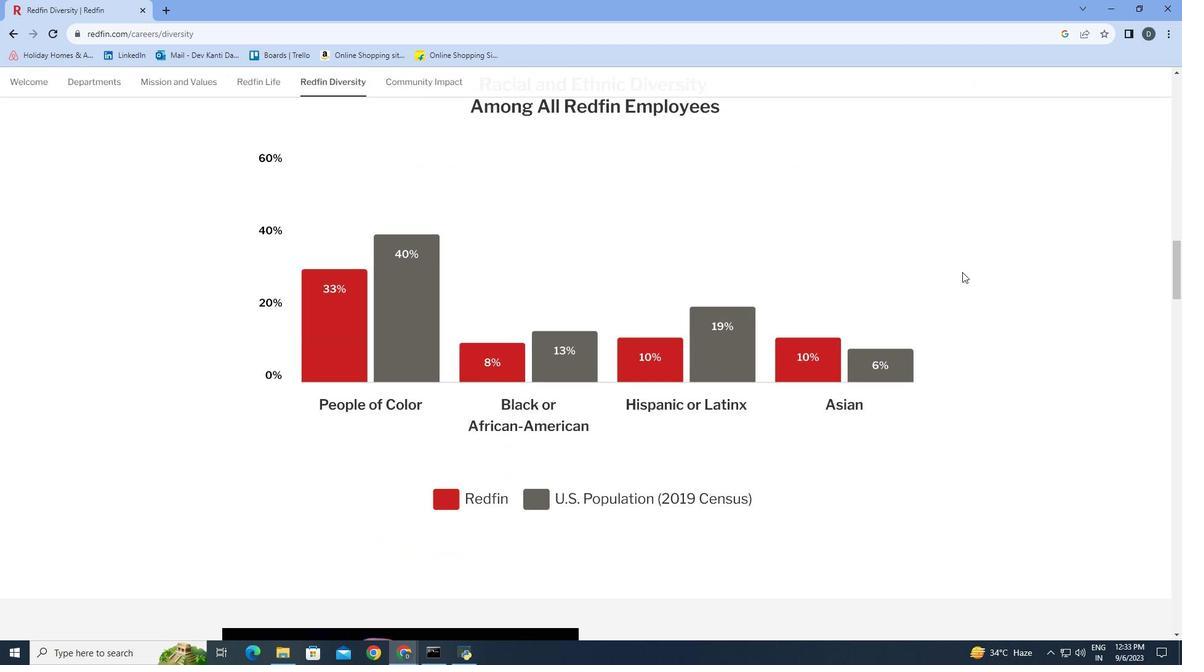 
Action: Mouse moved to (962, 272)
Screenshot: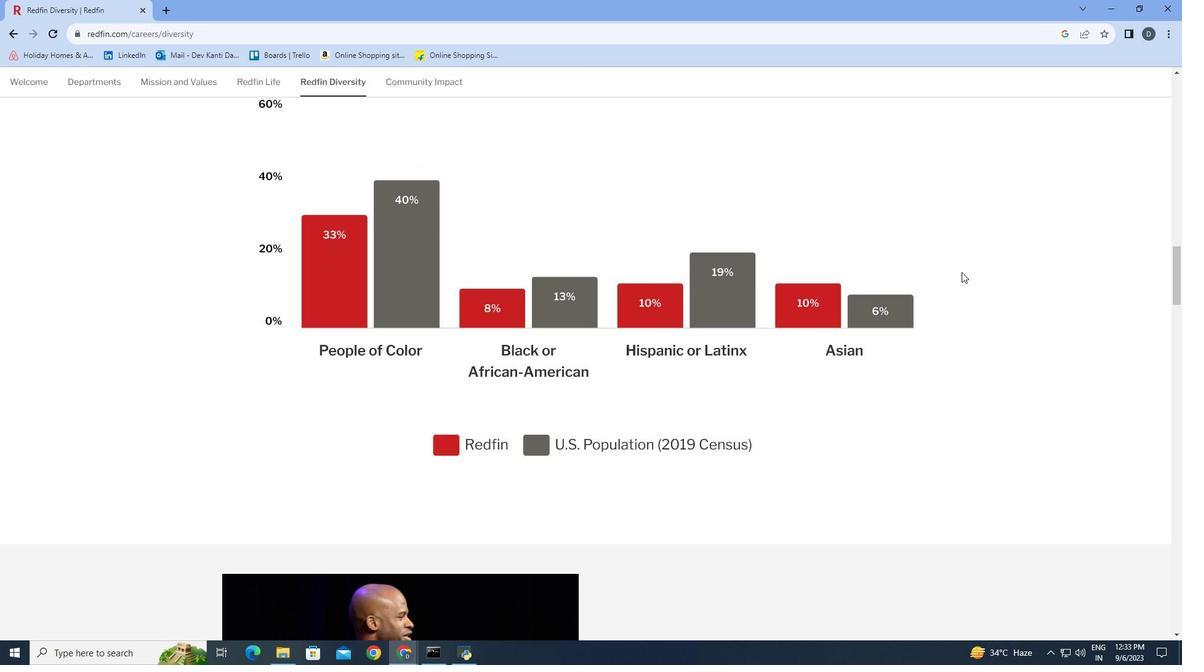 
Action: Mouse scrolled (962, 271) with delta (0, 0)
Screenshot: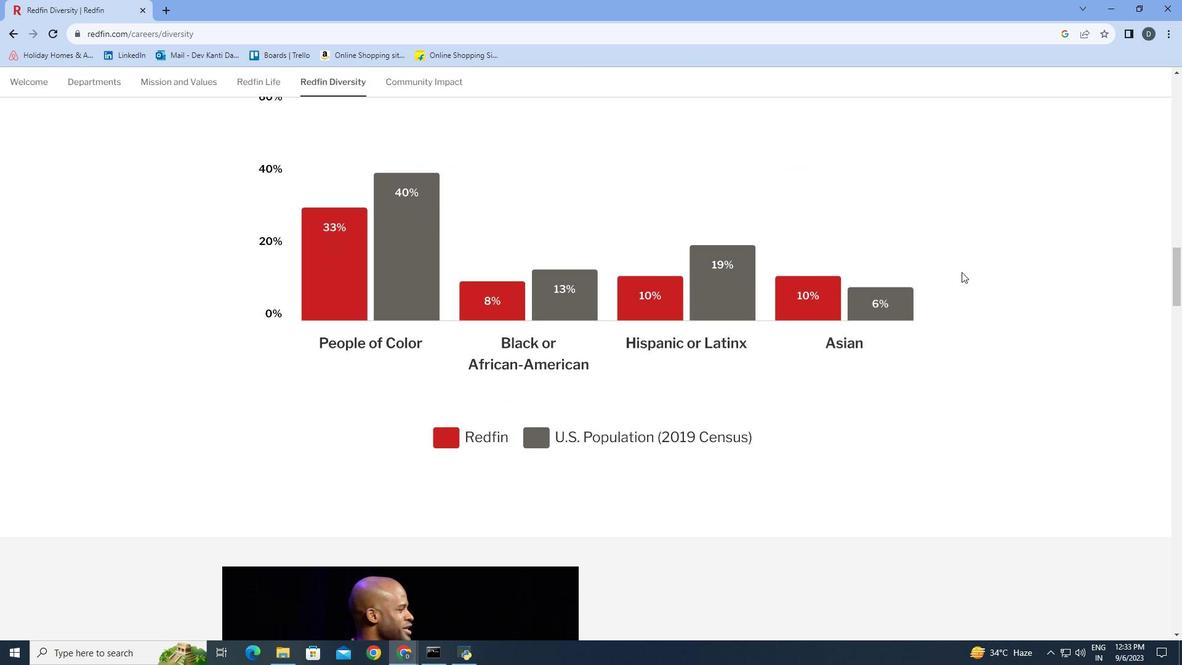 
Action: Mouse scrolled (962, 271) with delta (0, 0)
Screenshot: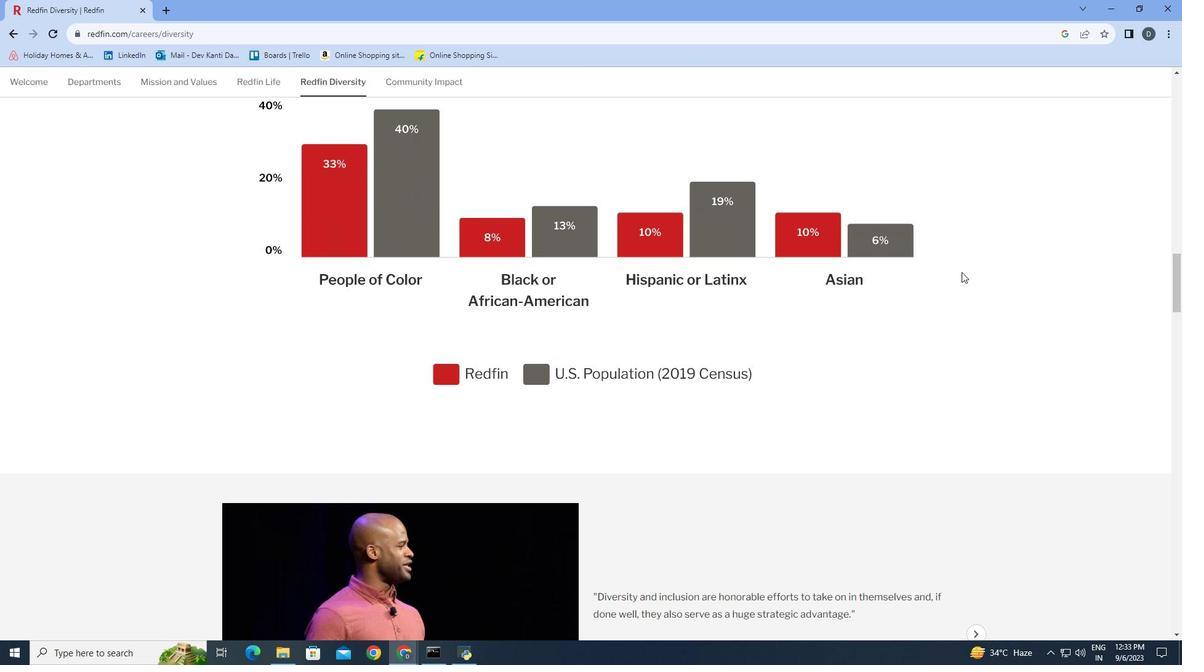 
Action: Mouse scrolled (962, 271) with delta (0, 0)
Screenshot: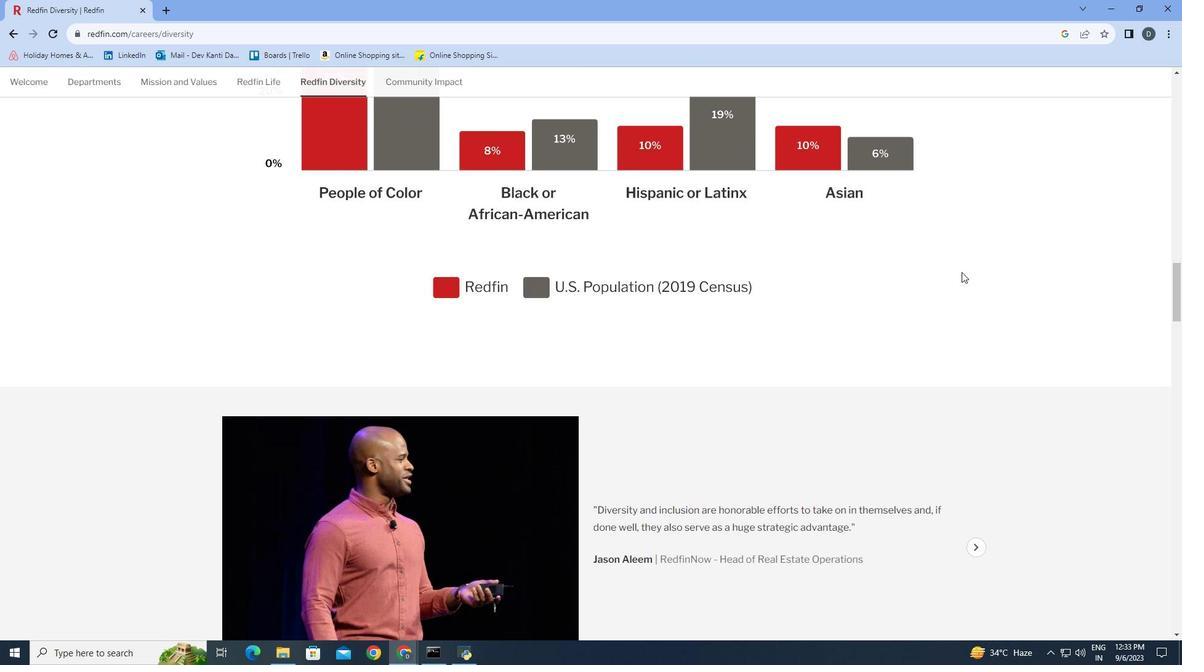 
Action: Mouse scrolled (962, 271) with delta (0, 0)
Screenshot: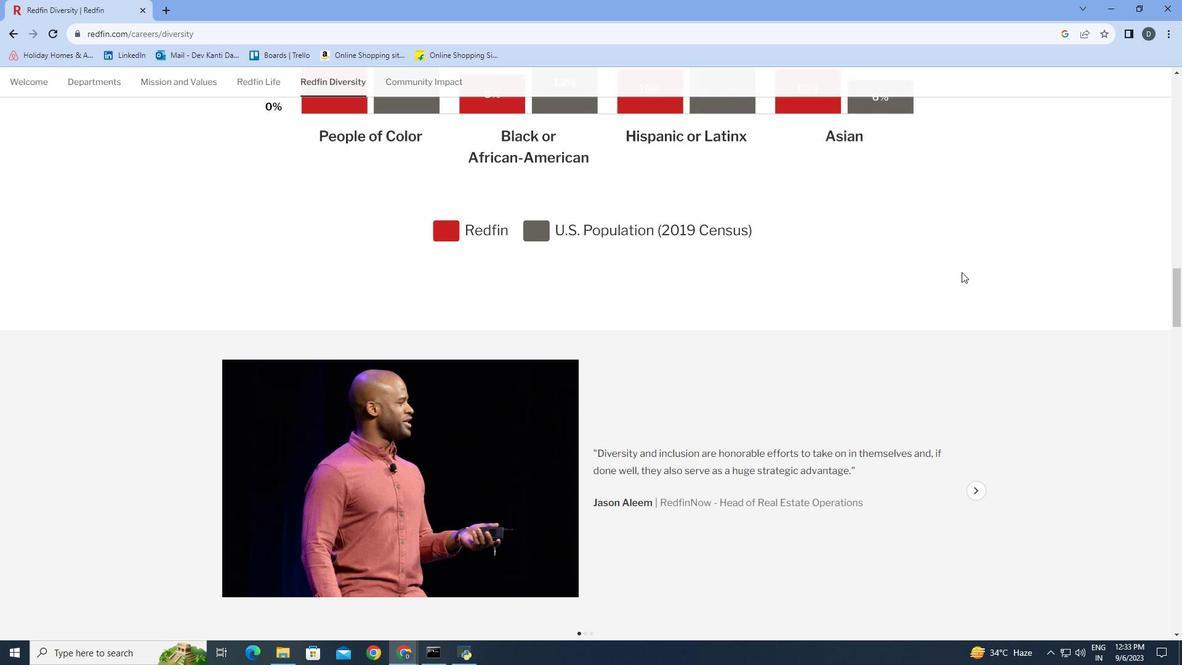 
Action: Mouse scrolled (962, 271) with delta (0, 0)
Screenshot: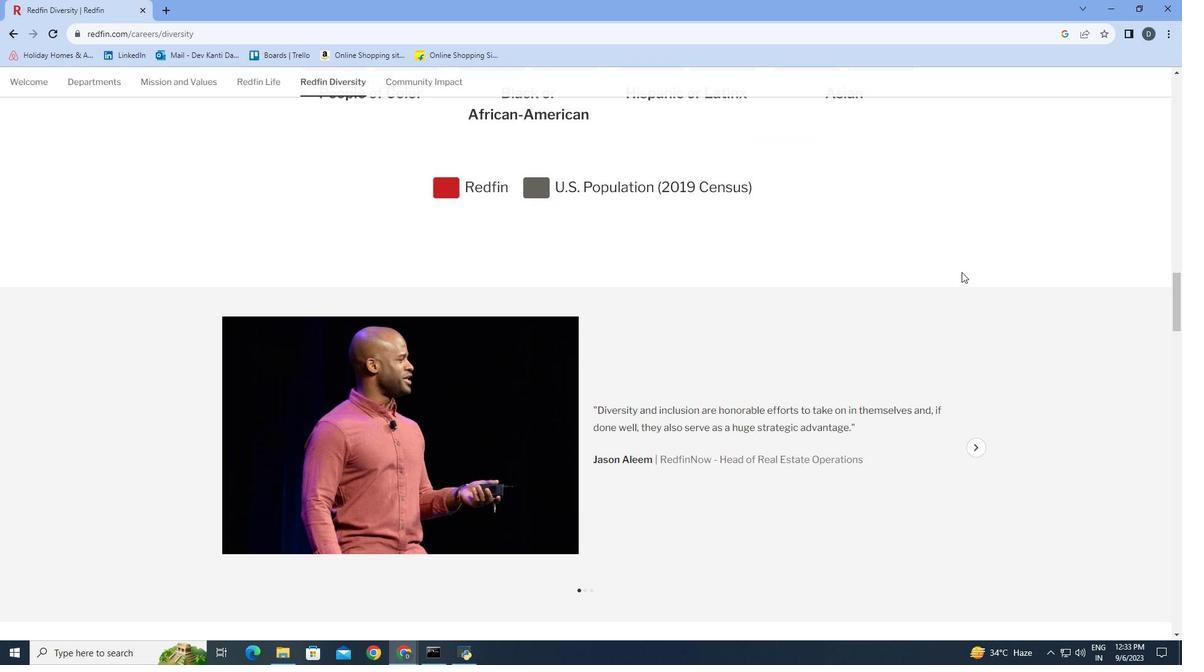 
Action: Mouse scrolled (962, 271) with delta (0, 0)
Screenshot: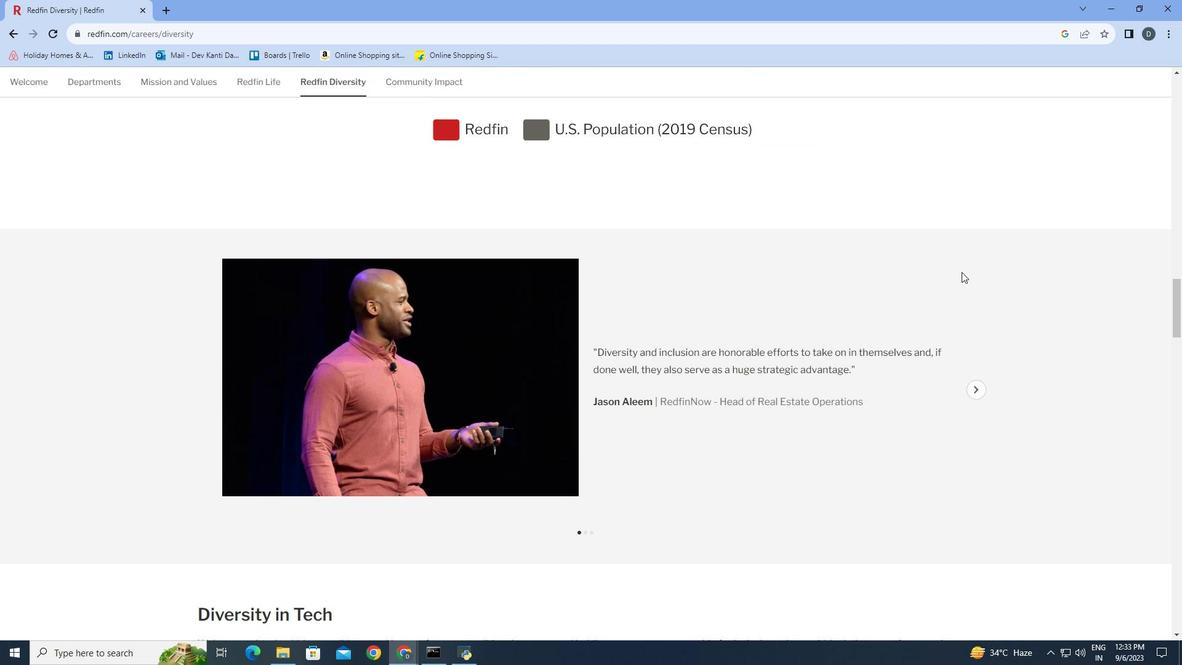 
Action: Mouse scrolled (962, 271) with delta (0, 0)
Screenshot: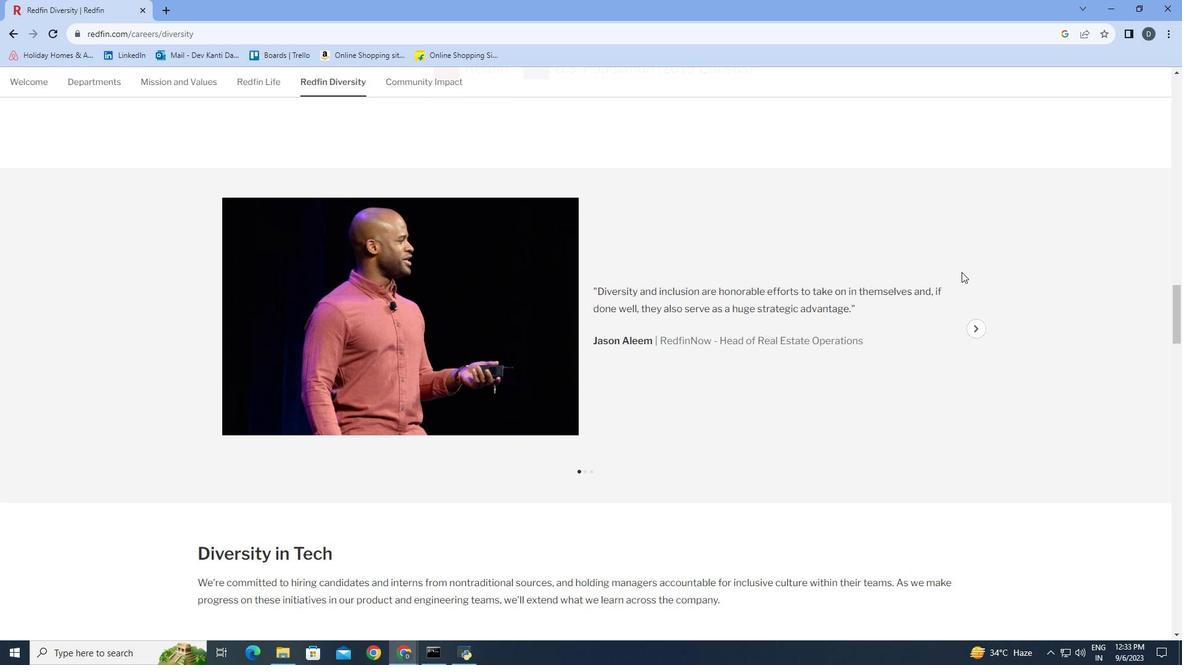 
Action: Mouse scrolled (962, 271) with delta (0, 0)
Screenshot: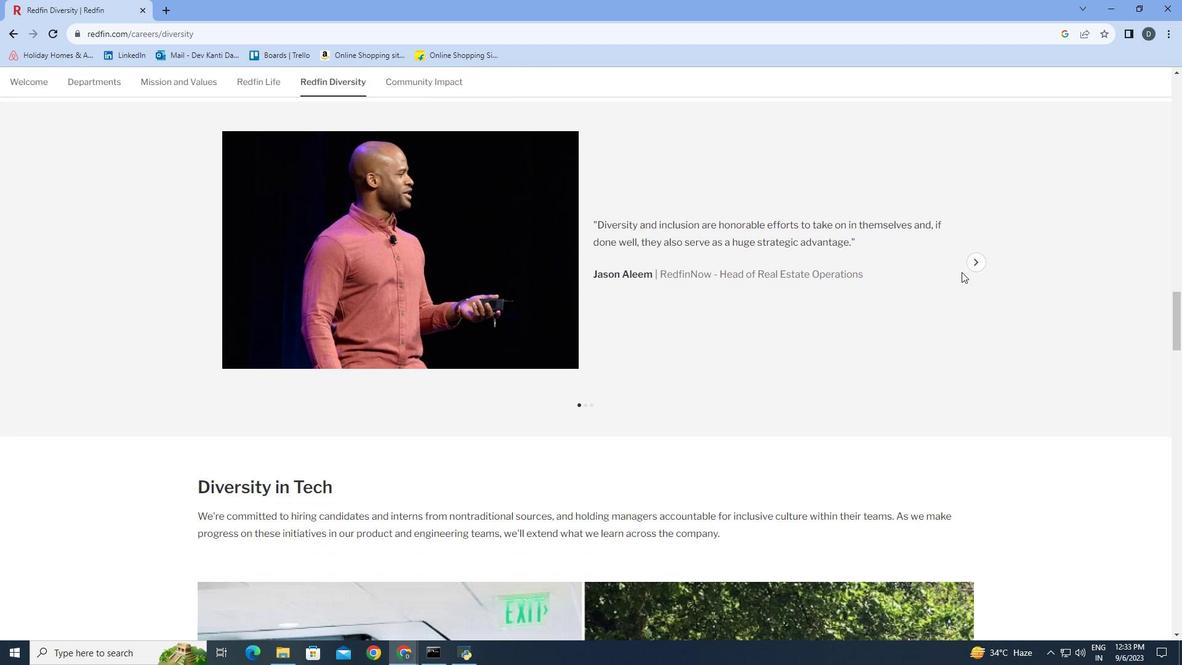 
Action: Mouse scrolled (962, 271) with delta (0, 0)
Screenshot: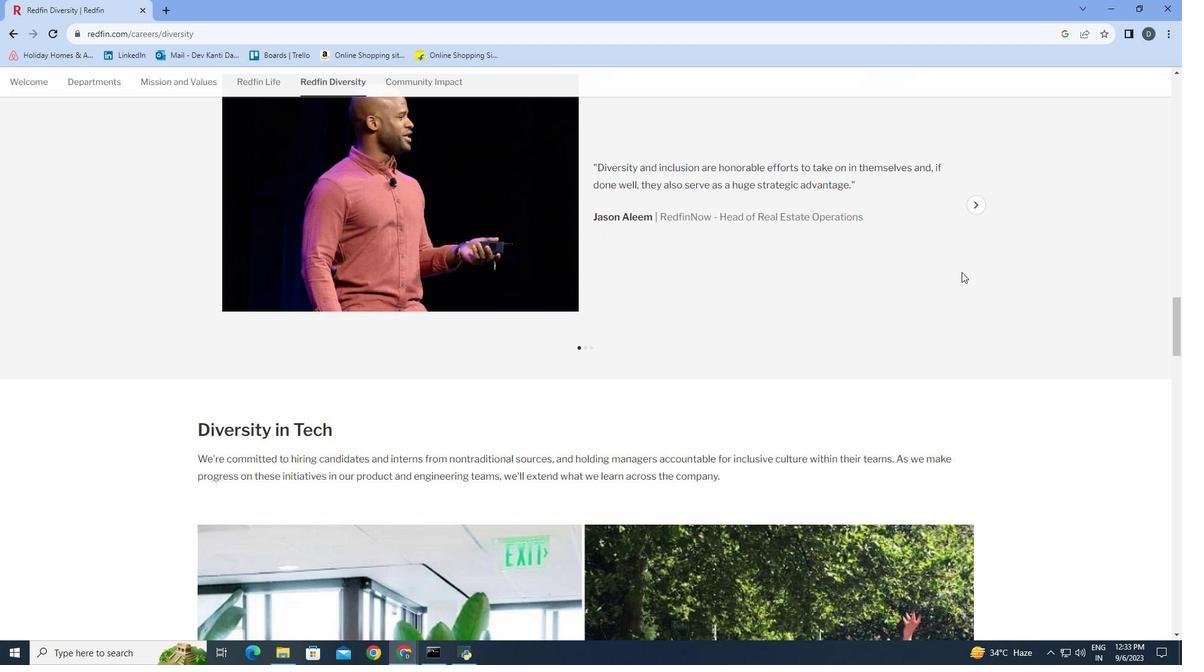 
Action: Mouse scrolled (962, 271) with delta (0, 0)
Screenshot: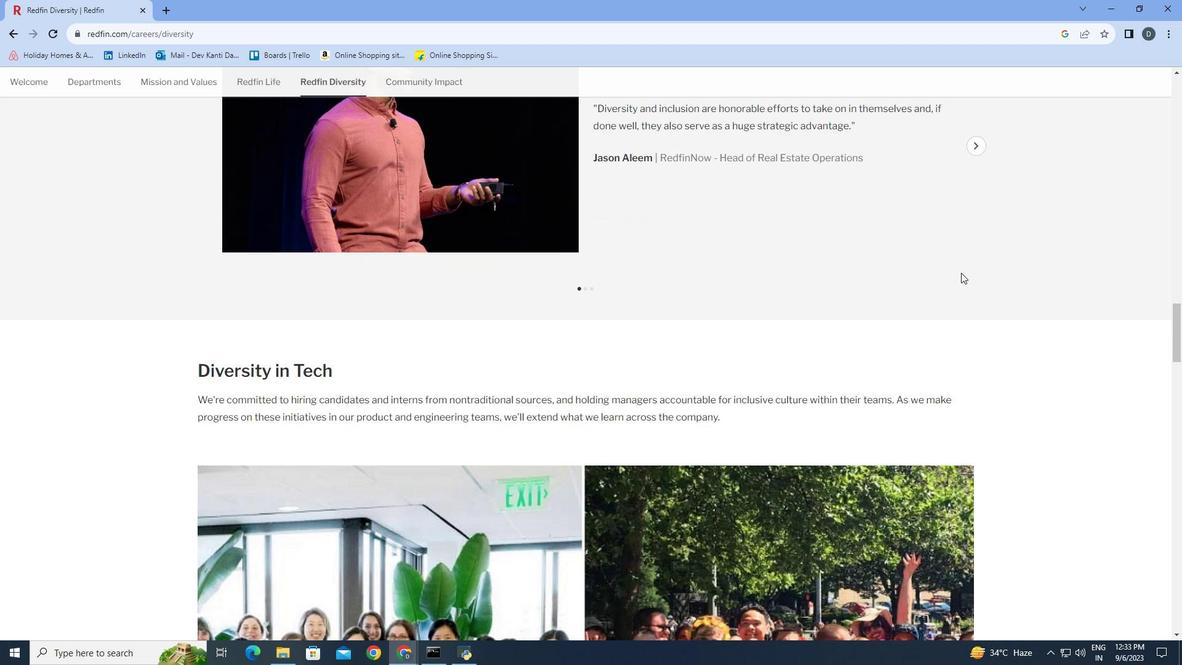 
Action: Mouse moved to (961, 272)
Screenshot: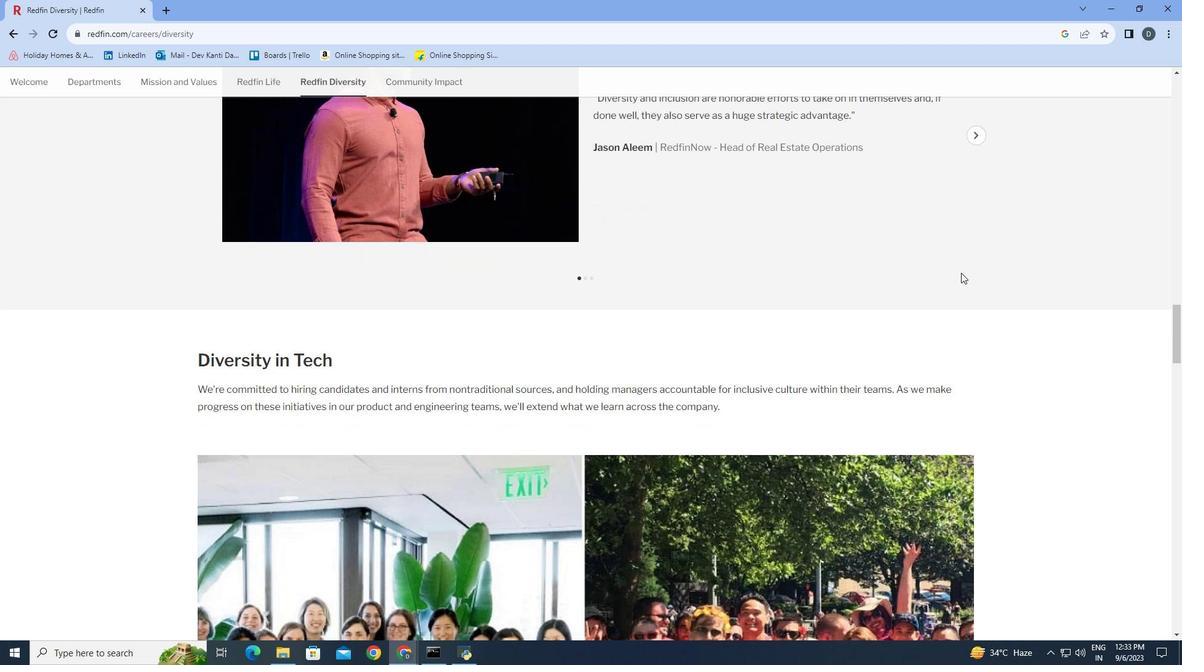 
Action: Mouse scrolled (961, 272) with delta (0, 0)
Screenshot: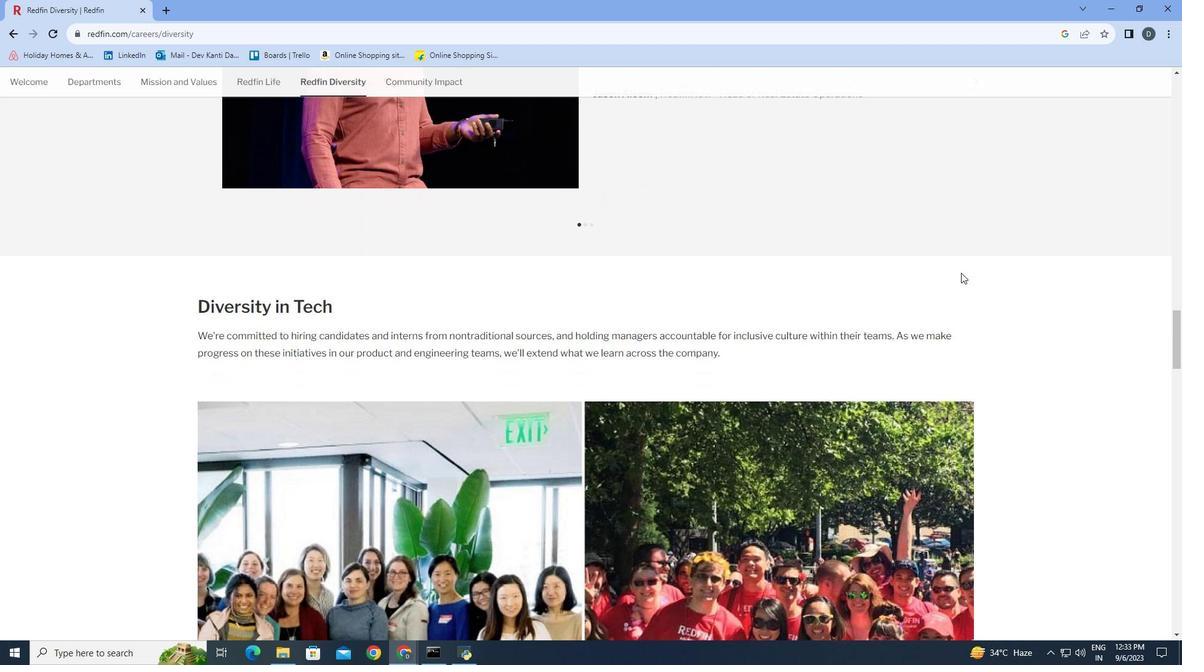 
Action: Mouse scrolled (961, 272) with delta (0, 0)
Screenshot: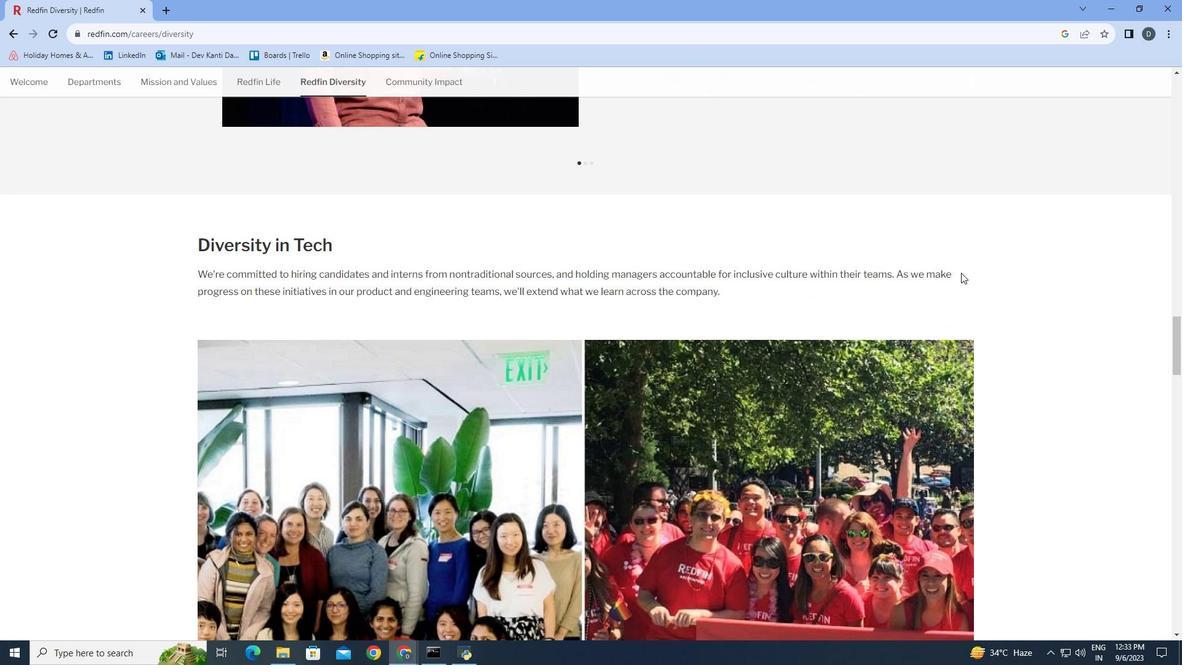 
Action: Mouse scrolled (961, 272) with delta (0, 0)
Screenshot: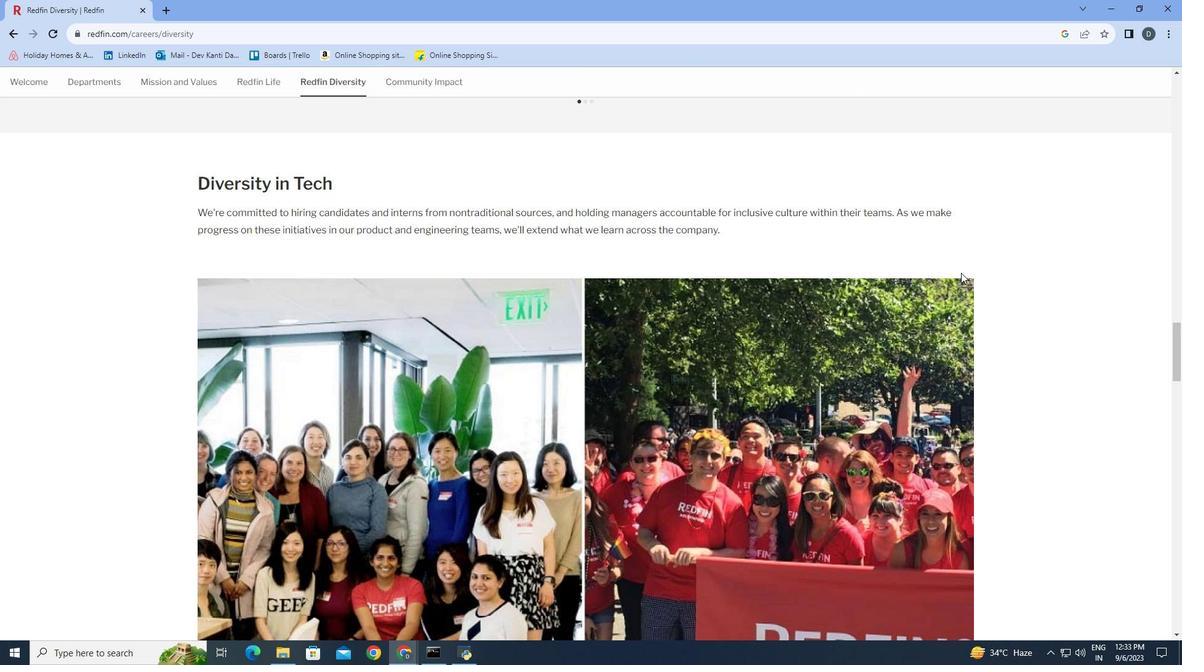 
Action: Mouse scrolled (961, 272) with delta (0, 0)
Screenshot: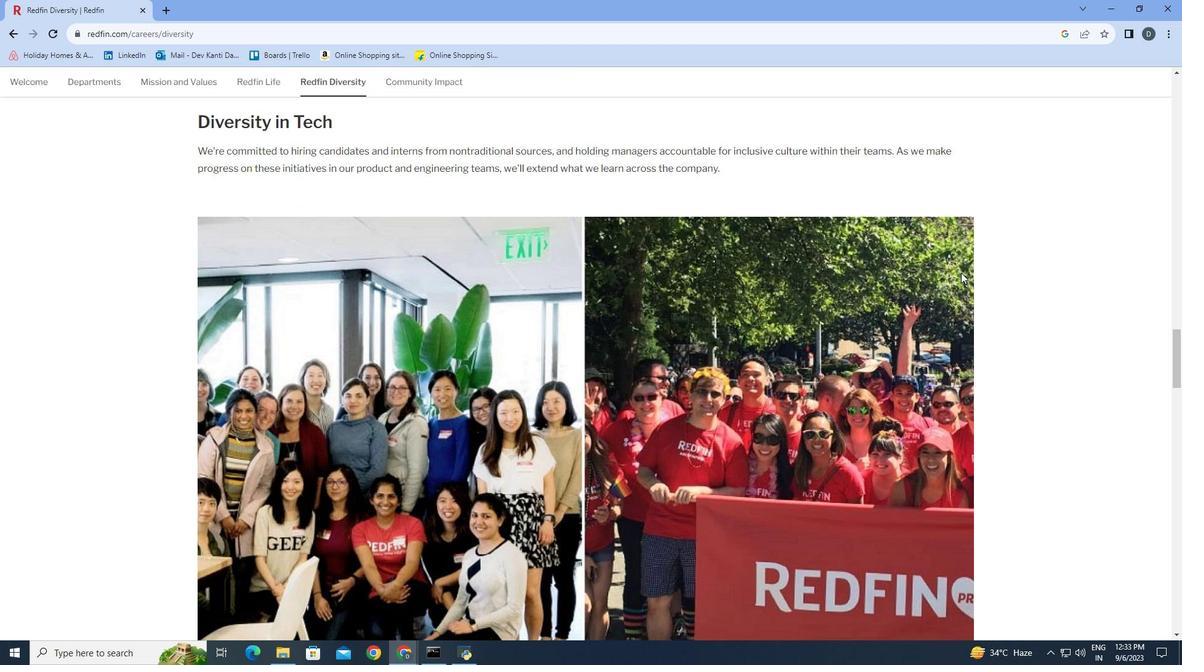 
Action: Mouse scrolled (961, 272) with delta (0, 0)
Screenshot: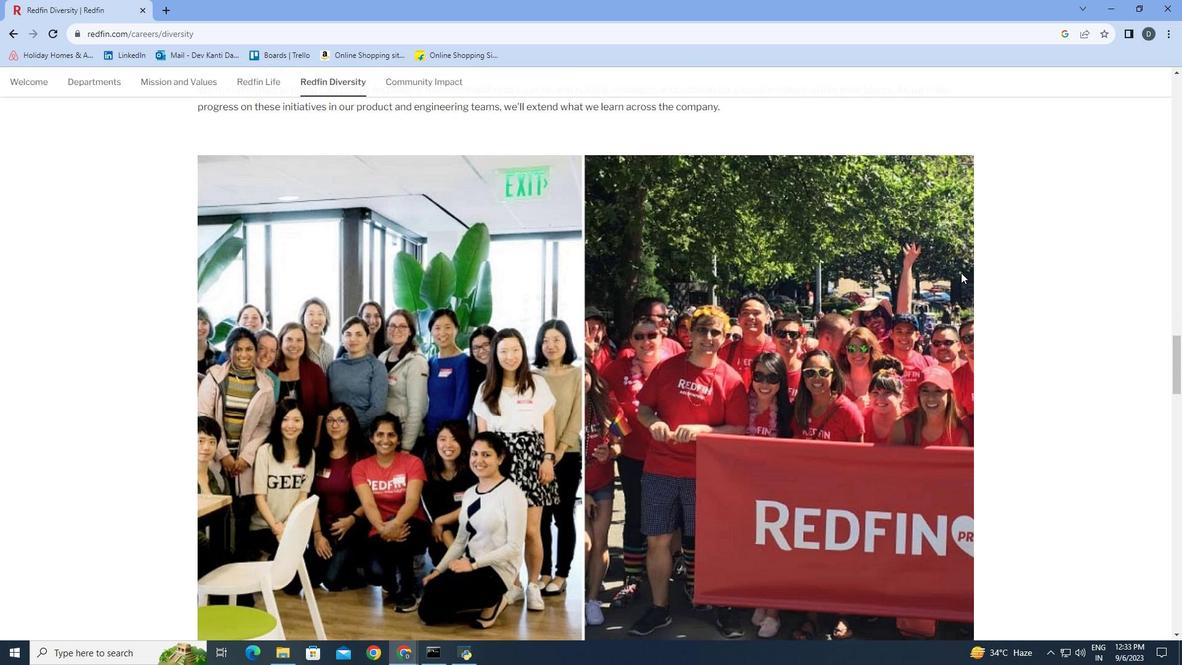 
Action: Mouse scrolled (961, 272) with delta (0, 0)
Screenshot: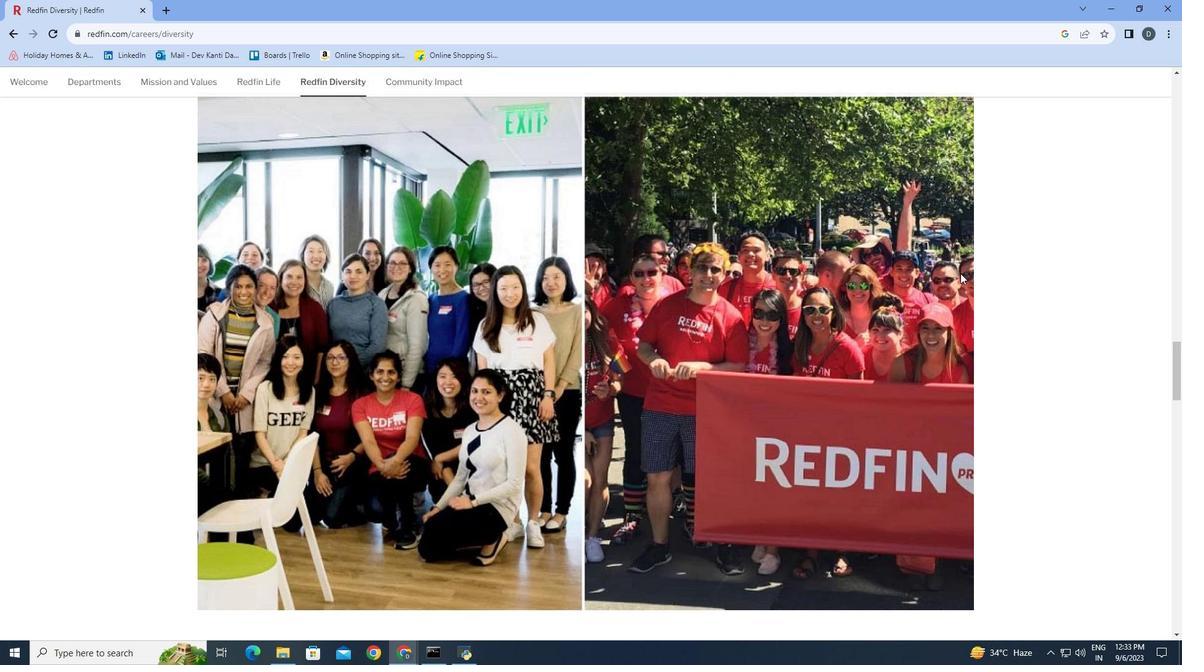 
Action: Mouse moved to (961, 273)
Screenshot: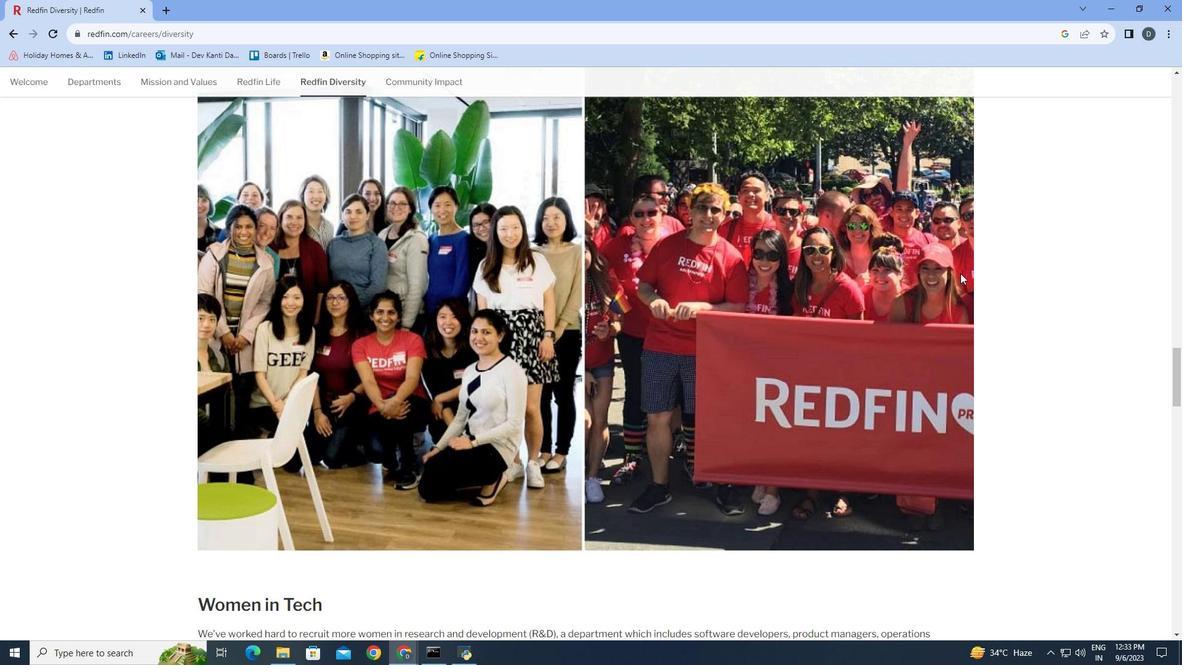 
Action: Mouse scrolled (961, 272) with delta (0, 0)
Screenshot: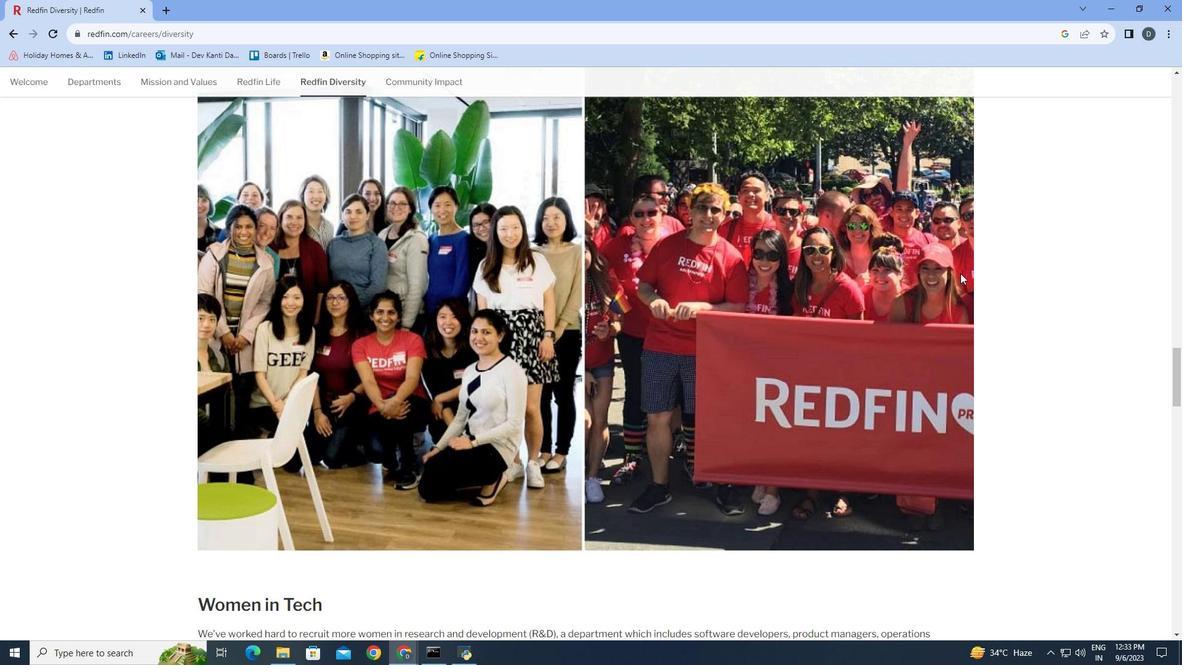 
Action: Mouse scrolled (961, 272) with delta (0, 0)
Screenshot: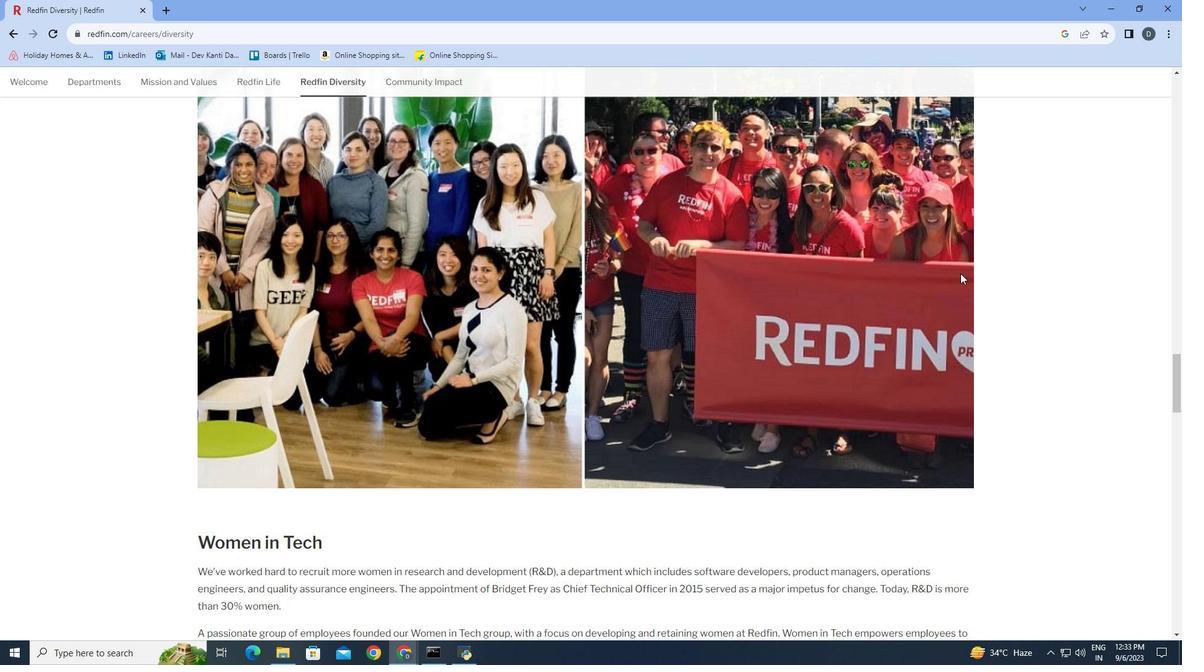 
Action: Mouse scrolled (961, 272) with delta (0, 0)
Screenshot: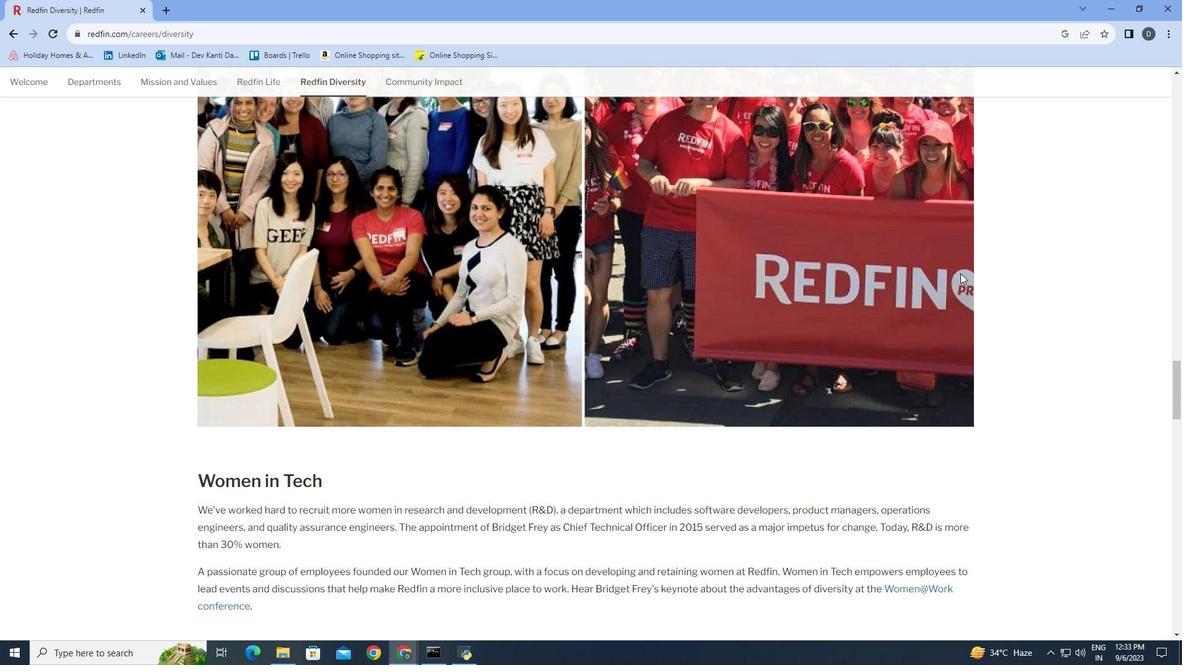 
Action: Mouse moved to (960, 273)
Screenshot: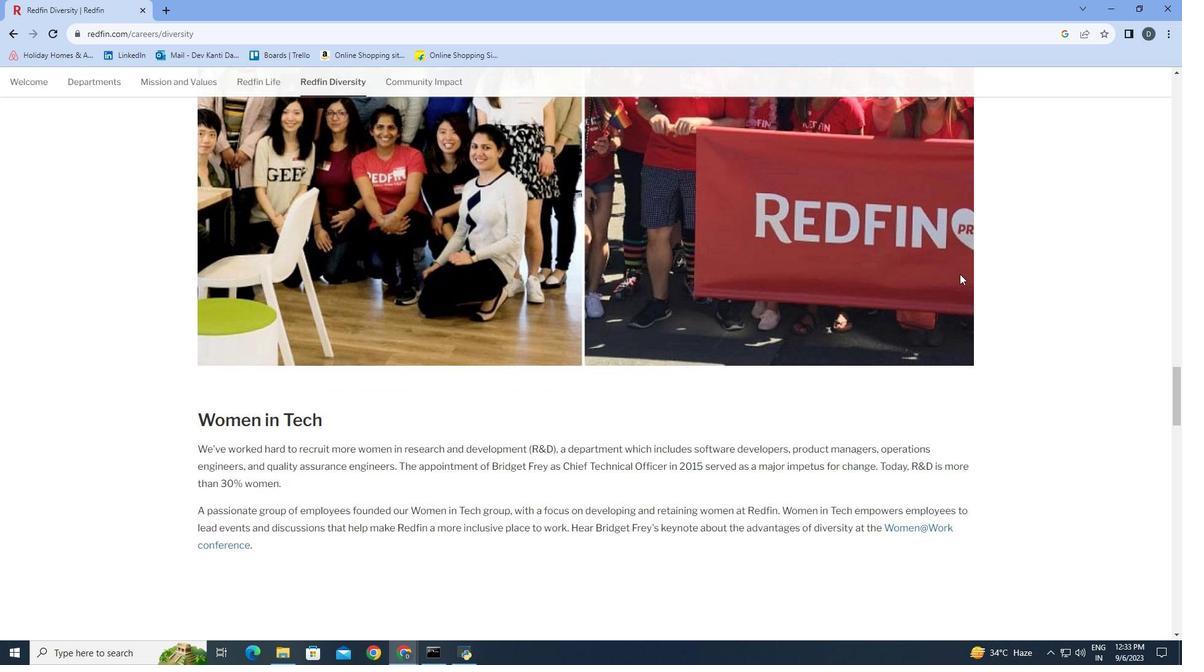 
Action: Mouse scrolled (960, 272) with delta (0, 0)
Screenshot: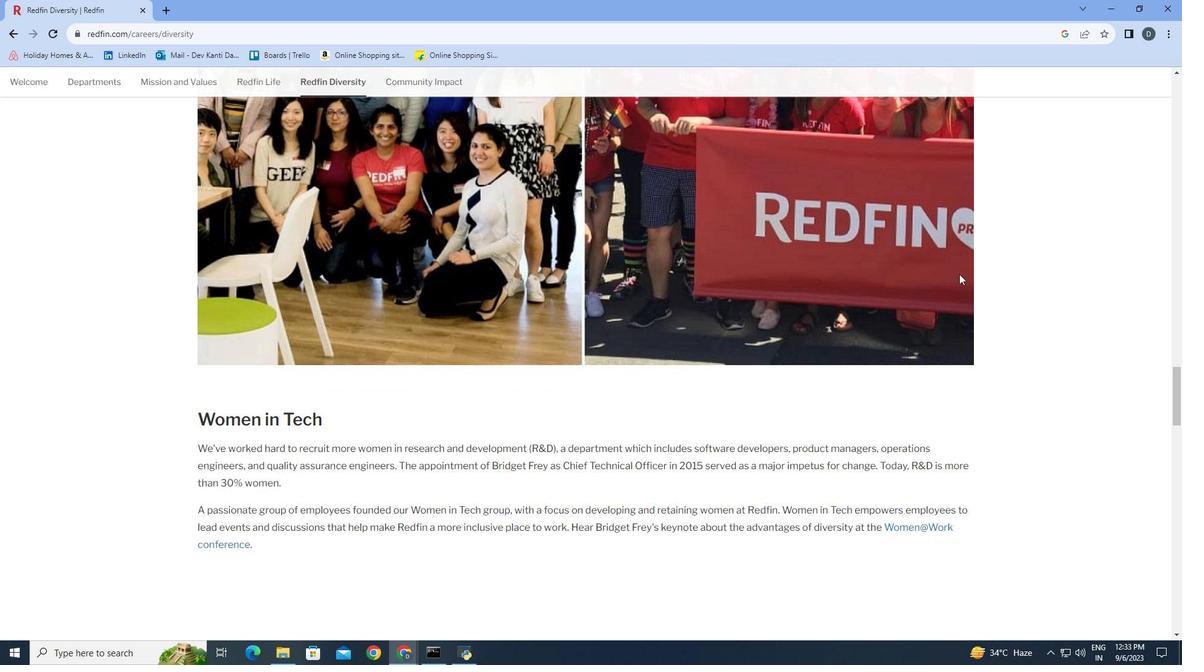 
Action: Mouse moved to (958, 274)
Screenshot: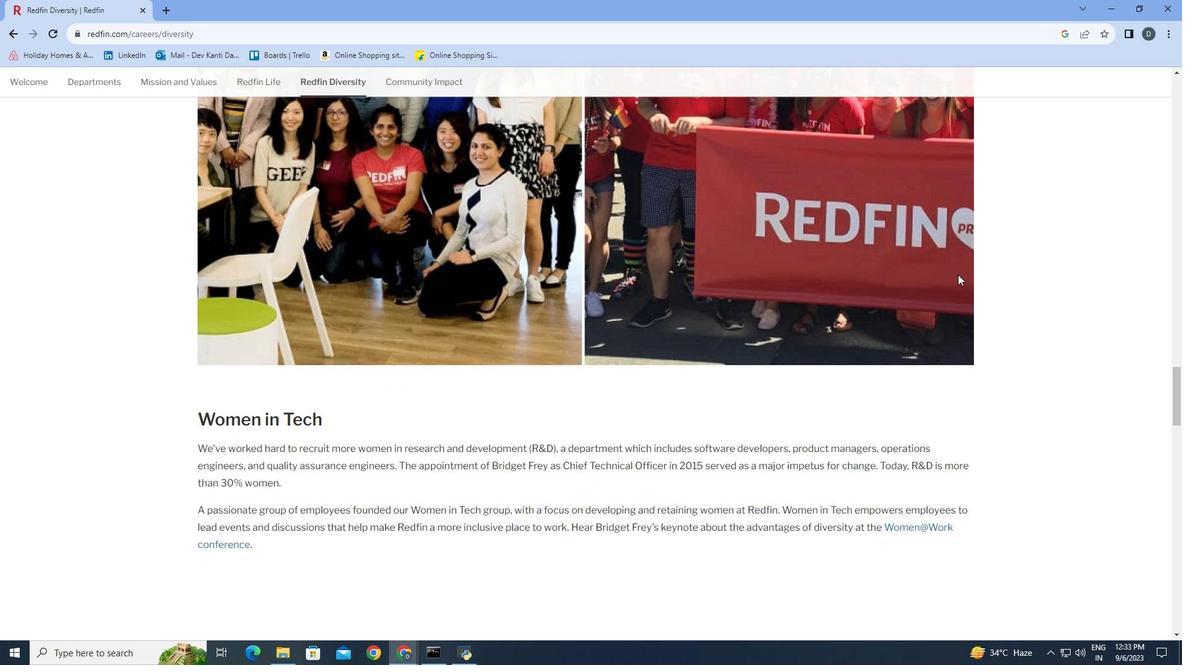 
Action: Mouse scrolled (958, 274) with delta (0, 0)
Screenshot: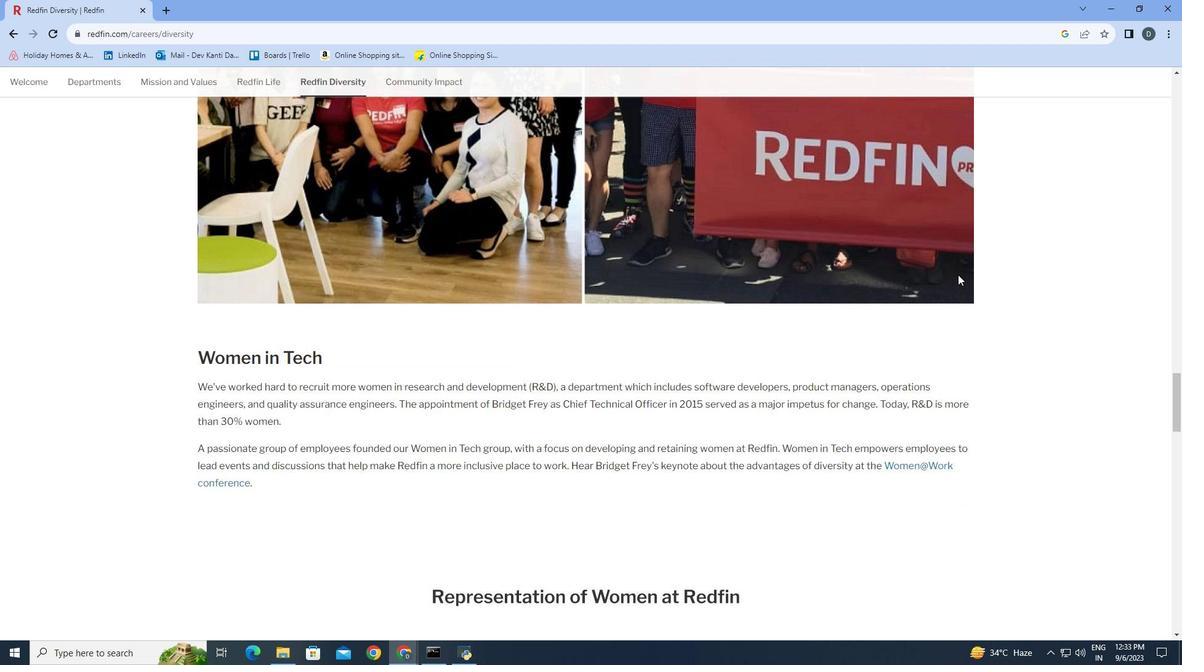 
Action: Mouse scrolled (958, 274) with delta (0, 0)
Screenshot: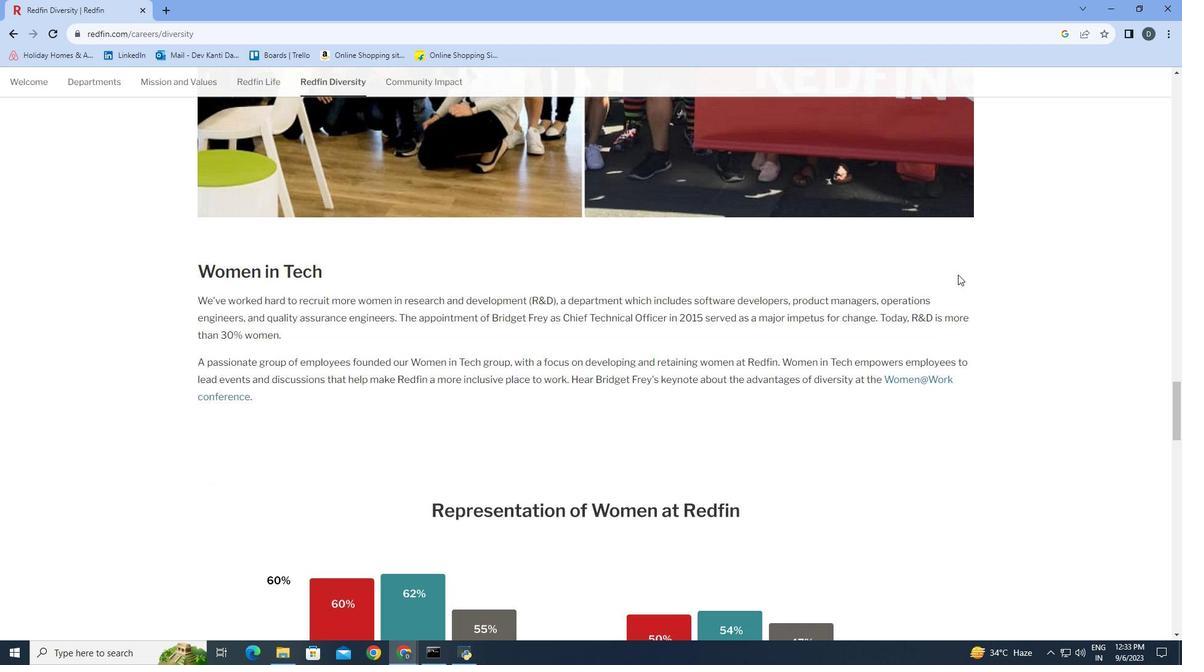 
Action: Mouse scrolled (958, 274) with delta (0, 0)
Screenshot: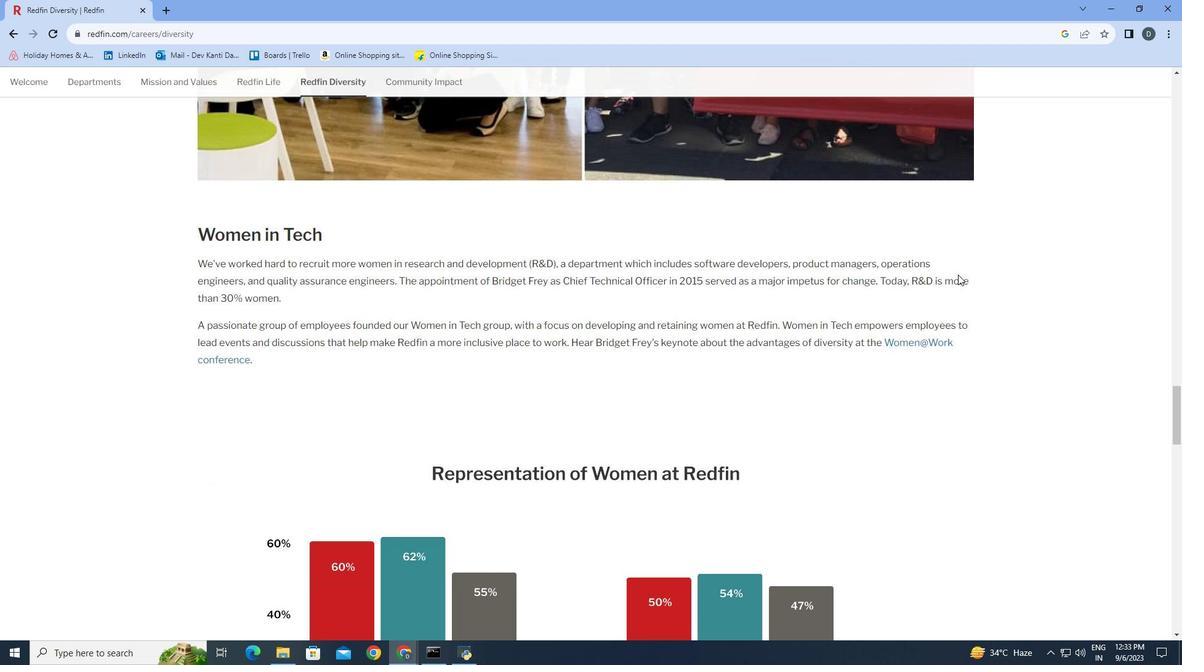 
Action: Mouse scrolled (958, 274) with delta (0, 0)
Screenshot: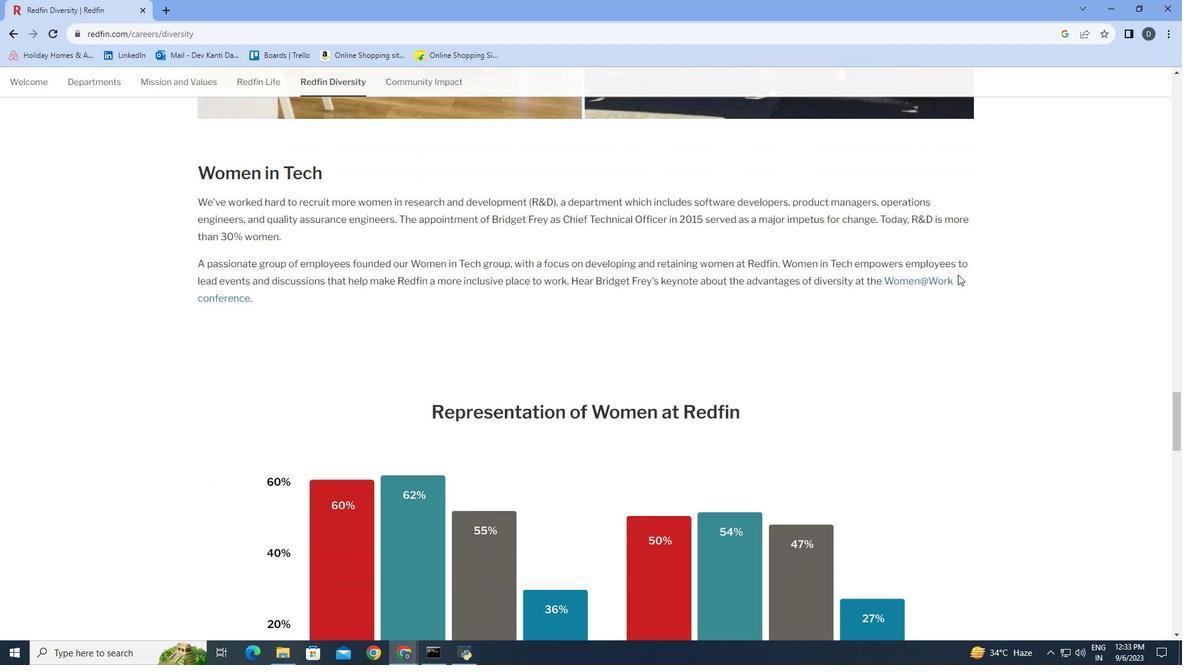 
Action: Mouse scrolled (958, 274) with delta (0, 0)
Screenshot: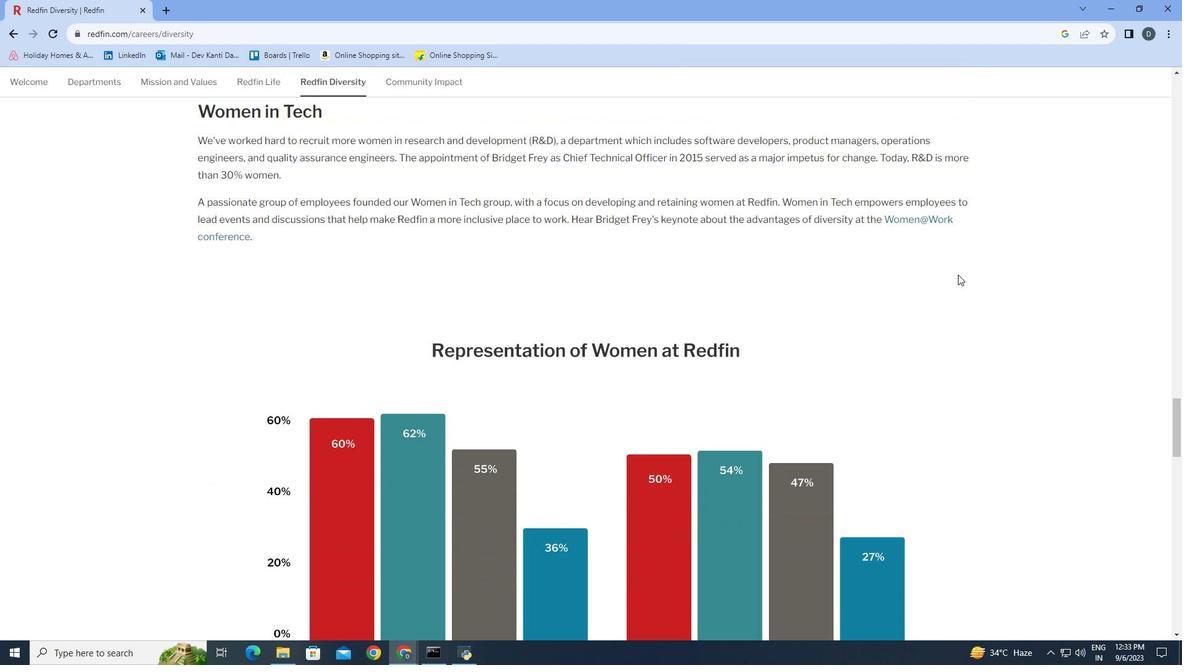 
Action: Mouse scrolled (958, 274) with delta (0, 0)
Screenshot: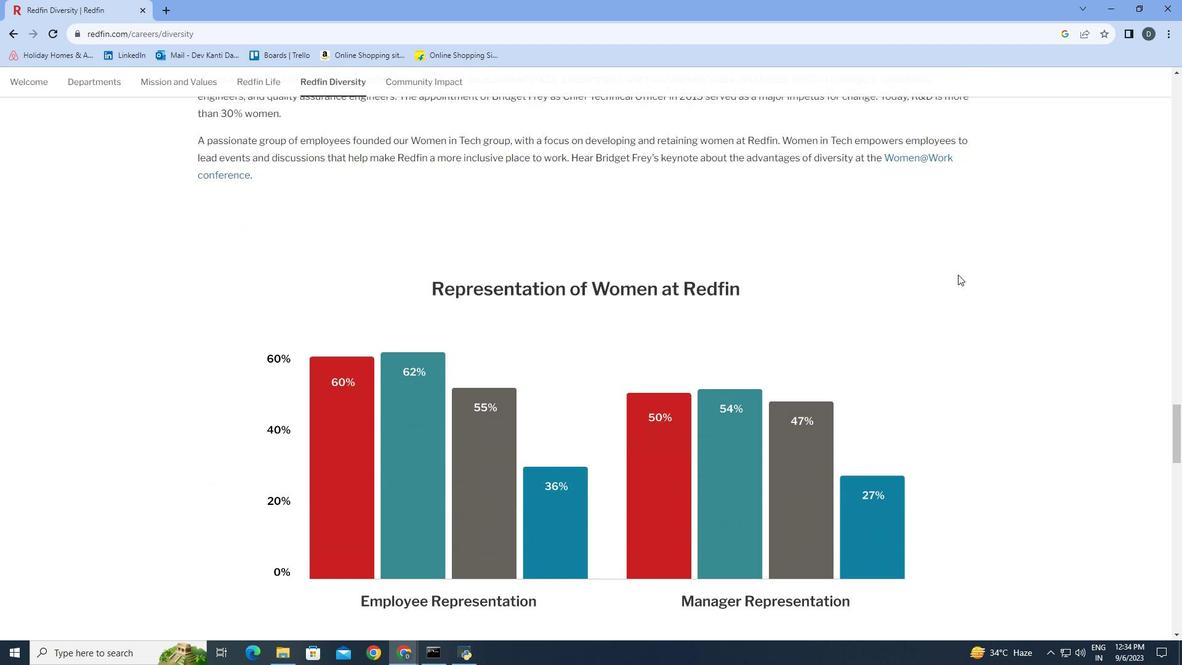 
Action: Mouse scrolled (958, 274) with delta (0, 0)
Screenshot: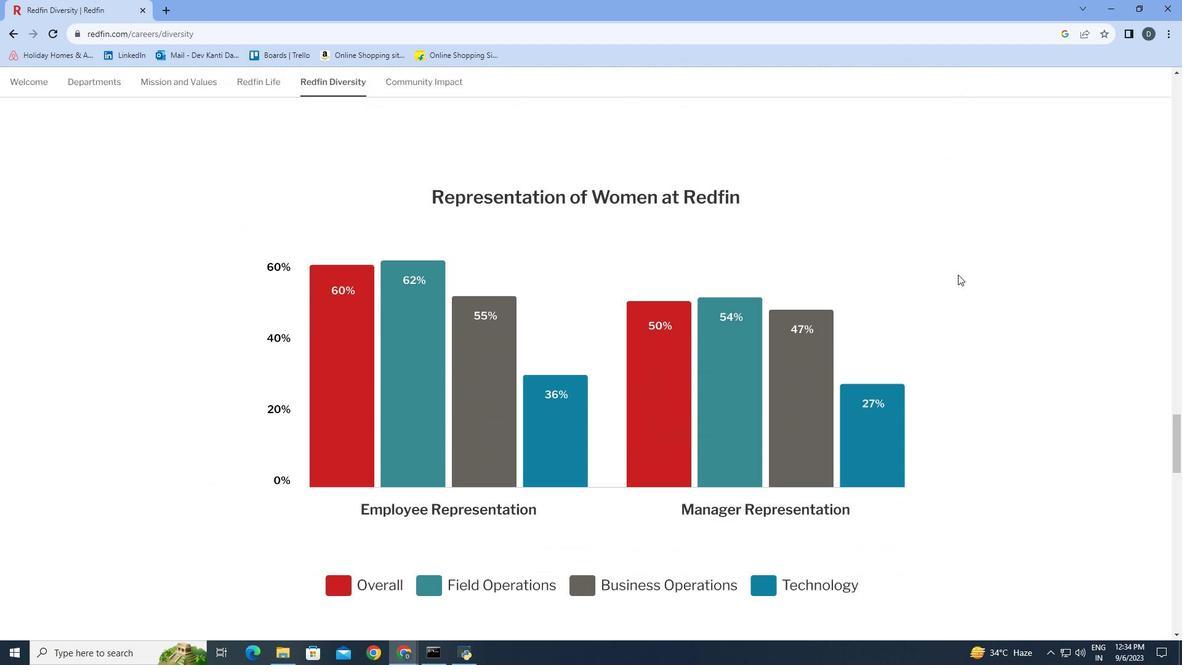 
Action: Mouse scrolled (958, 274) with delta (0, 0)
Screenshot: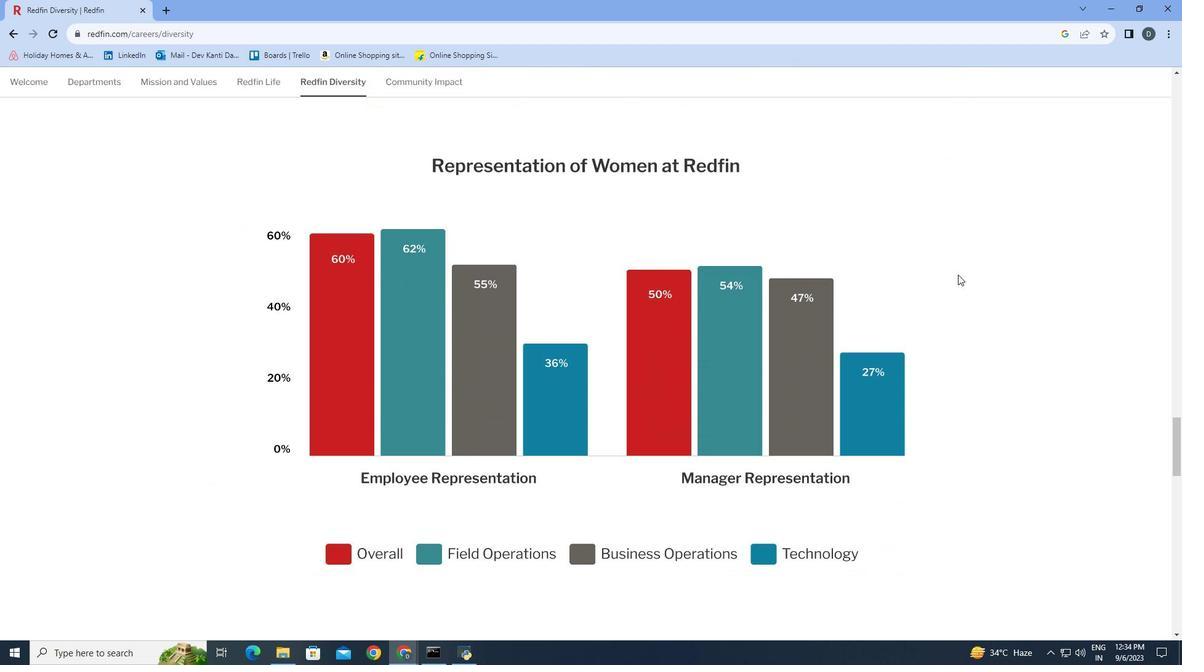 
Action: Mouse scrolled (958, 274) with delta (0, 0)
Screenshot: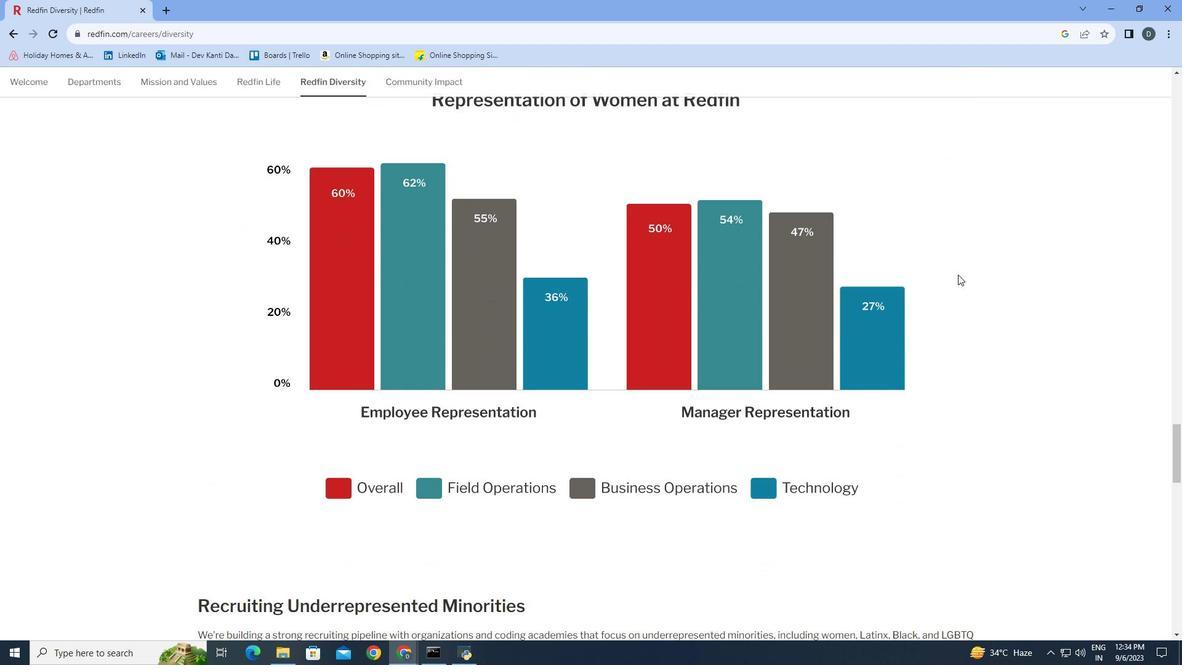 
Action: Mouse scrolled (958, 274) with delta (0, 0)
Screenshot: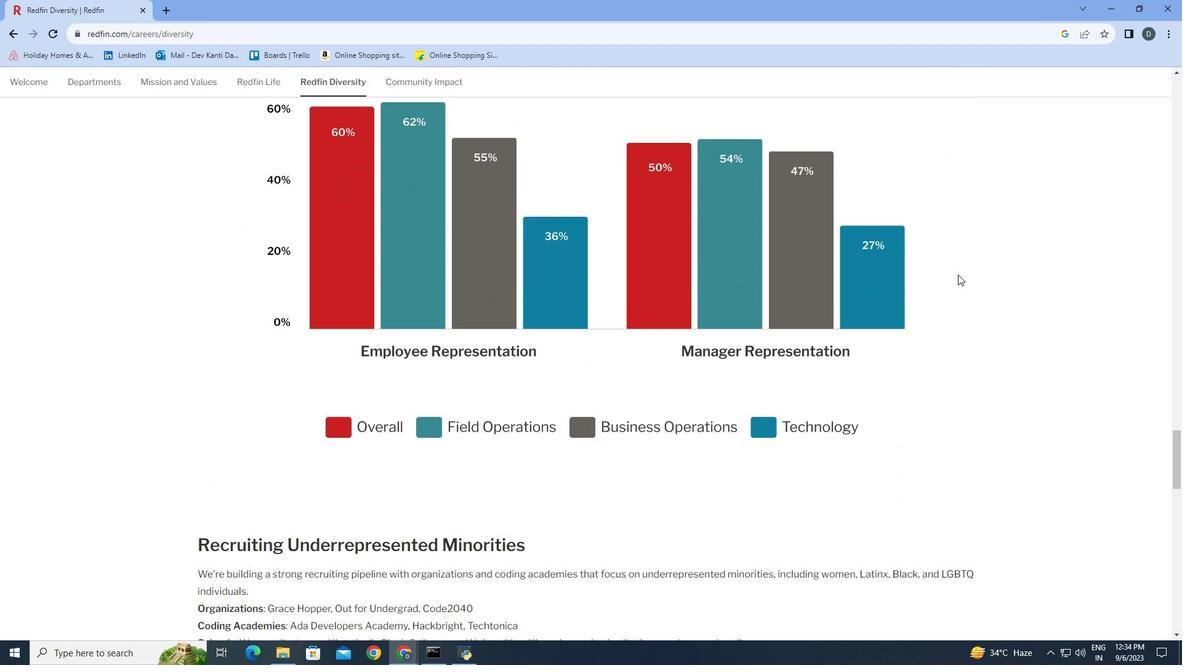 
Action: Mouse scrolled (958, 274) with delta (0, 0)
Screenshot: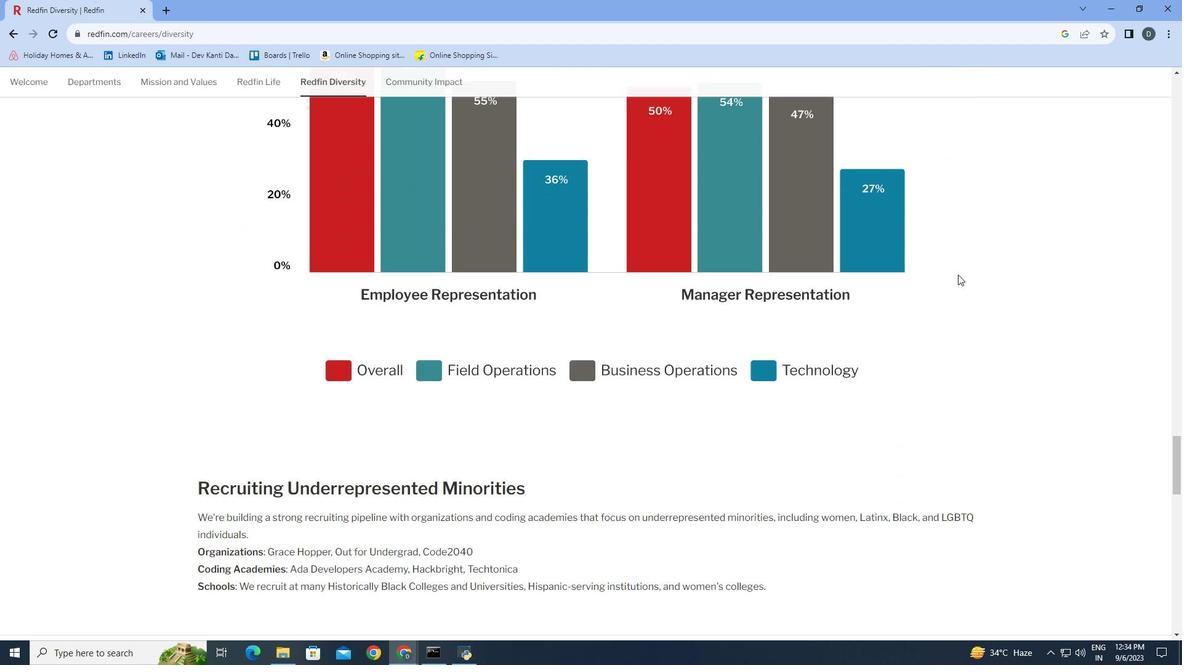 
Action: Mouse scrolled (958, 274) with delta (0, 0)
Screenshot: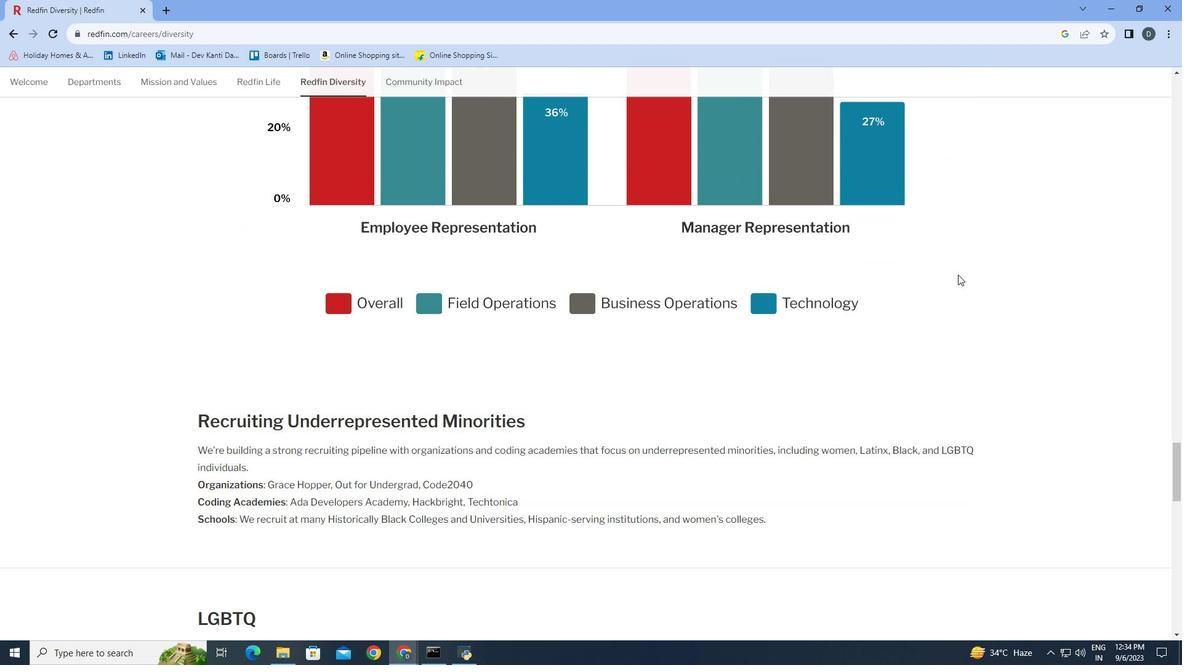 
Action: Mouse scrolled (958, 274) with delta (0, 0)
Screenshot: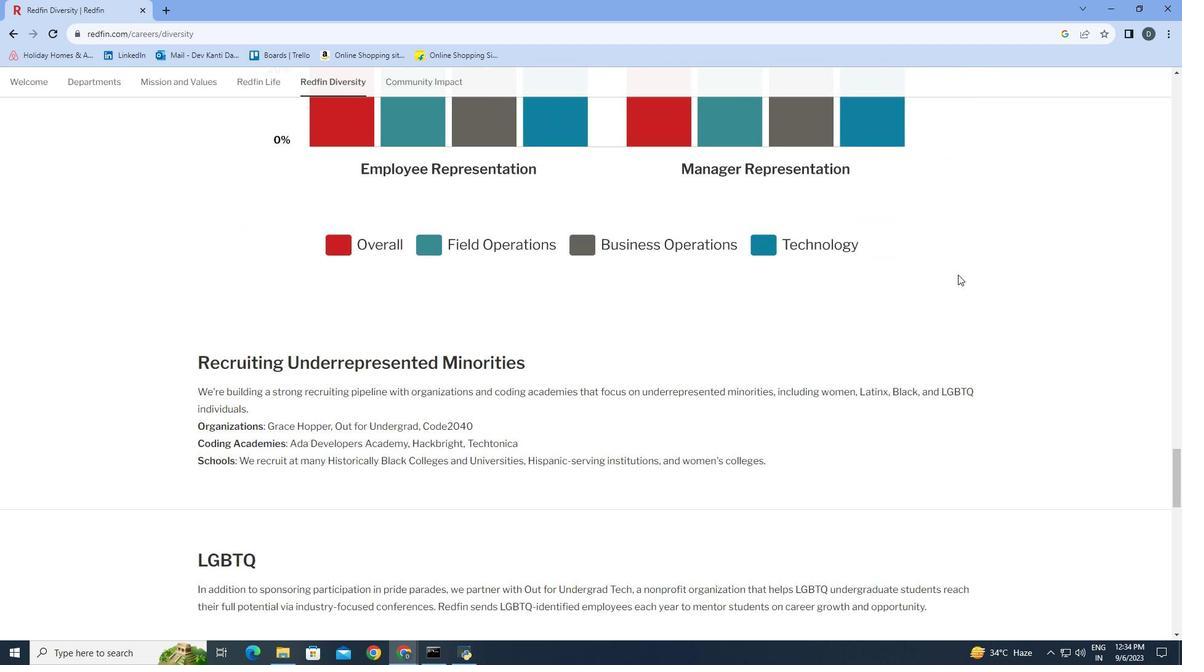 
Action: Mouse scrolled (958, 274) with delta (0, 0)
Screenshot: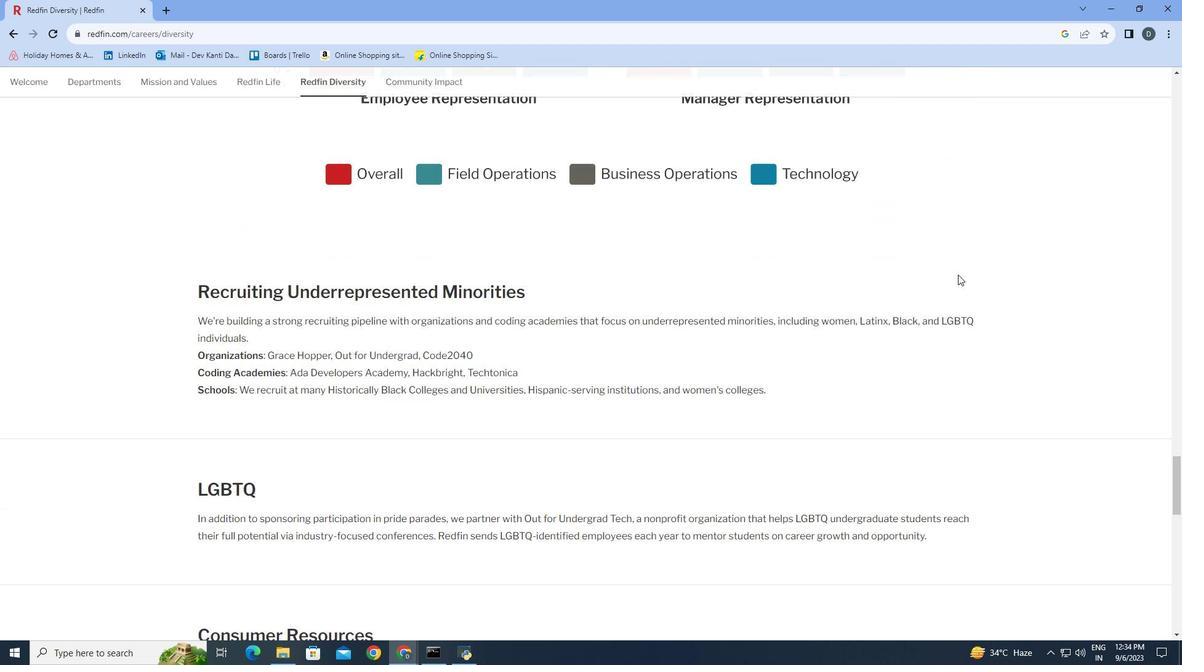 
Action: Mouse scrolled (958, 274) with delta (0, 0)
Screenshot: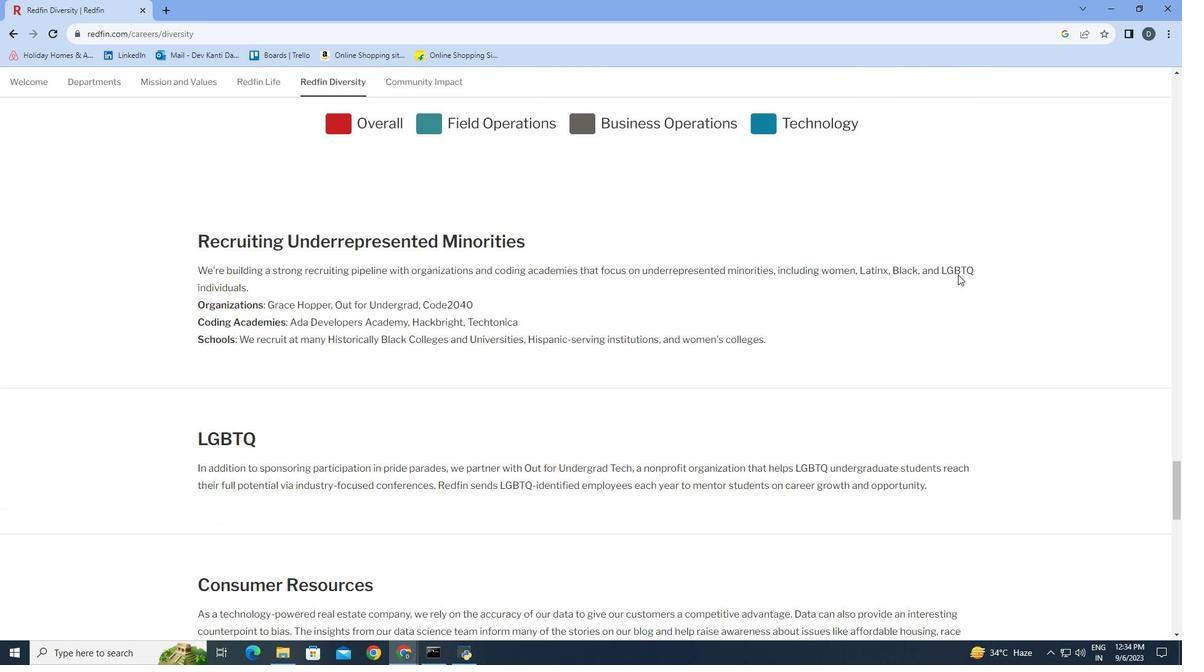 
Action: Mouse scrolled (958, 274) with delta (0, 0)
Screenshot: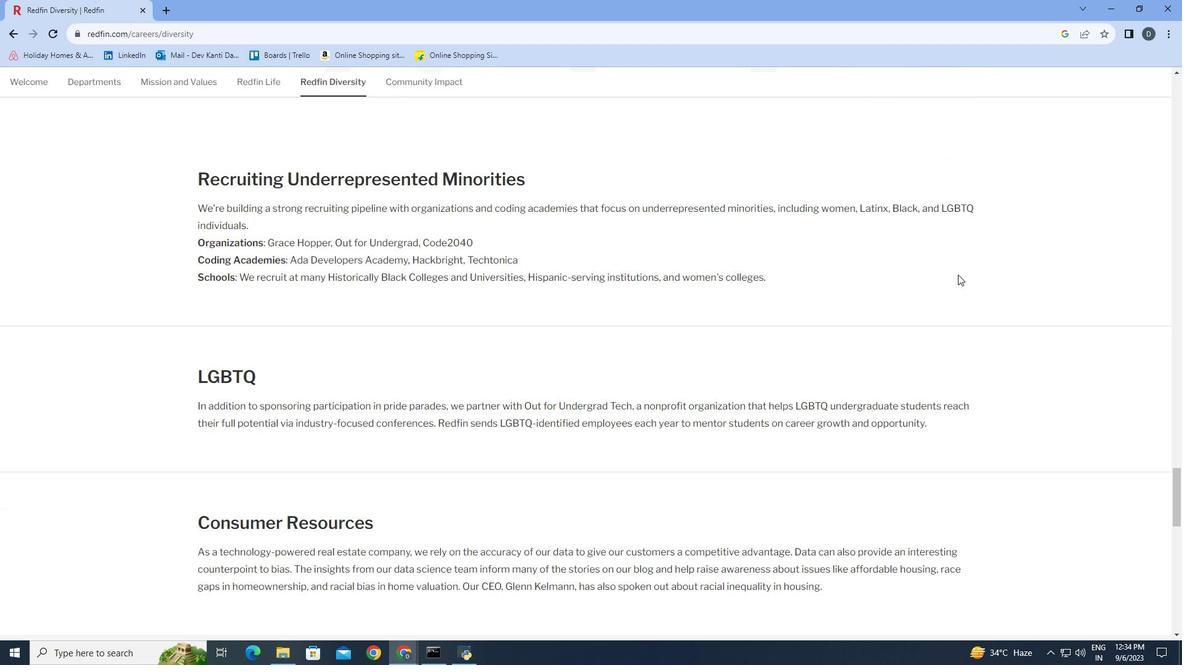 
Action: Mouse scrolled (958, 274) with delta (0, 0)
Screenshot: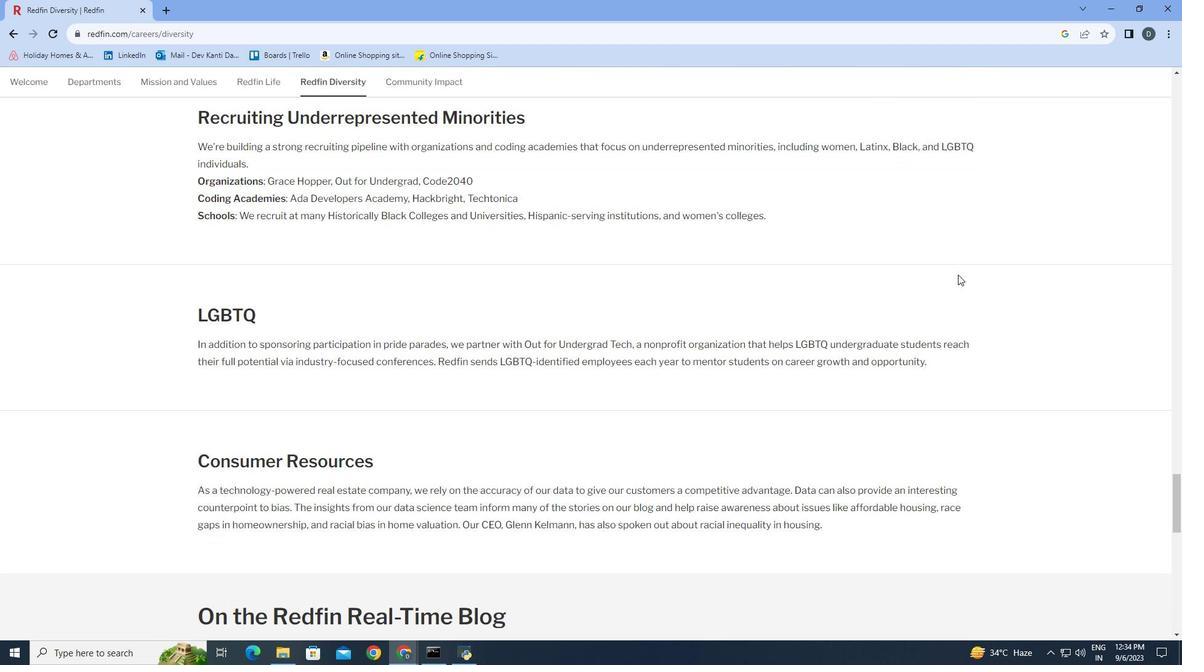 
Action: Mouse scrolled (958, 274) with delta (0, 0)
Screenshot: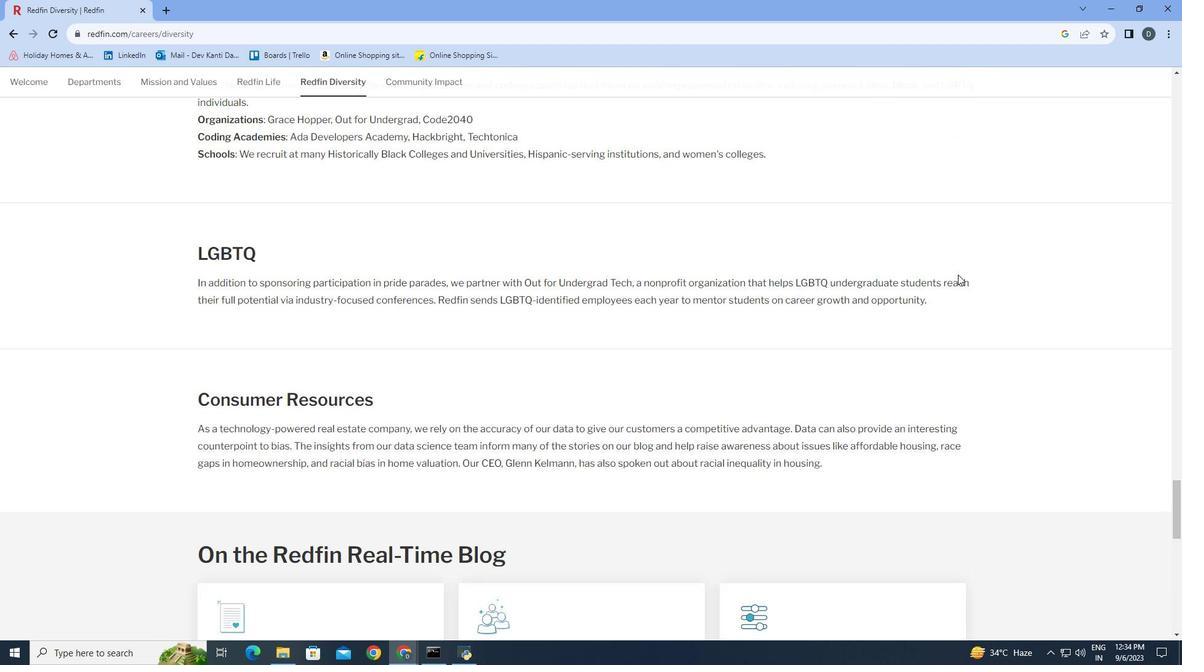 
Action: Mouse scrolled (958, 274) with delta (0, 0)
Screenshot: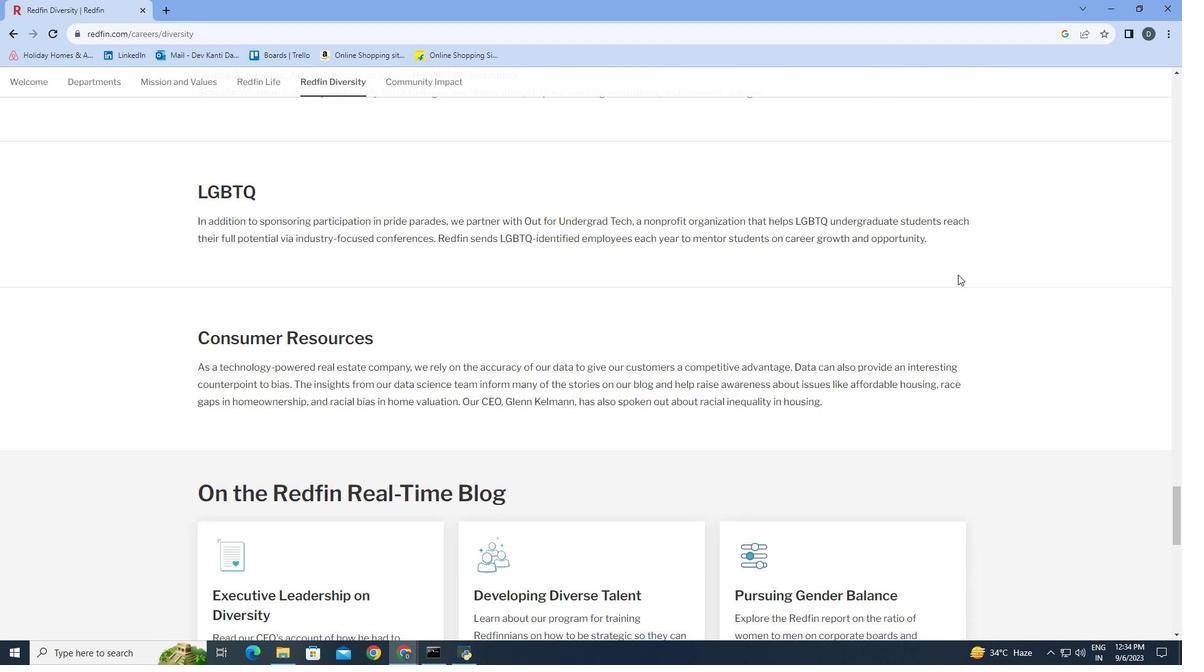 
Action: Mouse scrolled (958, 274) with delta (0, 0)
Screenshot: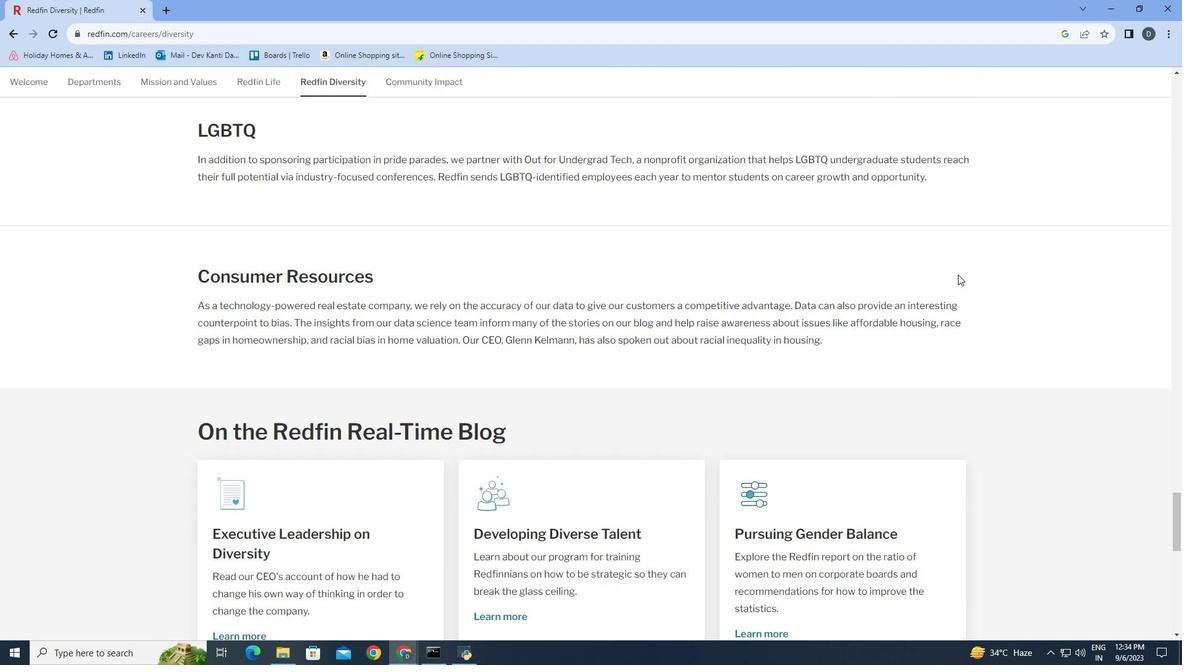 
Action: Mouse scrolled (958, 274) with delta (0, 0)
Screenshot: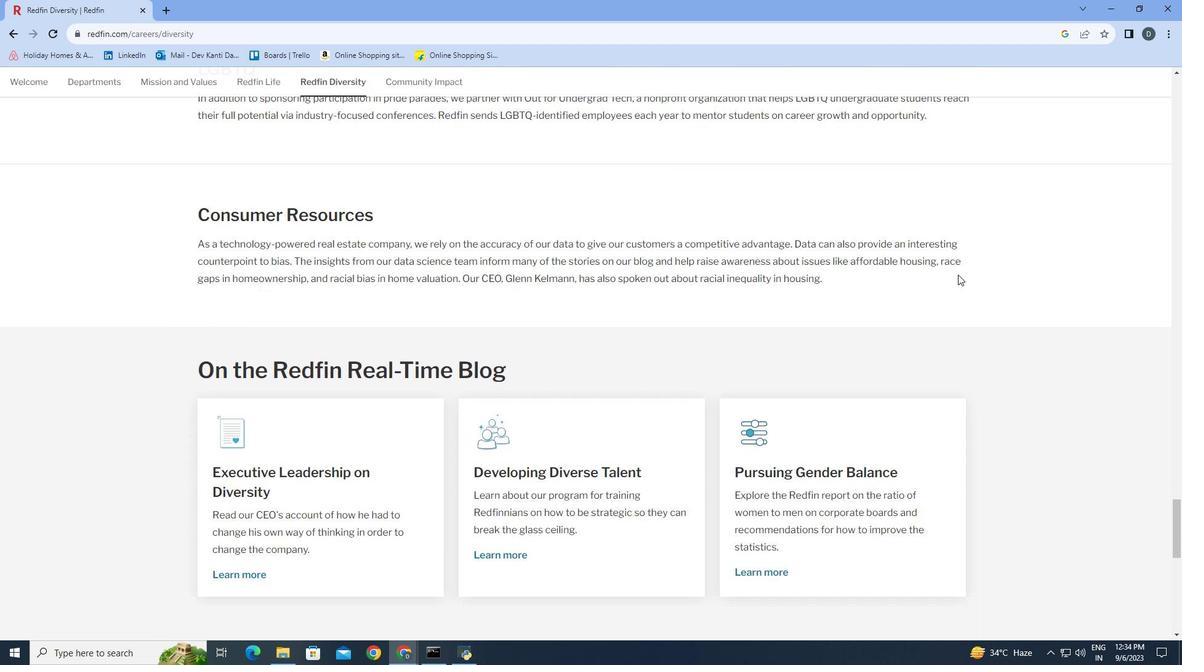 
Action: Mouse scrolled (958, 274) with delta (0, 0)
Screenshot: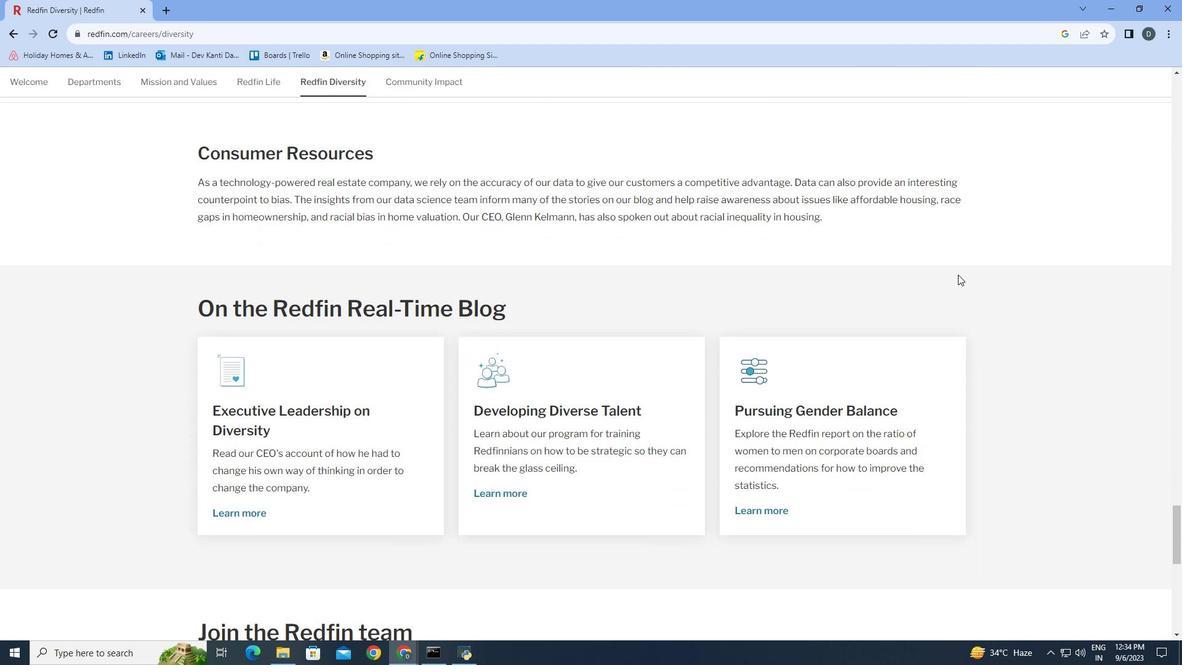 
Action: Mouse scrolled (958, 274) with delta (0, 0)
Screenshot: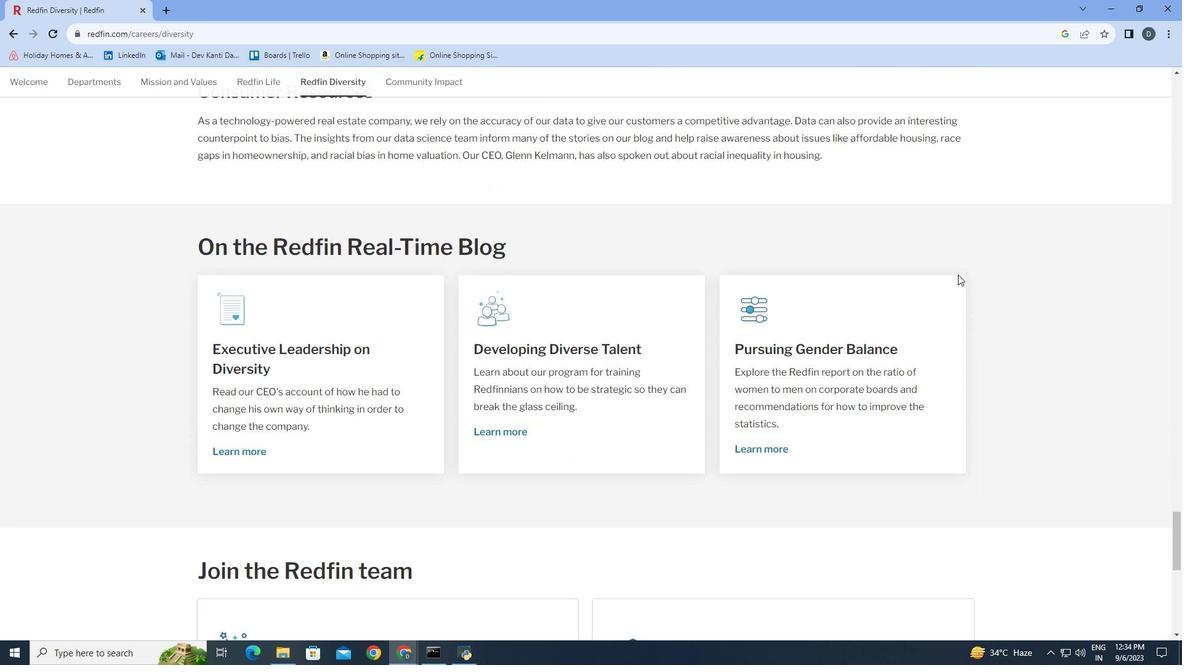 
Action: Mouse scrolled (958, 274) with delta (0, 0)
Screenshot: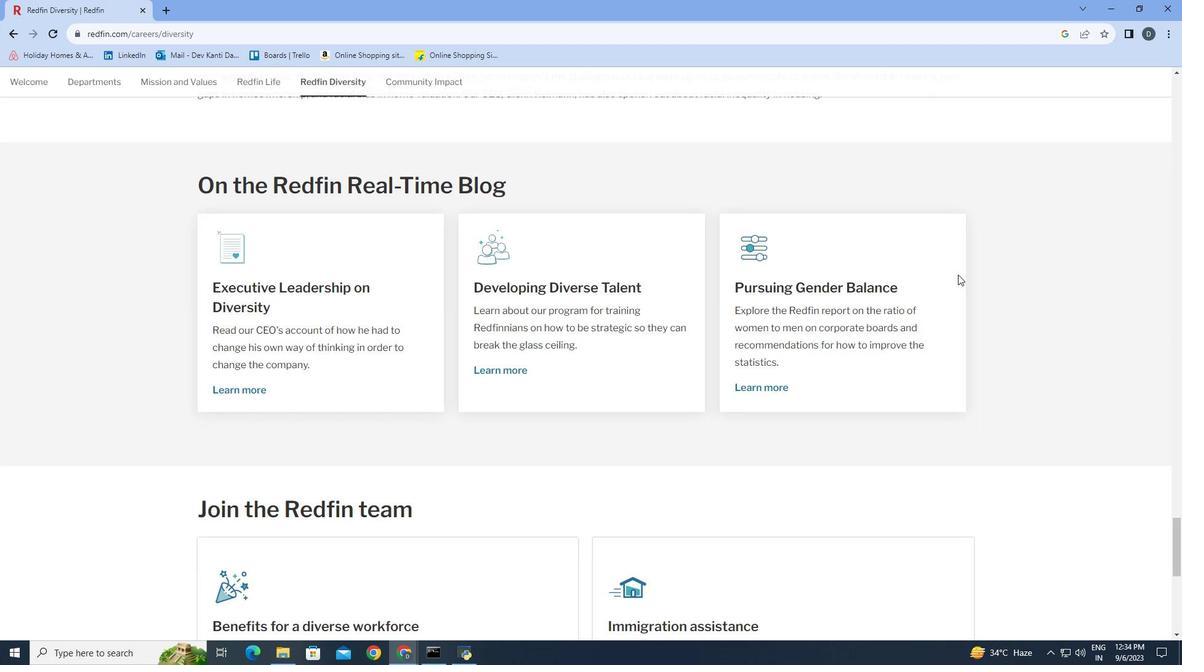 
Action: Mouse scrolled (958, 274) with delta (0, 0)
Screenshot: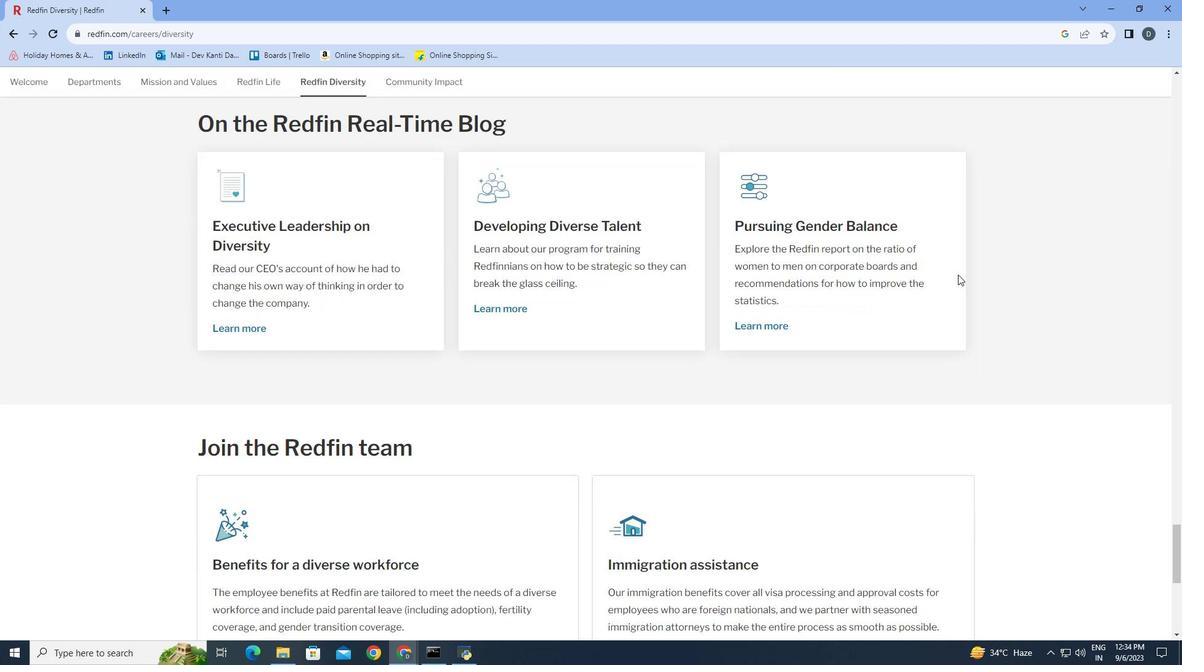
Action: Mouse scrolled (958, 274) with delta (0, 0)
Screenshot: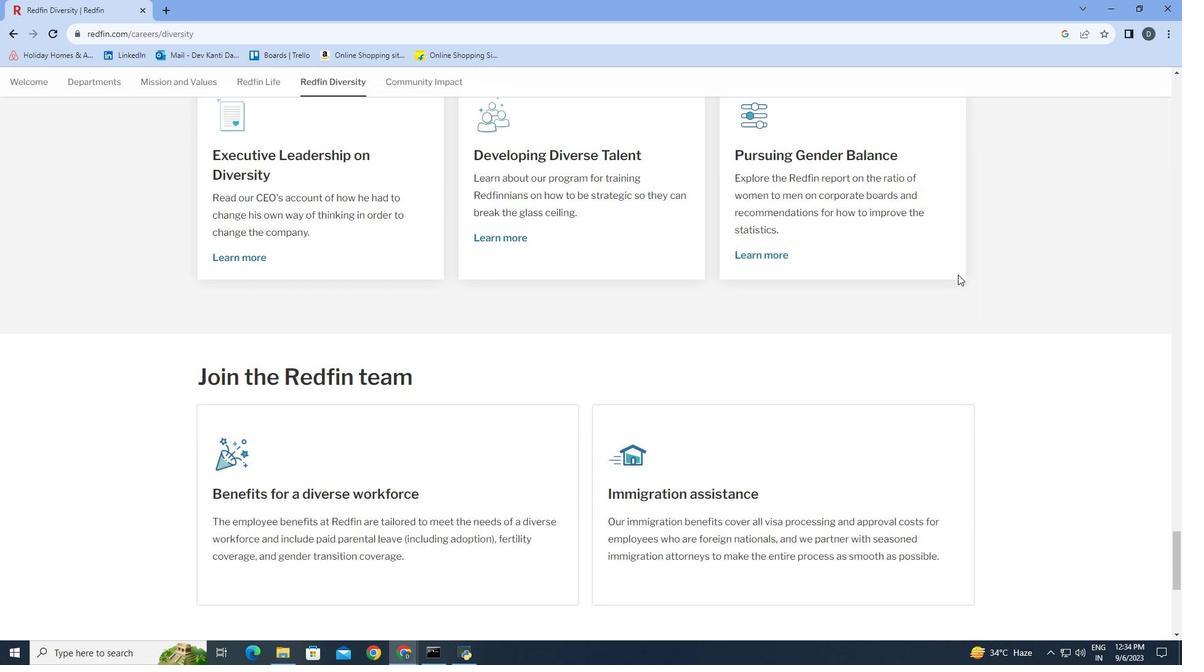 
Action: Mouse scrolled (958, 274) with delta (0, 0)
Screenshot: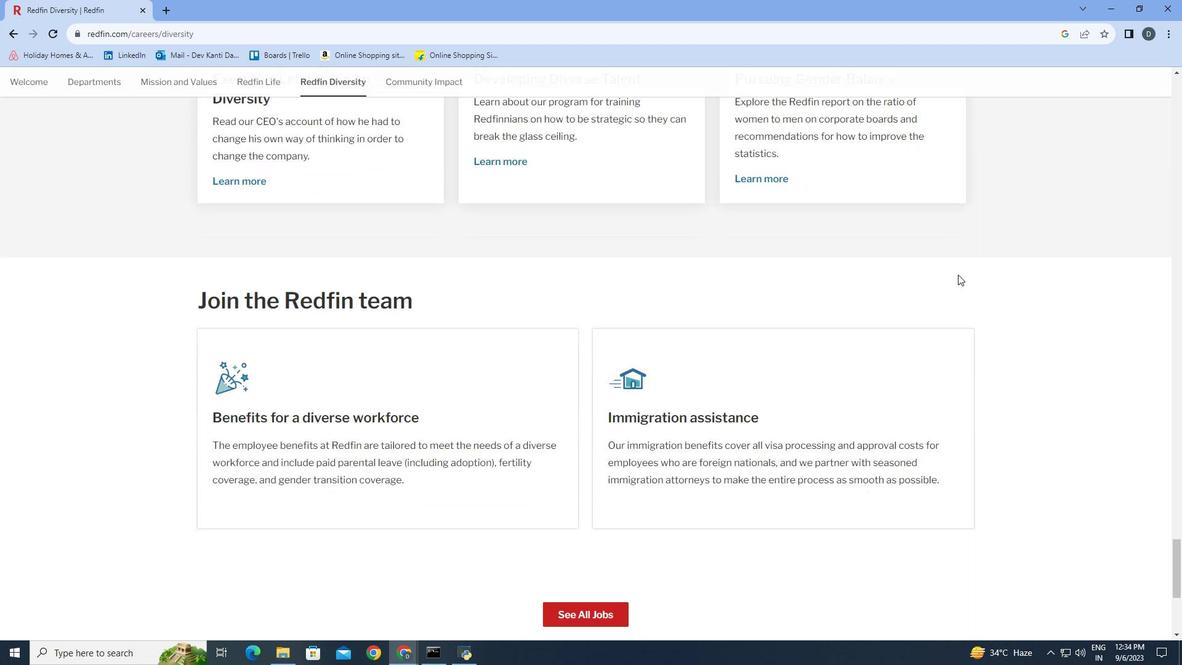 
Action: Mouse scrolled (958, 274) with delta (0, 0)
Screenshot: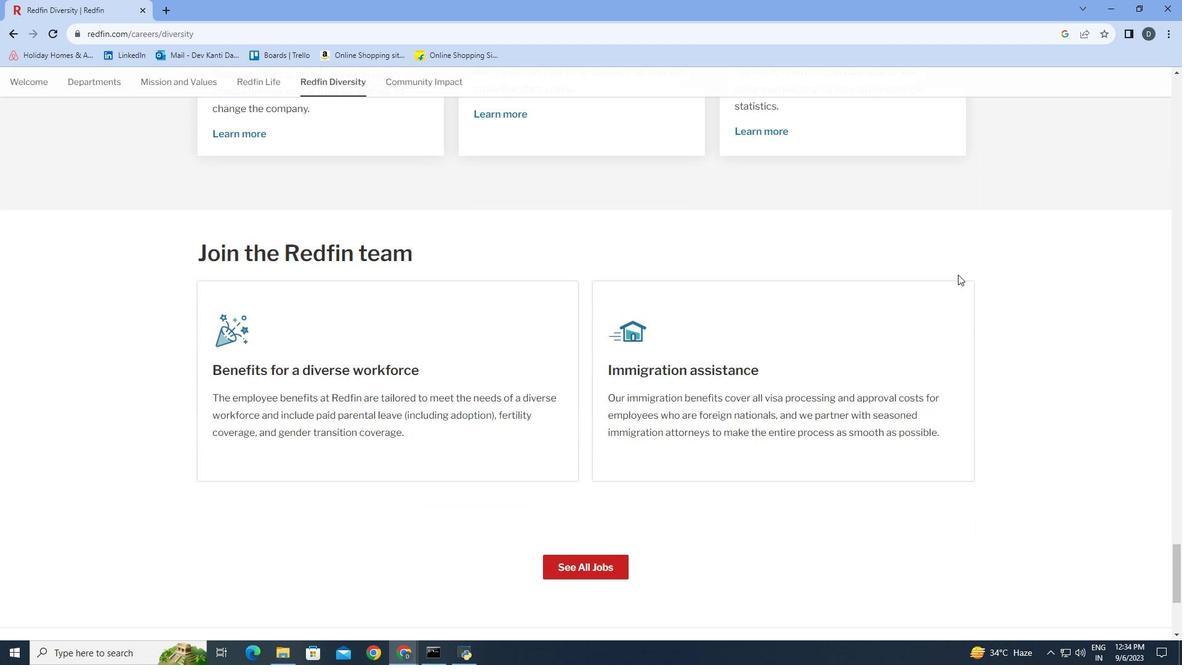 
Action: Mouse scrolled (958, 274) with delta (0, 0)
Screenshot: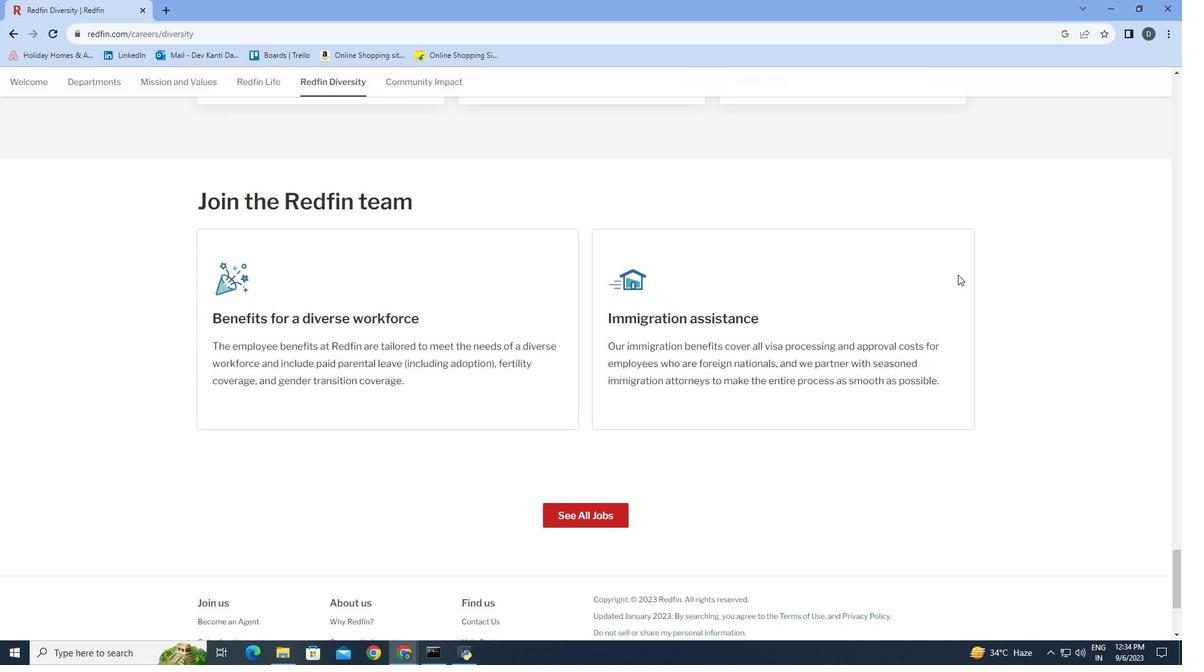
Action: Mouse scrolled (958, 274) with delta (0, 0)
Screenshot: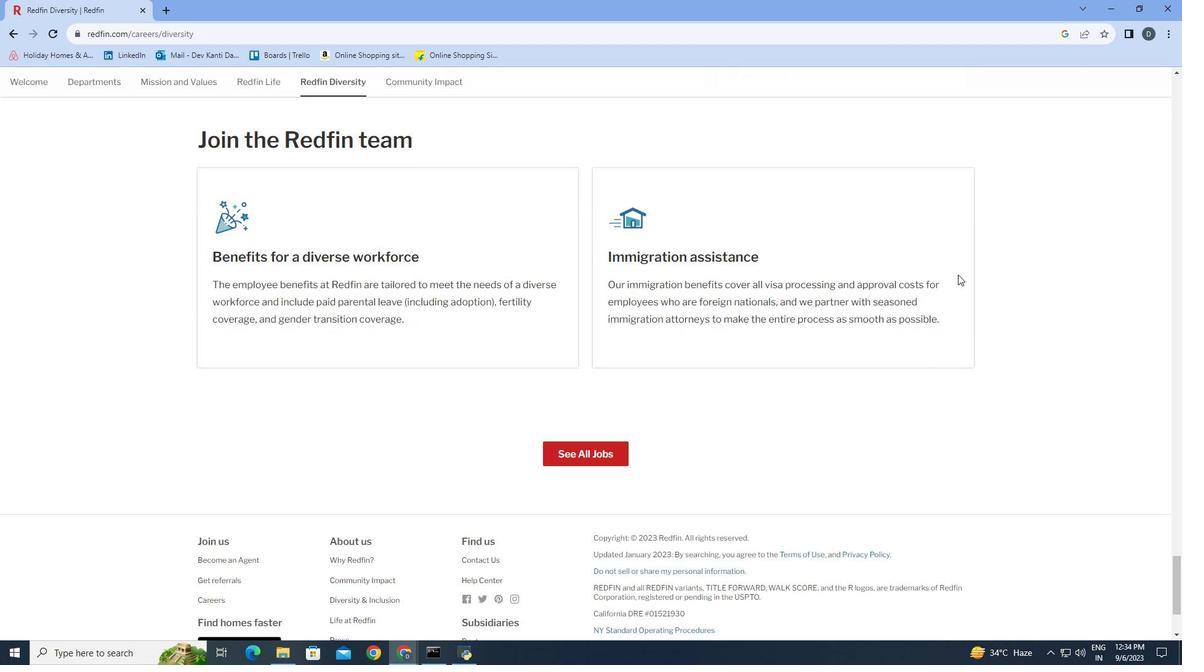 
Action: Mouse scrolled (958, 274) with delta (0, 0)
Screenshot: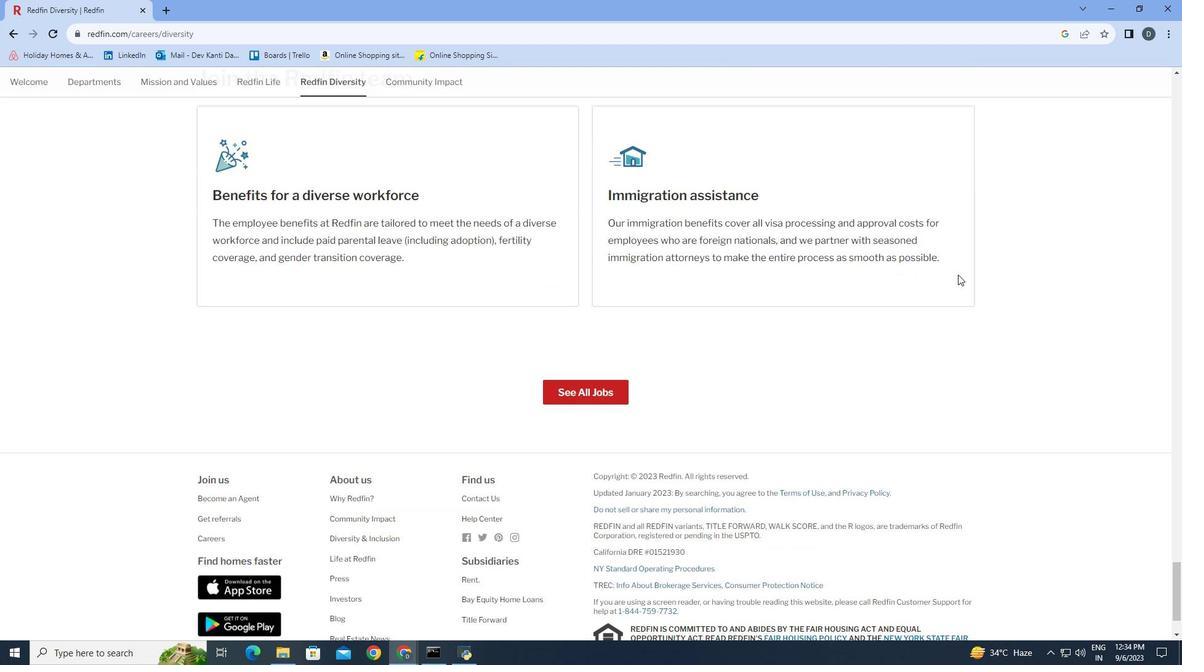 
Action: Mouse scrolled (958, 274) with delta (0, 0)
Screenshot: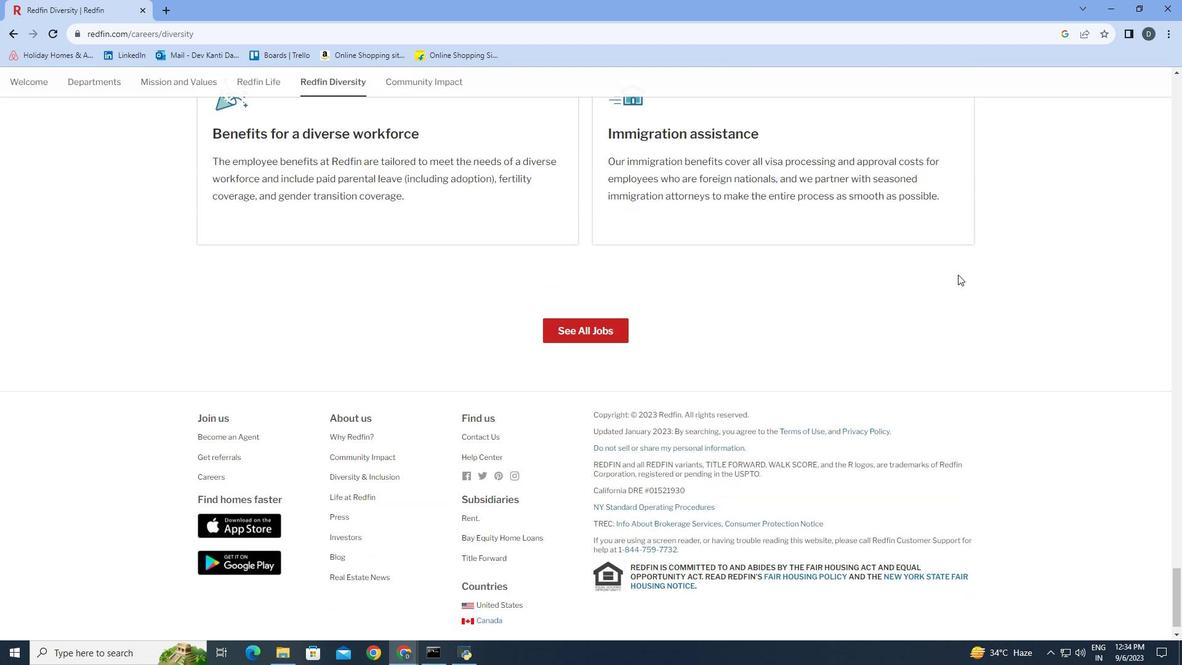 
Action: Mouse scrolled (958, 274) with delta (0, 0)
Screenshot: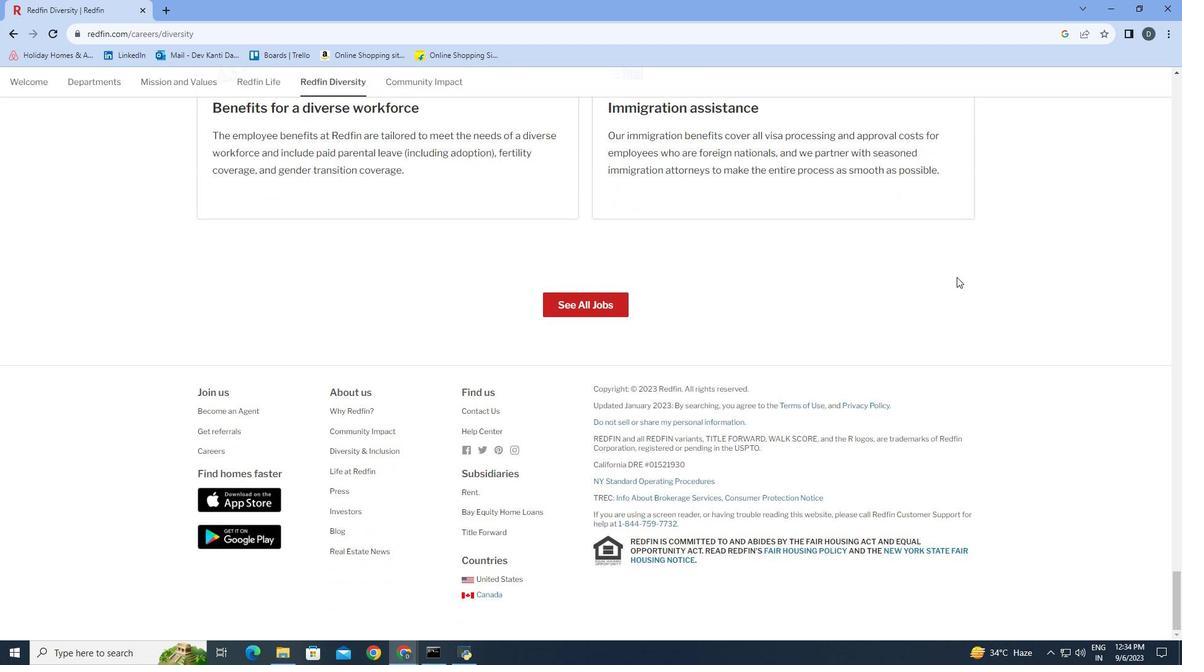 
Action: Mouse moved to (956, 276)
Screenshot: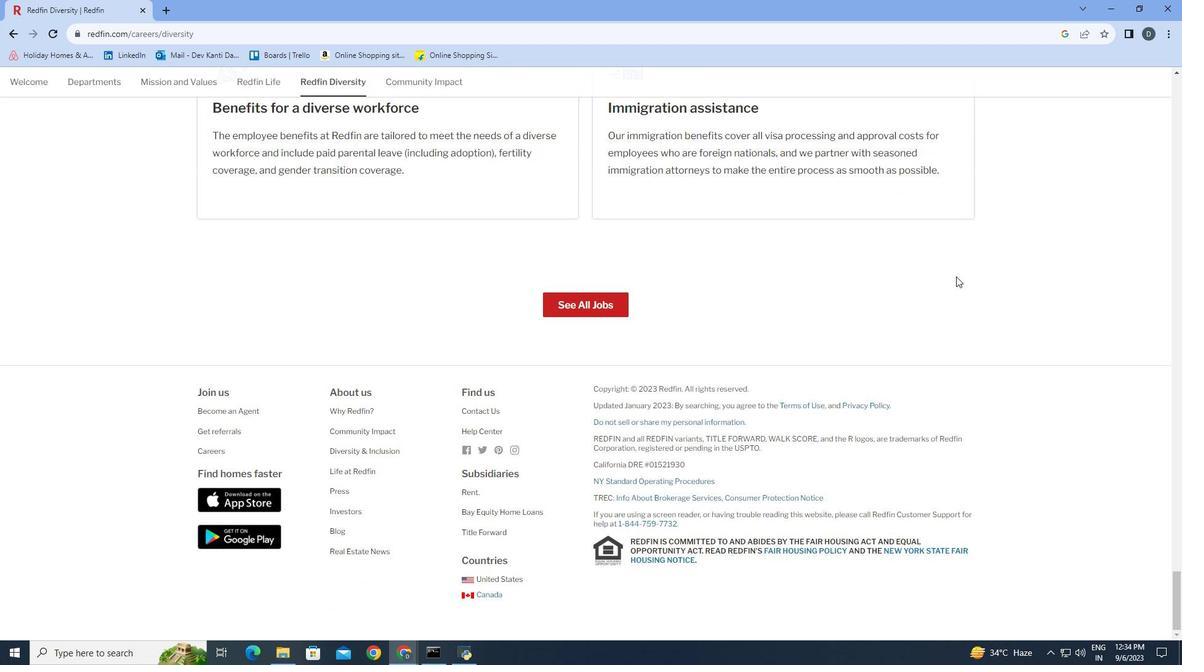 
Action: Mouse scrolled (956, 276) with delta (0, 0)
Screenshot: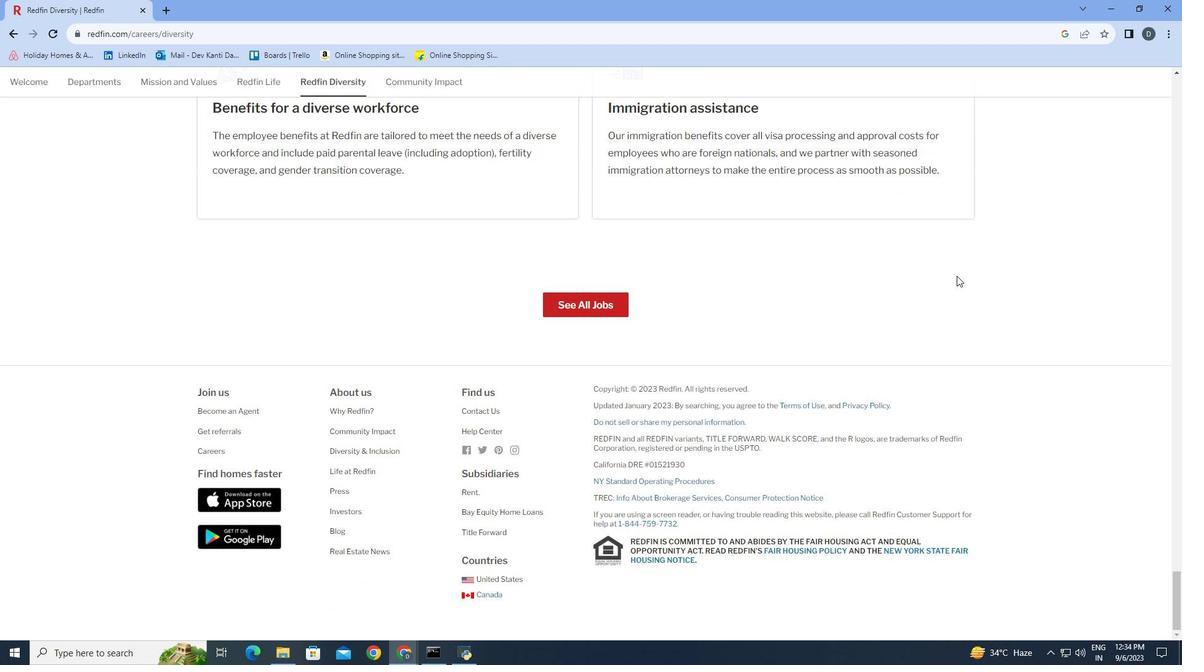 
Action: Mouse moved to (957, 276)
Screenshot: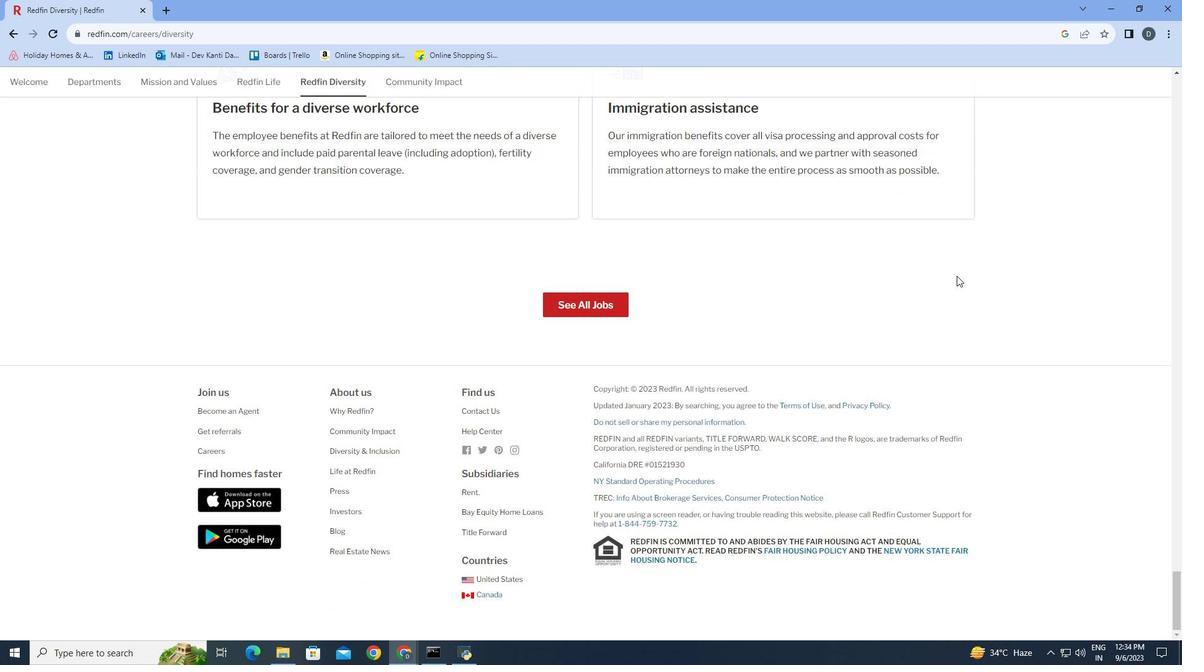 
Action: Mouse scrolled (957, 275) with delta (0, 0)
Screenshot: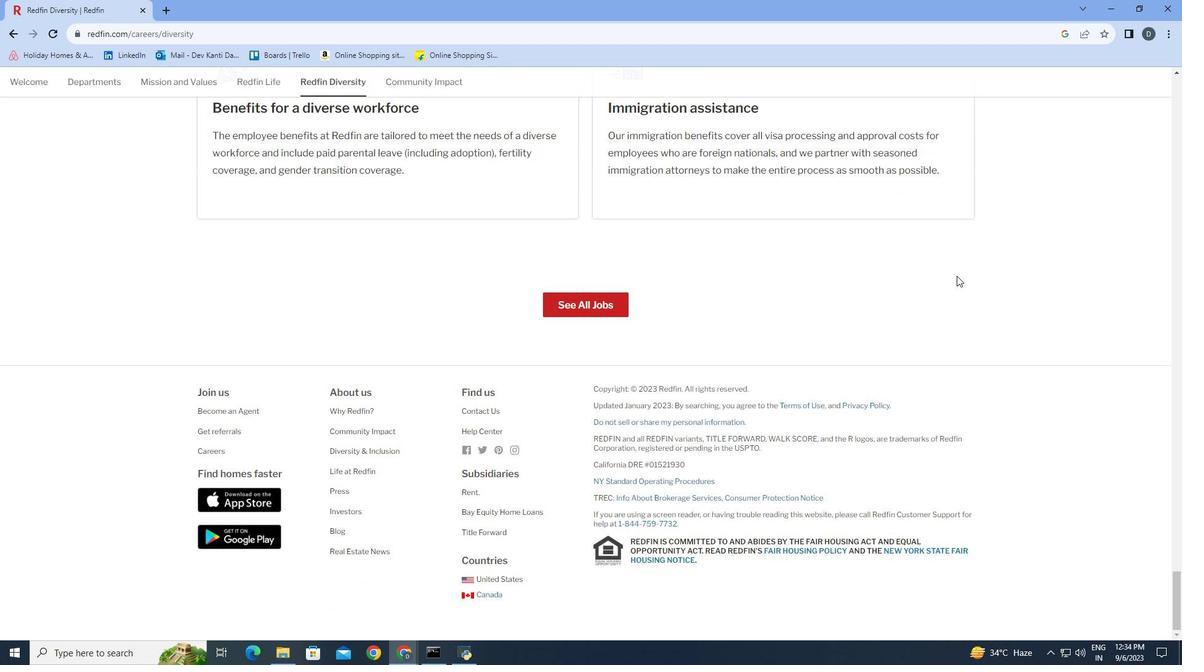 
Action: Mouse scrolled (957, 275) with delta (0, 0)
Screenshot: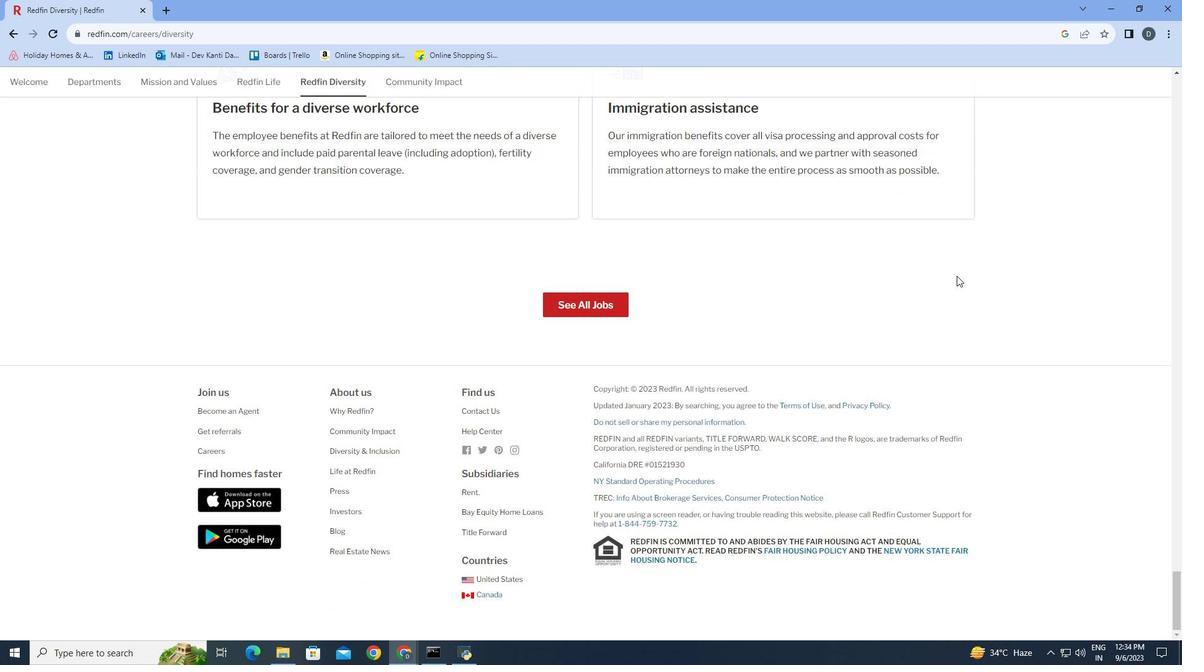 
Action: Mouse scrolled (957, 275) with delta (0, 0)
Screenshot: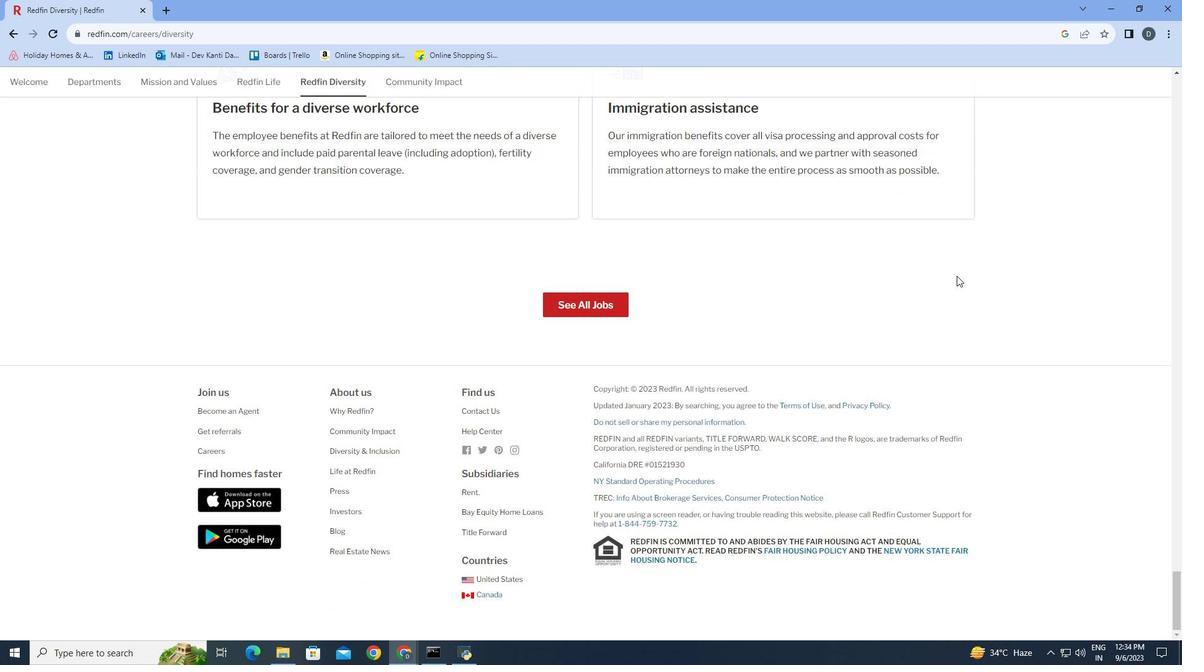
